 Task: Find connections with filter location Muzaffarpur with filter topic #customerrelationswith filter profile language Potuguese with filter current company Mulya Technologies with filter school Institute of Engineering & Technology DAVV, Indore with filter industry Beverage Manufacturing with filter service category Project Management with filter keywords title Chief Engineer
Action: Mouse moved to (465, 75)
Screenshot: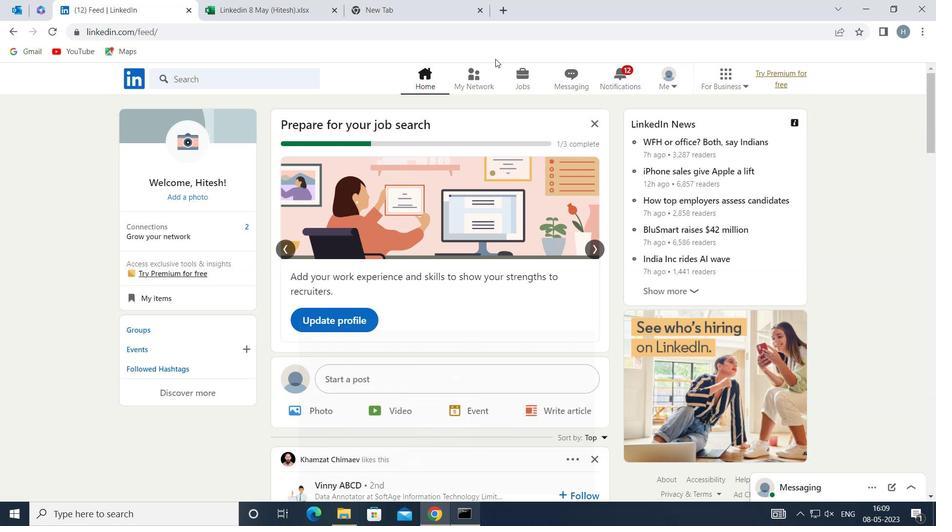 
Action: Mouse pressed left at (465, 75)
Screenshot: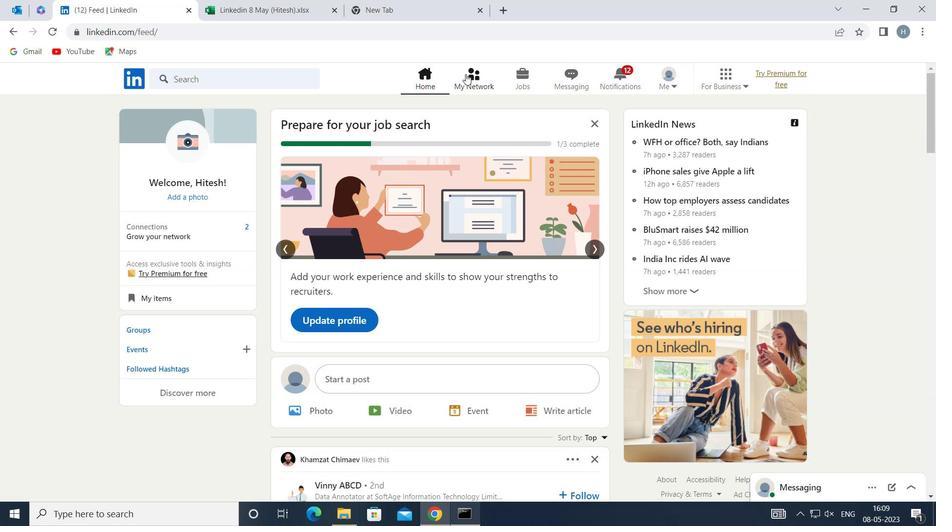 
Action: Mouse moved to (245, 151)
Screenshot: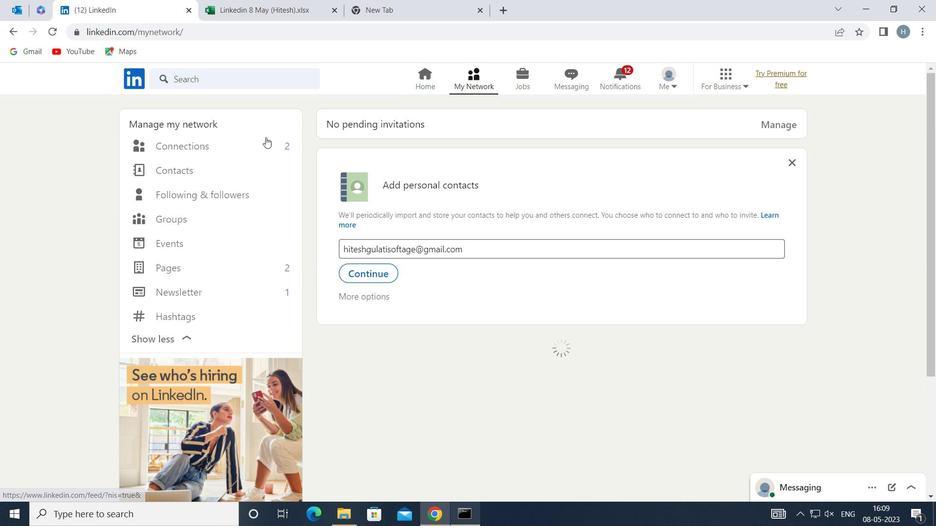 
Action: Mouse pressed left at (245, 151)
Screenshot: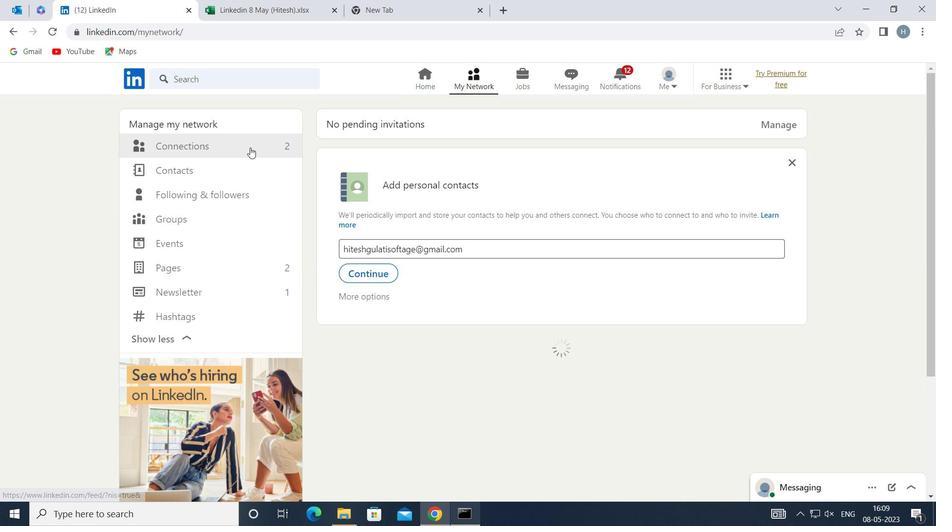 
Action: Mouse moved to (562, 144)
Screenshot: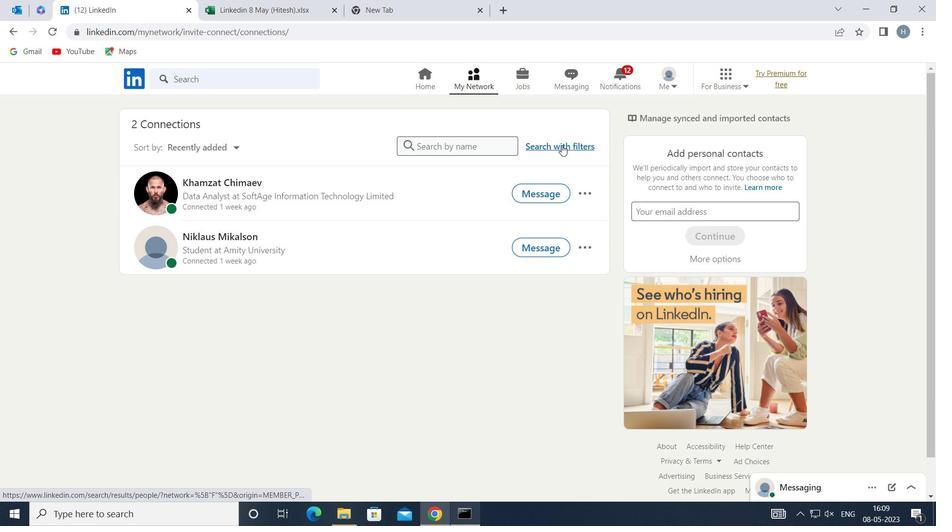 
Action: Mouse pressed left at (562, 144)
Screenshot: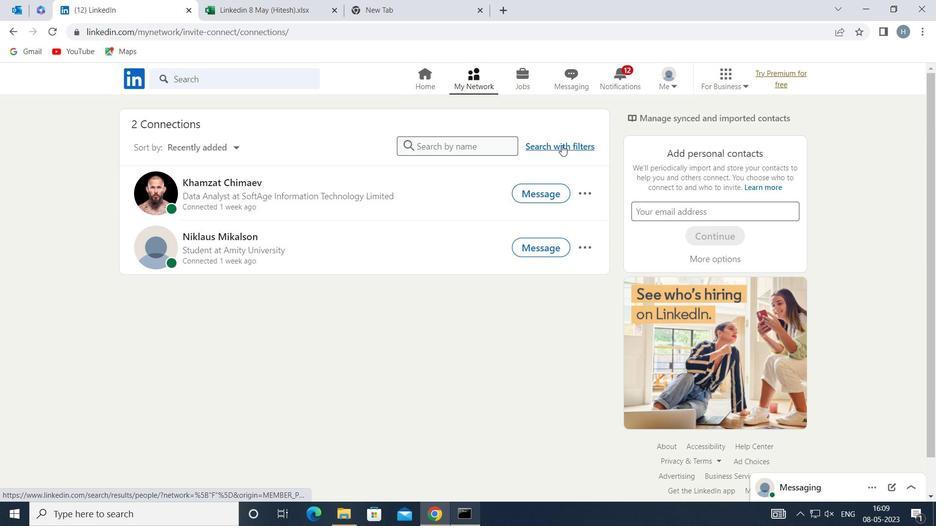 
Action: Mouse moved to (506, 108)
Screenshot: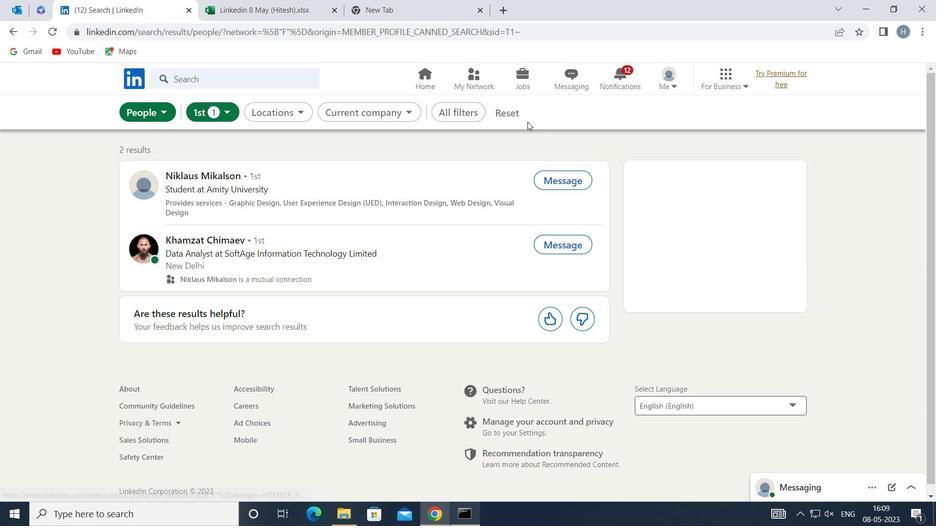 
Action: Mouse pressed left at (506, 108)
Screenshot: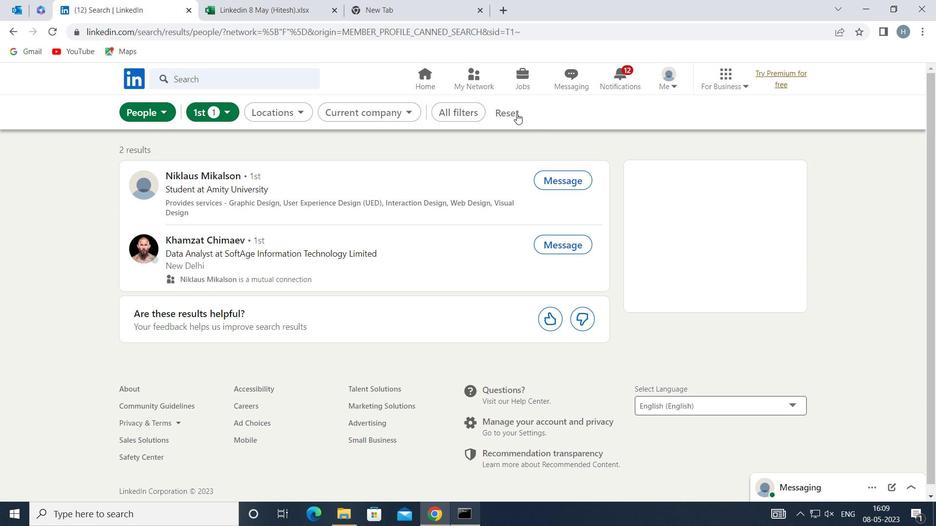 
Action: Mouse moved to (493, 110)
Screenshot: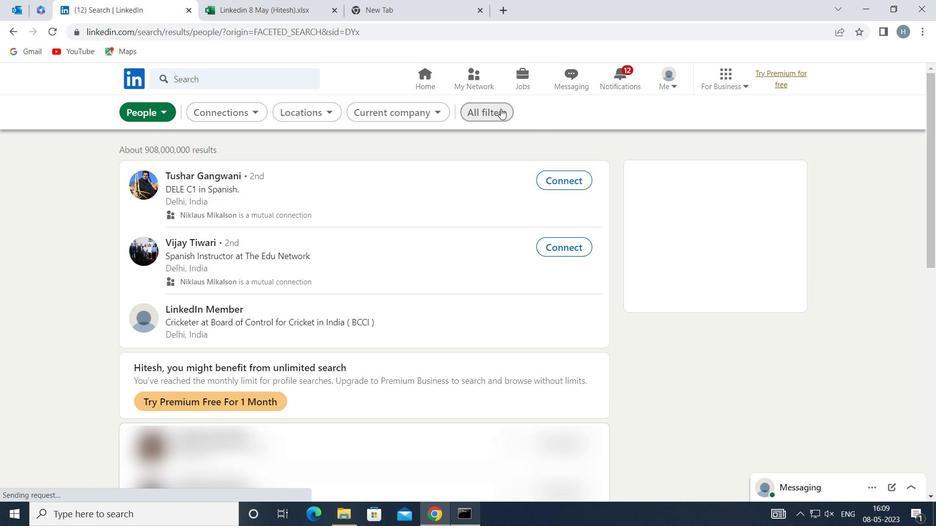 
Action: Mouse pressed left at (493, 110)
Screenshot: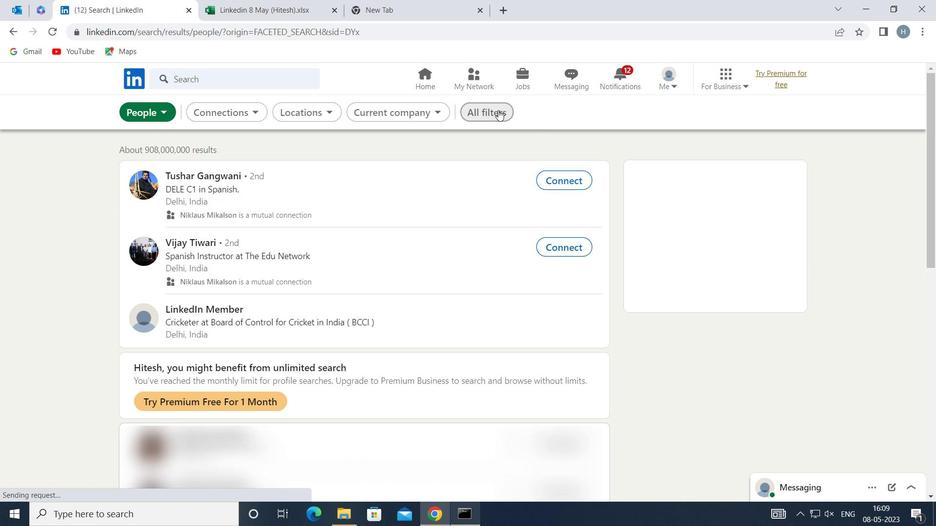 
Action: Mouse moved to (724, 257)
Screenshot: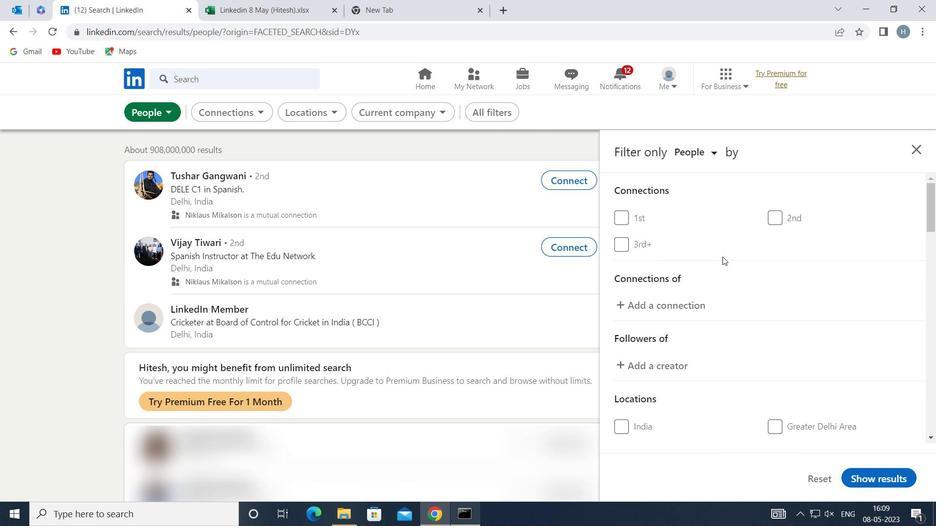
Action: Mouse scrolled (724, 257) with delta (0, 0)
Screenshot: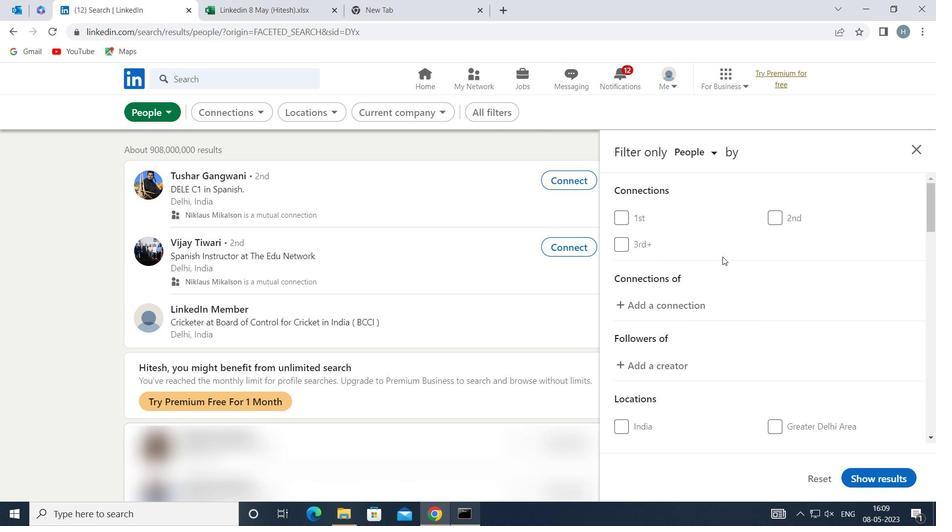
Action: Mouse moved to (728, 257)
Screenshot: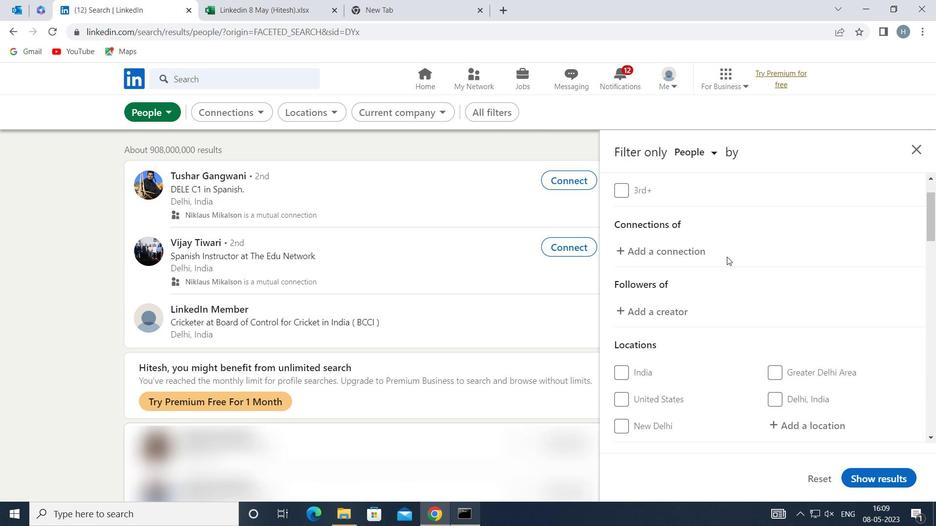 
Action: Mouse scrolled (728, 257) with delta (0, 0)
Screenshot: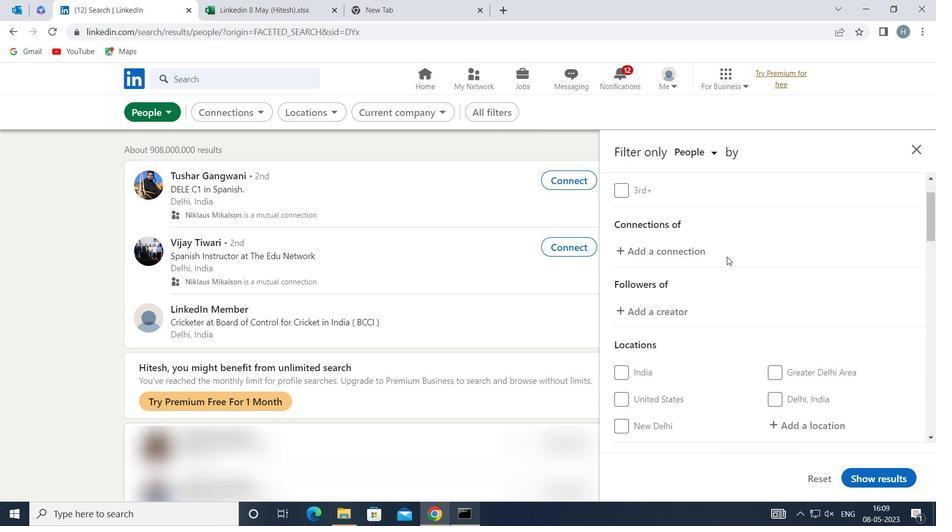 
Action: Mouse moved to (728, 257)
Screenshot: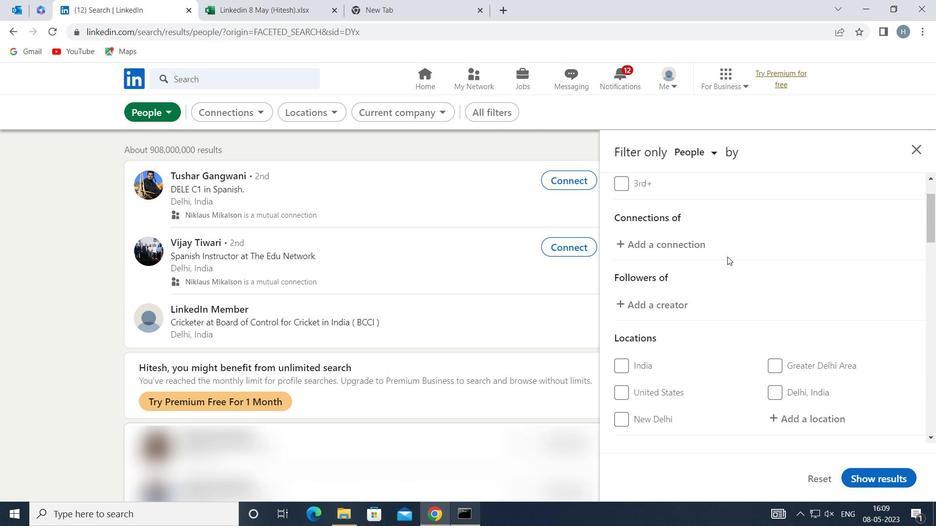 
Action: Mouse scrolled (728, 257) with delta (0, 0)
Screenshot: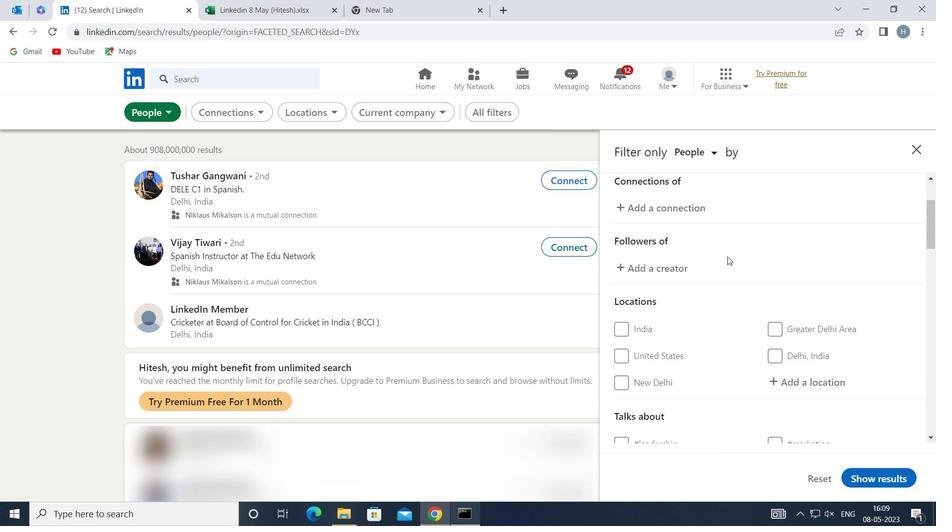 
Action: Mouse moved to (791, 290)
Screenshot: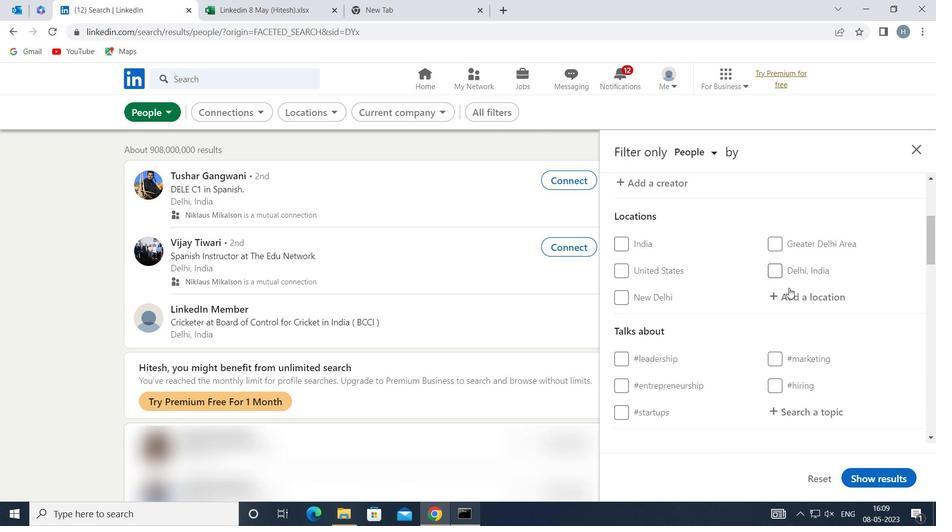 
Action: Mouse pressed left at (791, 290)
Screenshot: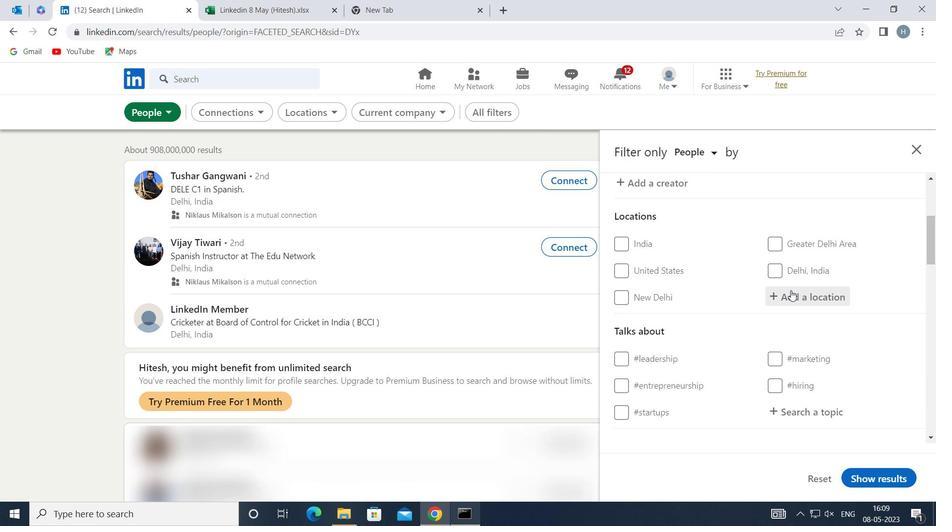 
Action: Mouse moved to (782, 289)
Screenshot: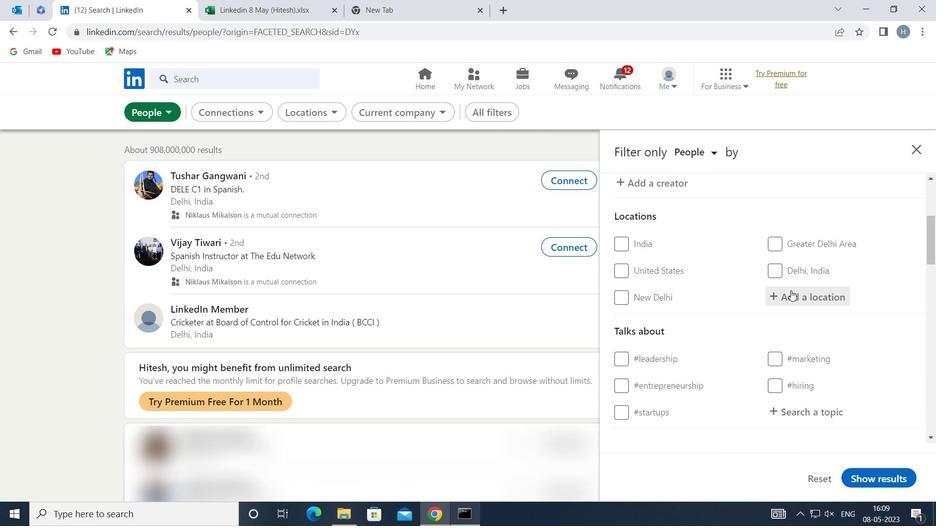 
Action: Key pressed <Key.shift>MUZZA<Key.backspace><Key.backspace>AFFARPUR
Screenshot: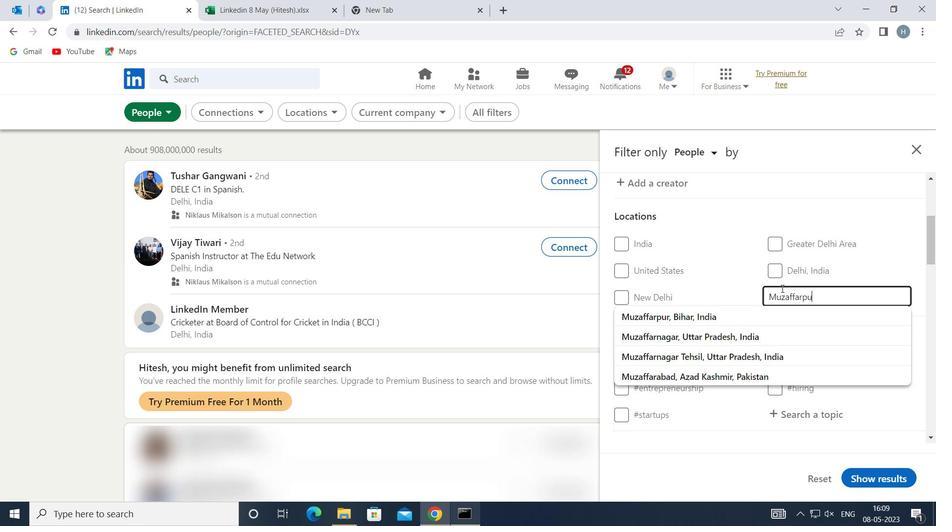 
Action: Mouse moved to (769, 313)
Screenshot: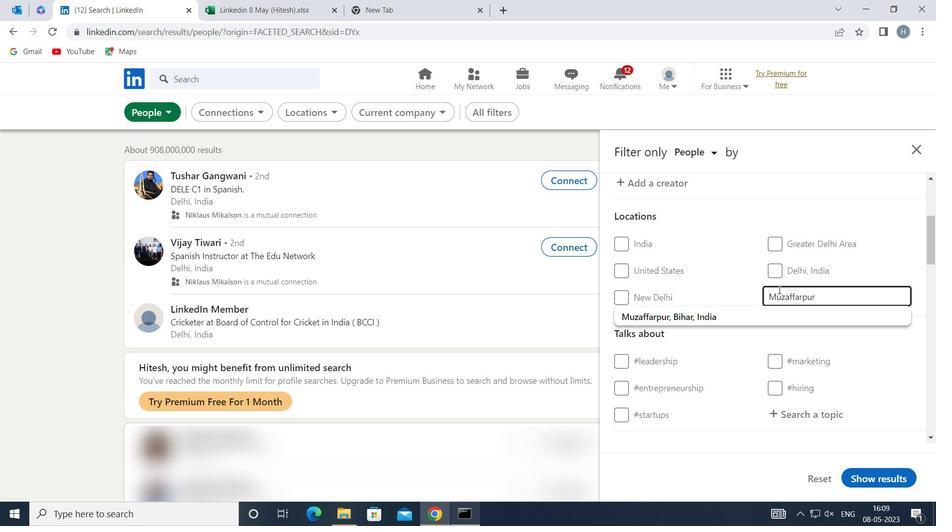 
Action: Mouse pressed left at (769, 313)
Screenshot: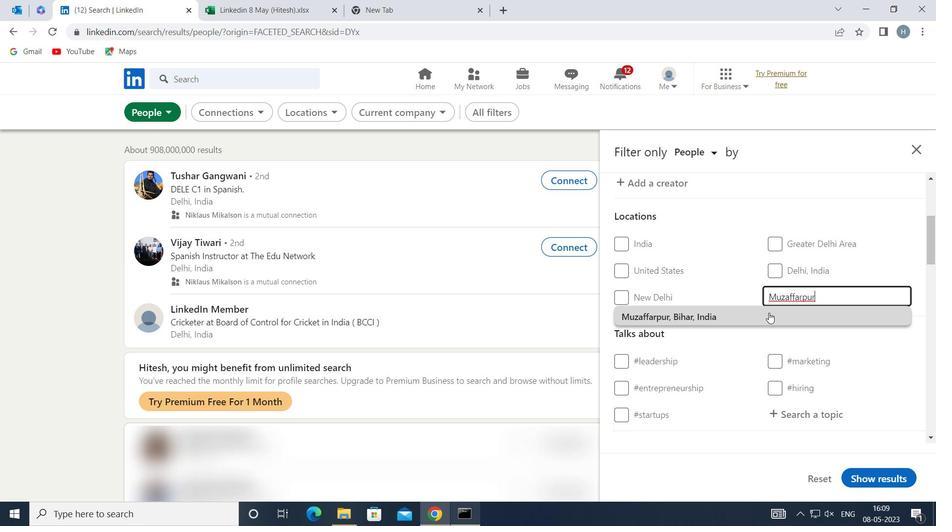 
Action: Mouse moved to (771, 314)
Screenshot: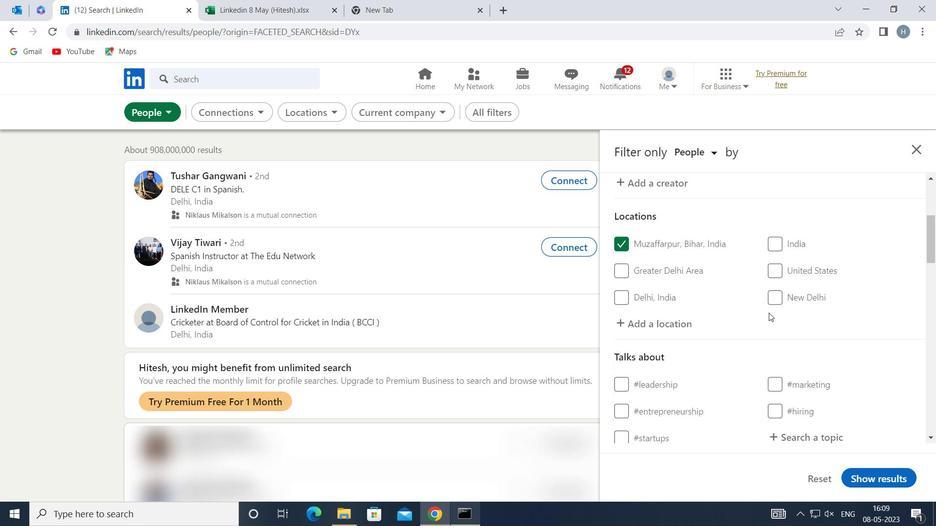 
Action: Mouse scrolled (771, 313) with delta (0, 0)
Screenshot: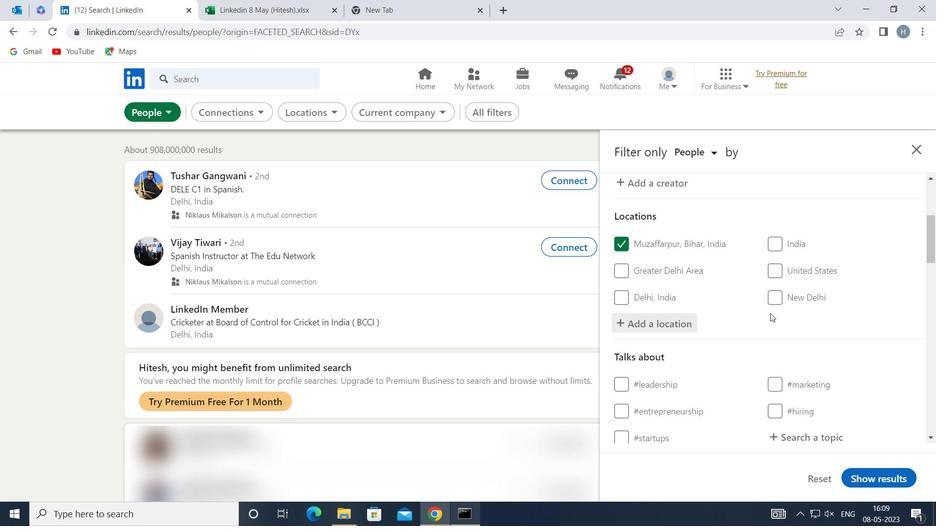 
Action: Mouse moved to (772, 314)
Screenshot: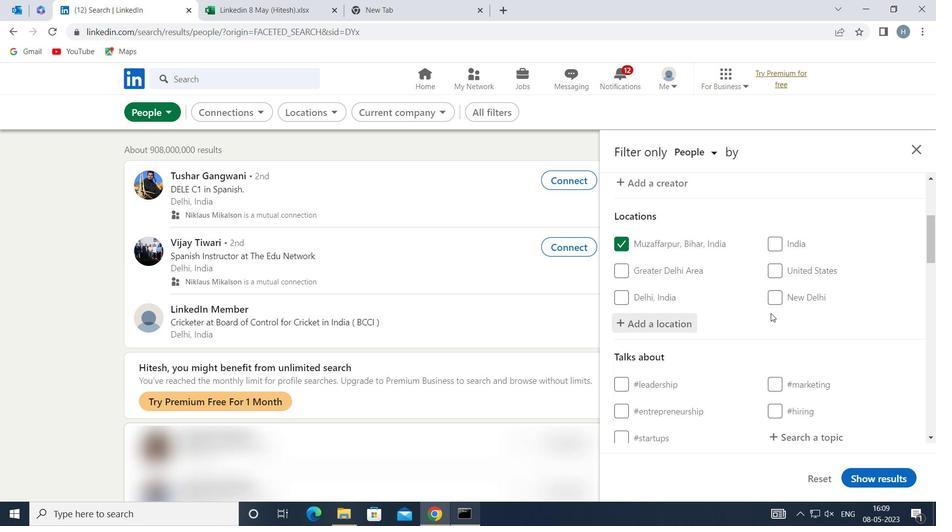 
Action: Mouse scrolled (772, 313) with delta (0, 0)
Screenshot: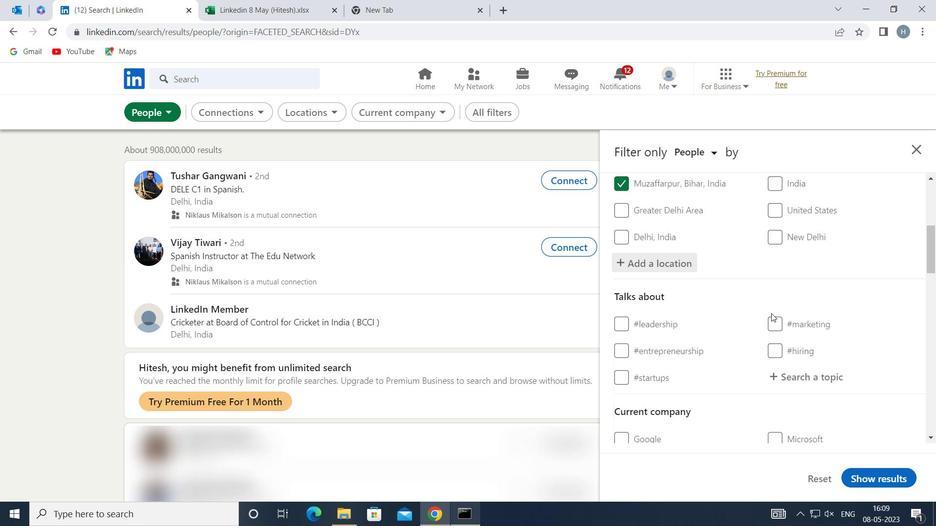 
Action: Mouse moved to (808, 311)
Screenshot: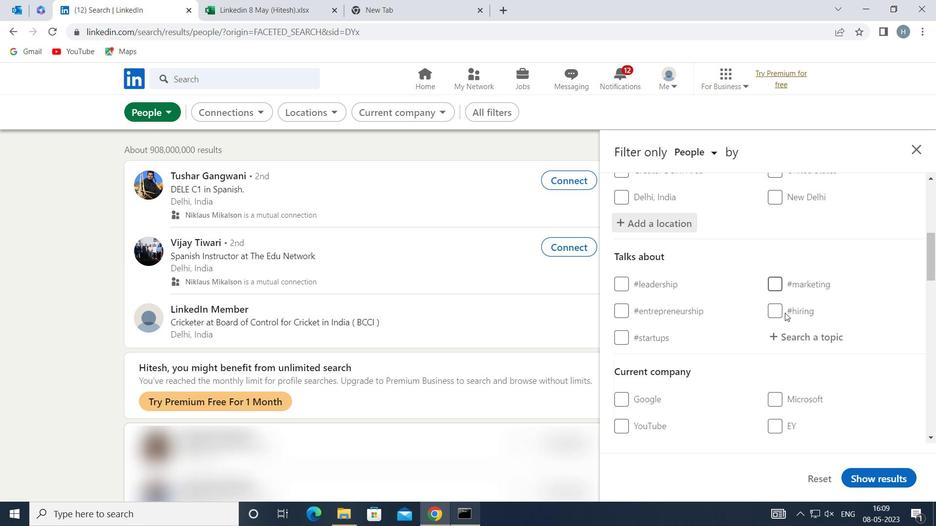 
Action: Mouse pressed left at (808, 311)
Screenshot: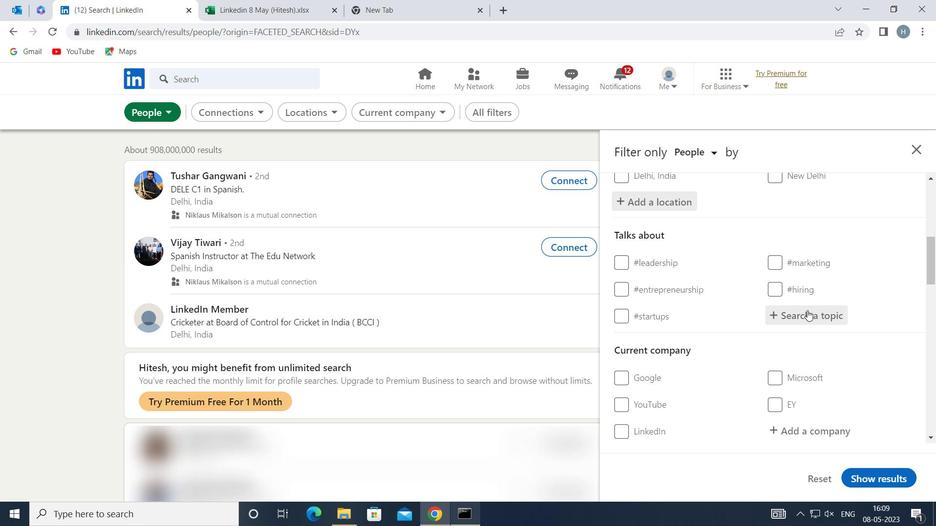 
Action: Key pressed CUSTOMERRELA
Screenshot: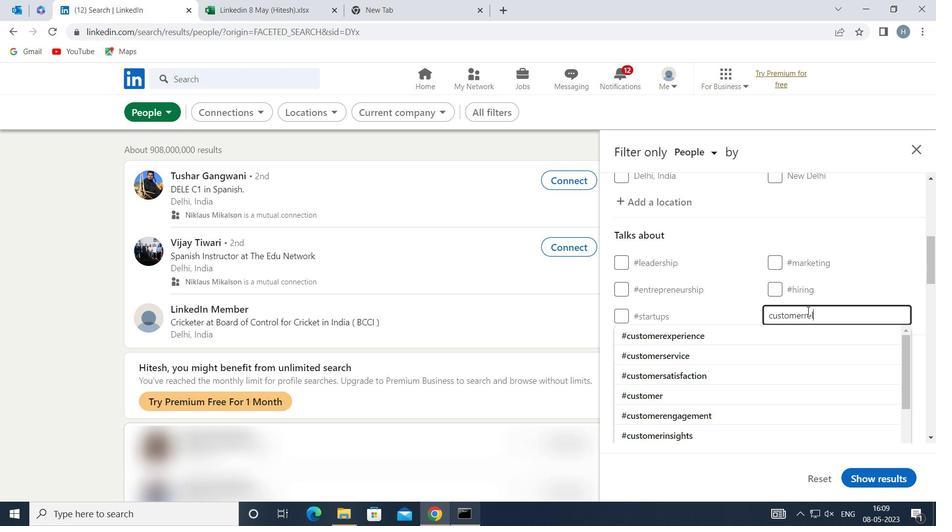 
Action: Mouse moved to (745, 337)
Screenshot: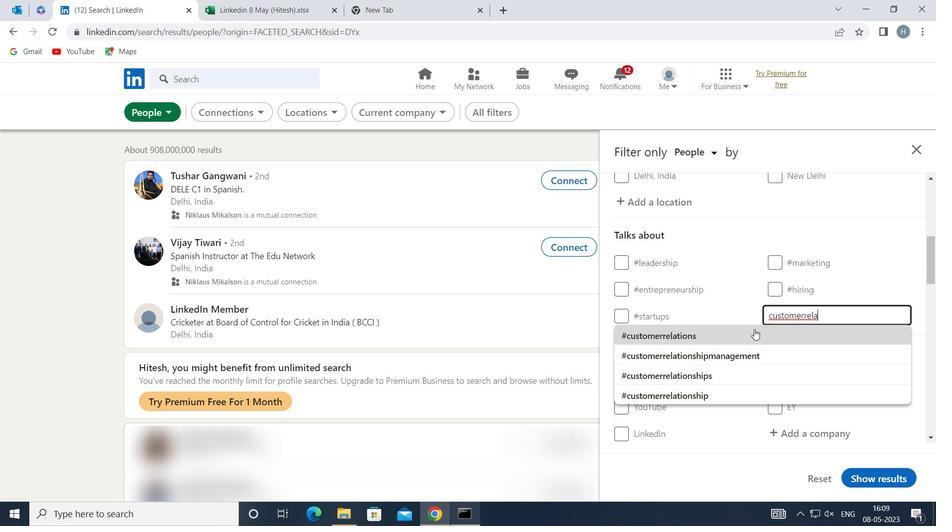 
Action: Mouse pressed left at (745, 337)
Screenshot: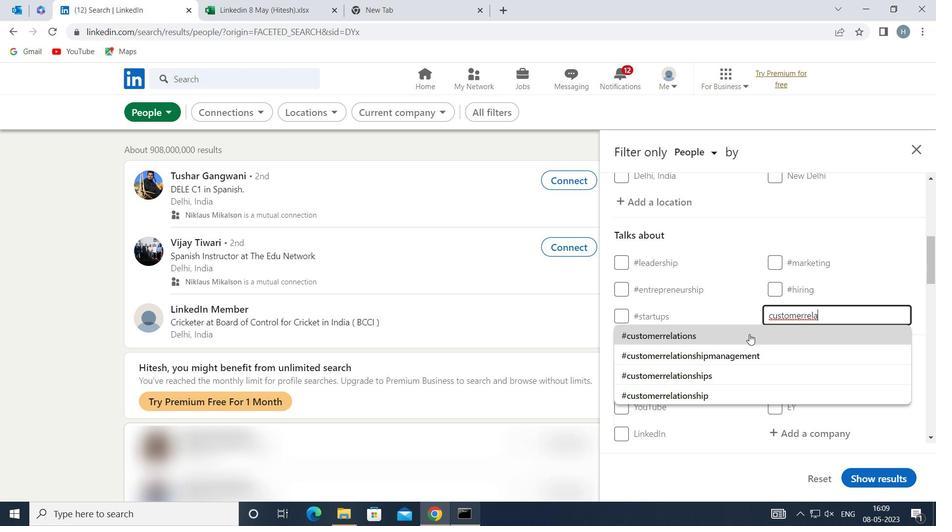 
Action: Mouse moved to (742, 316)
Screenshot: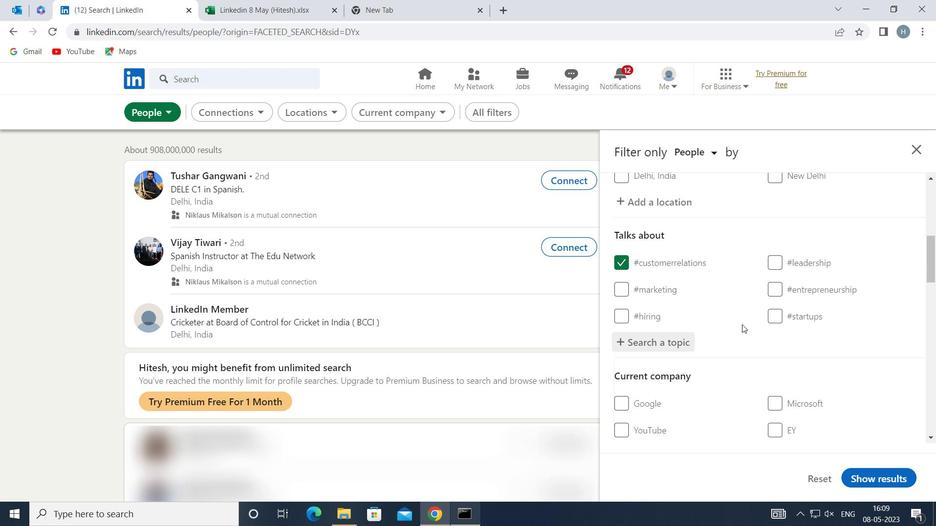 
Action: Mouse scrolled (742, 315) with delta (0, 0)
Screenshot: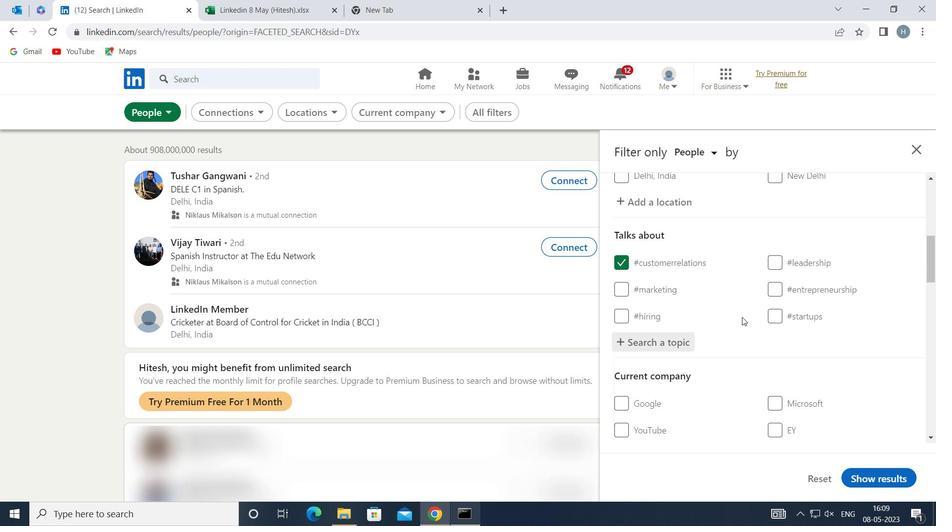 
Action: Mouse moved to (743, 314)
Screenshot: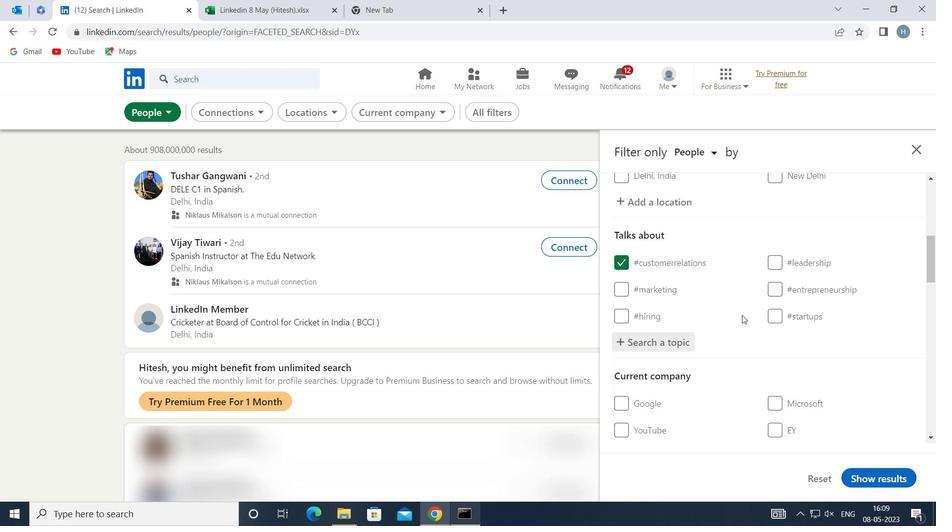 
Action: Mouse scrolled (743, 313) with delta (0, 0)
Screenshot: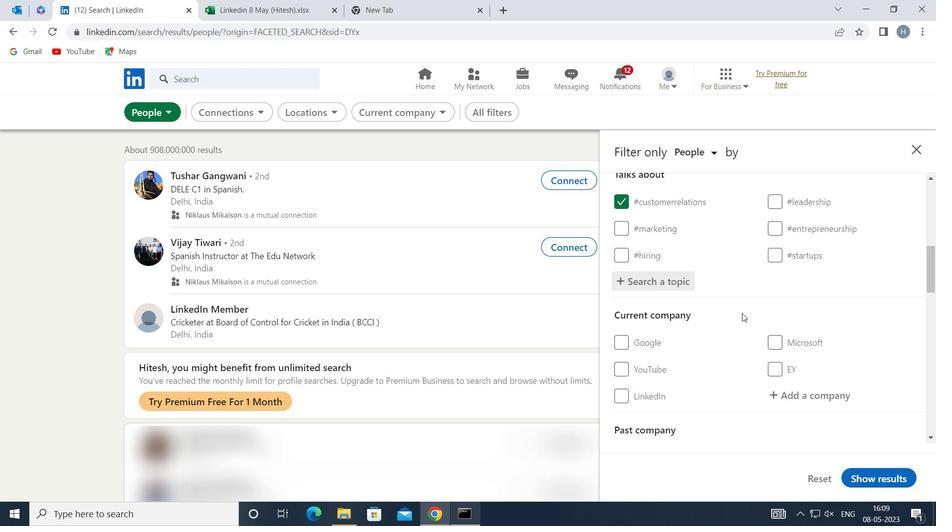 
Action: Mouse moved to (743, 314)
Screenshot: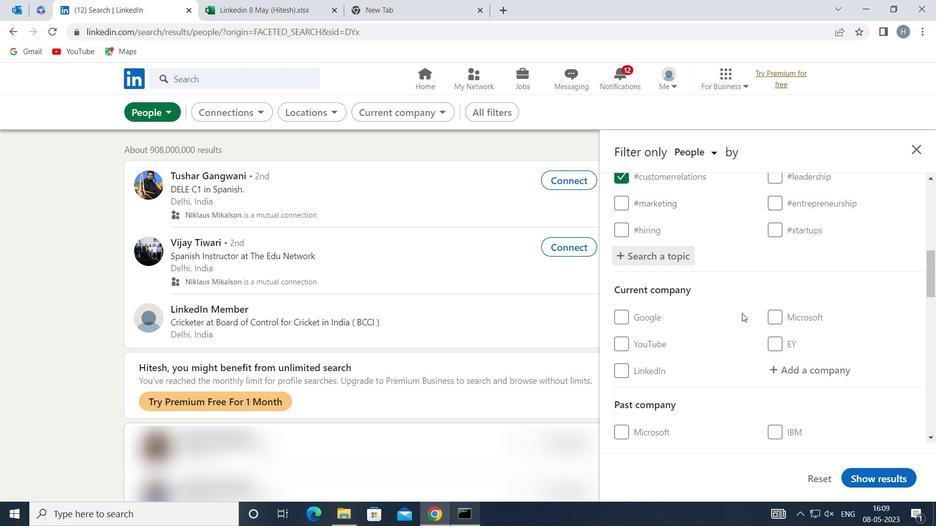 
Action: Mouse scrolled (743, 313) with delta (0, 0)
Screenshot: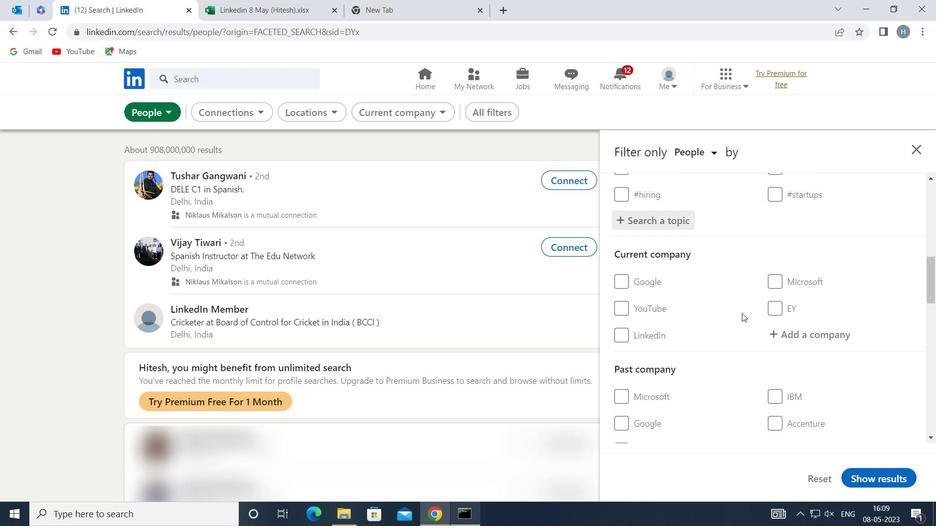 
Action: Mouse moved to (742, 309)
Screenshot: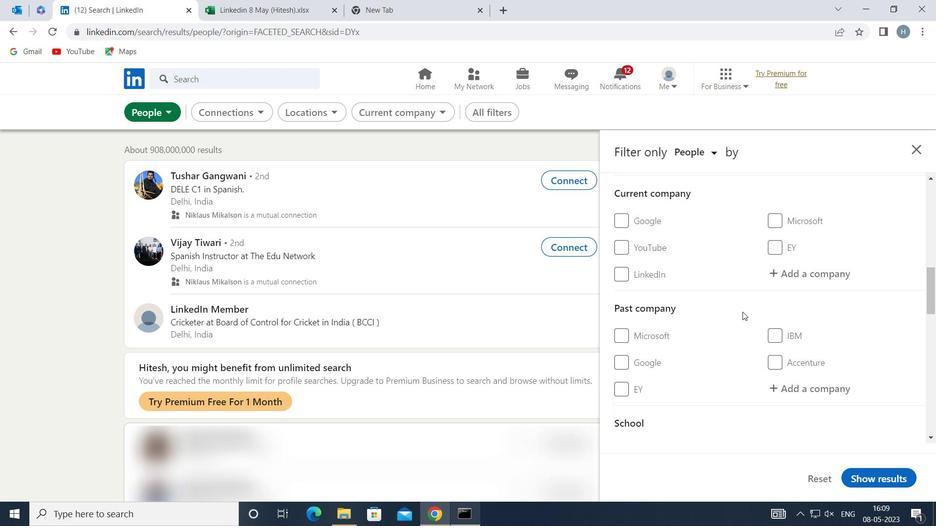 
Action: Mouse scrolled (742, 309) with delta (0, 0)
Screenshot: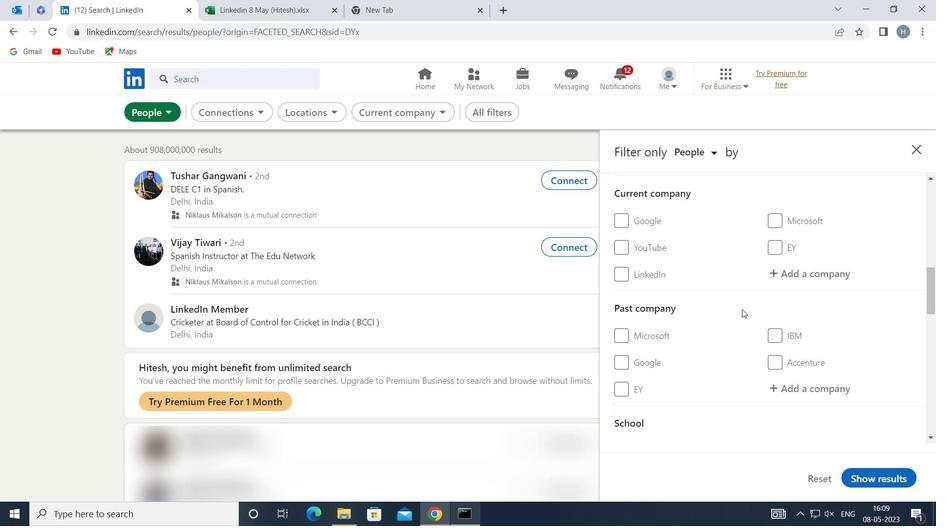 
Action: Mouse moved to (734, 303)
Screenshot: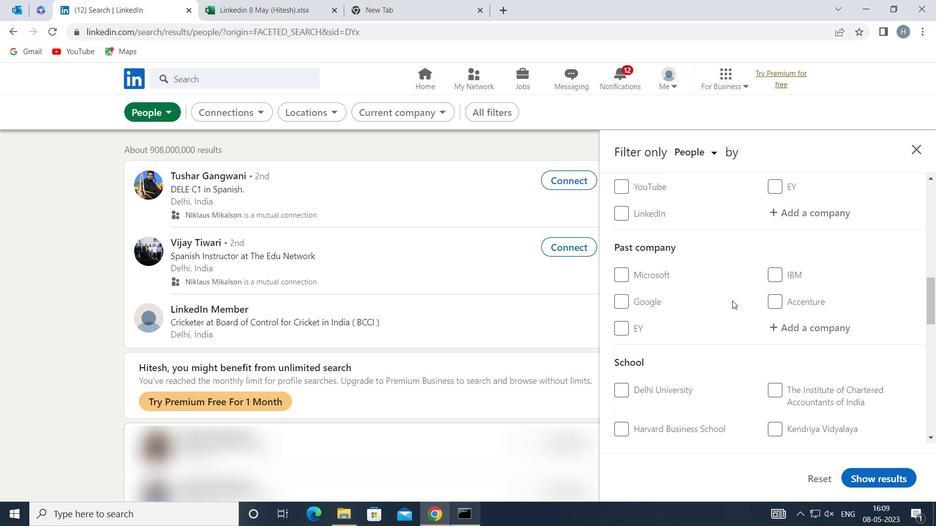
Action: Mouse scrolled (734, 302) with delta (0, 0)
Screenshot: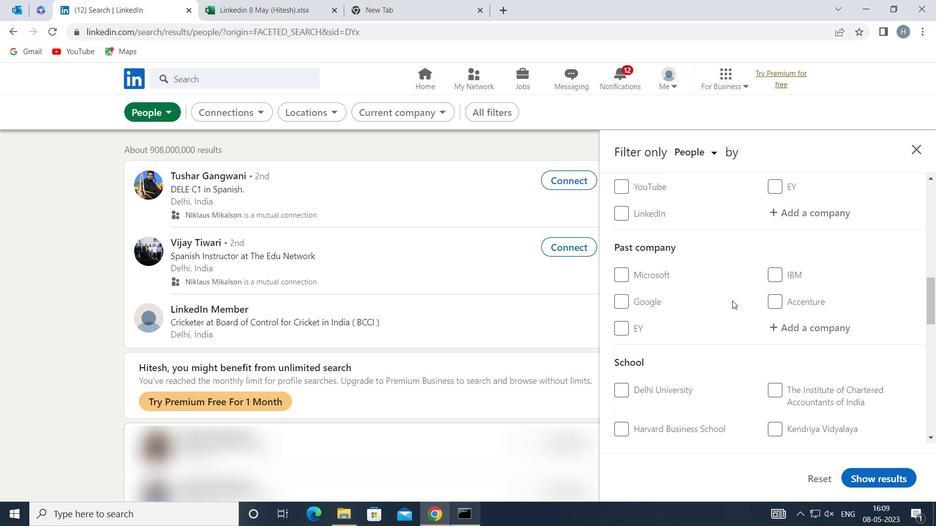 
Action: Mouse moved to (739, 303)
Screenshot: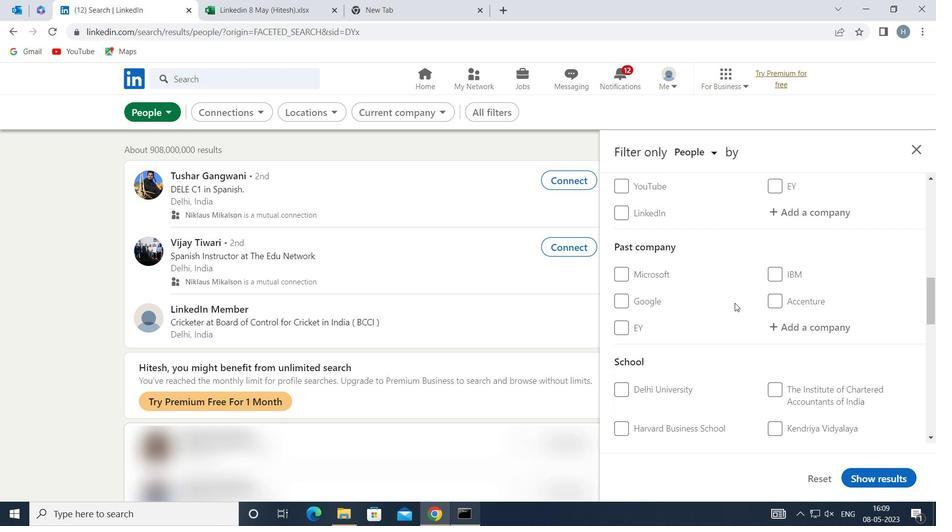 
Action: Mouse scrolled (739, 303) with delta (0, 0)
Screenshot: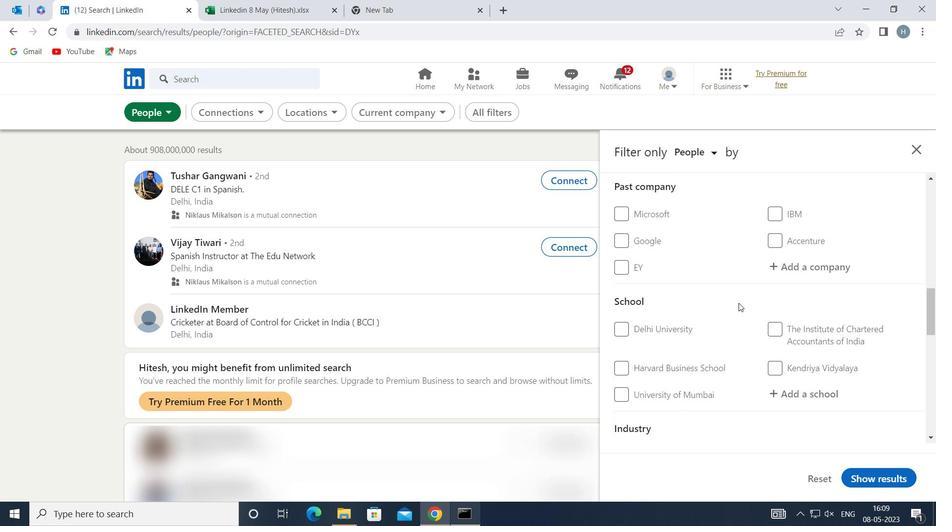 
Action: Mouse moved to (739, 304)
Screenshot: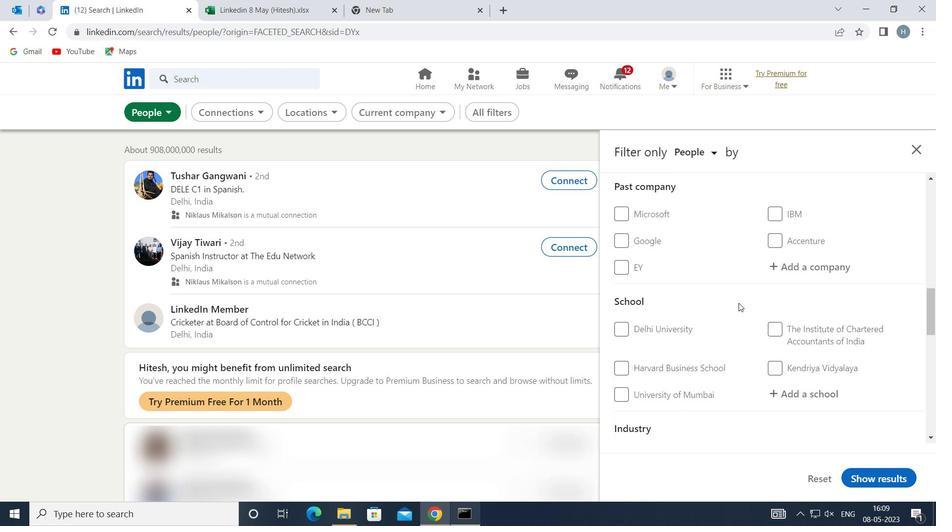 
Action: Mouse scrolled (739, 303) with delta (0, 0)
Screenshot: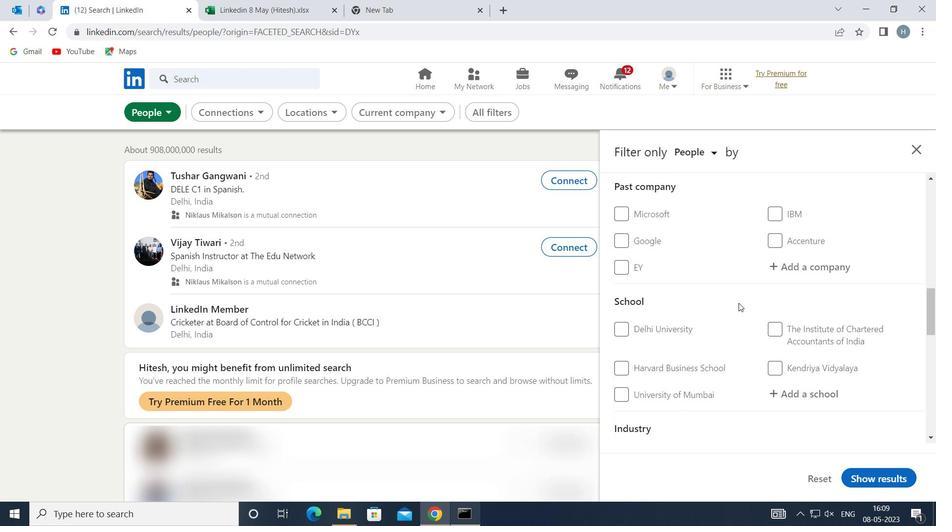 
Action: Mouse scrolled (739, 303) with delta (0, 0)
Screenshot: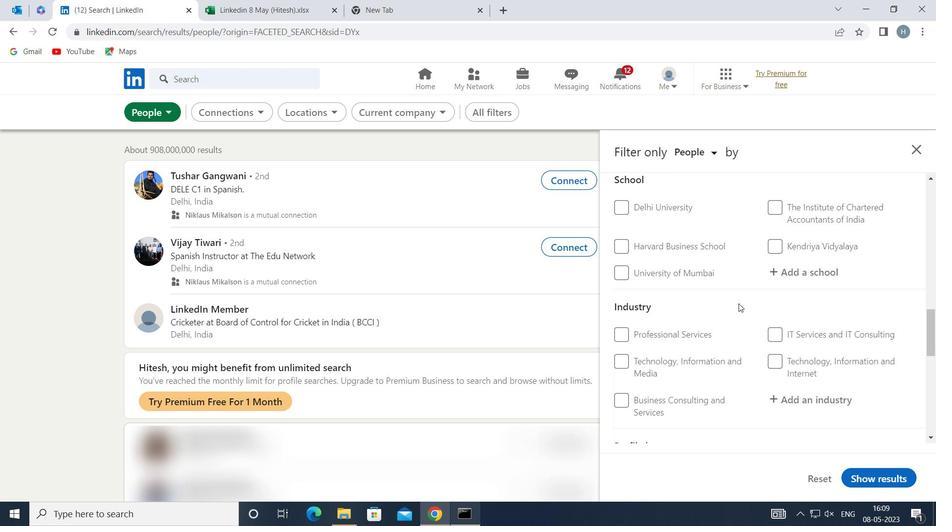 
Action: Mouse scrolled (739, 303) with delta (0, 0)
Screenshot: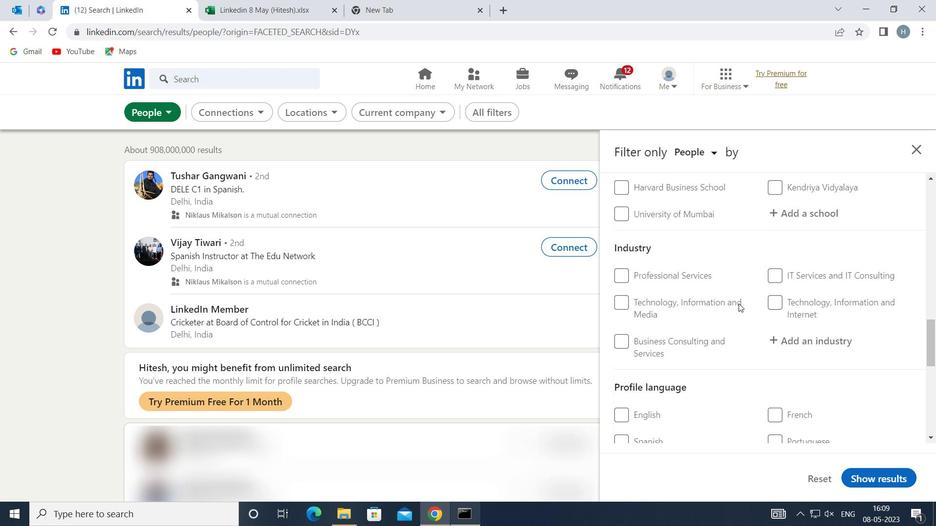 
Action: Mouse moved to (739, 305)
Screenshot: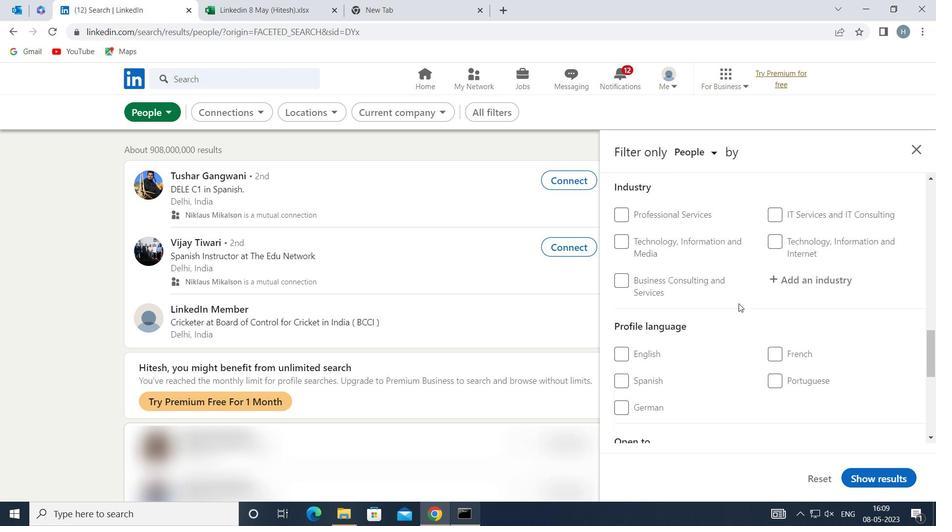 
Action: Mouse scrolled (739, 304) with delta (0, 0)
Screenshot: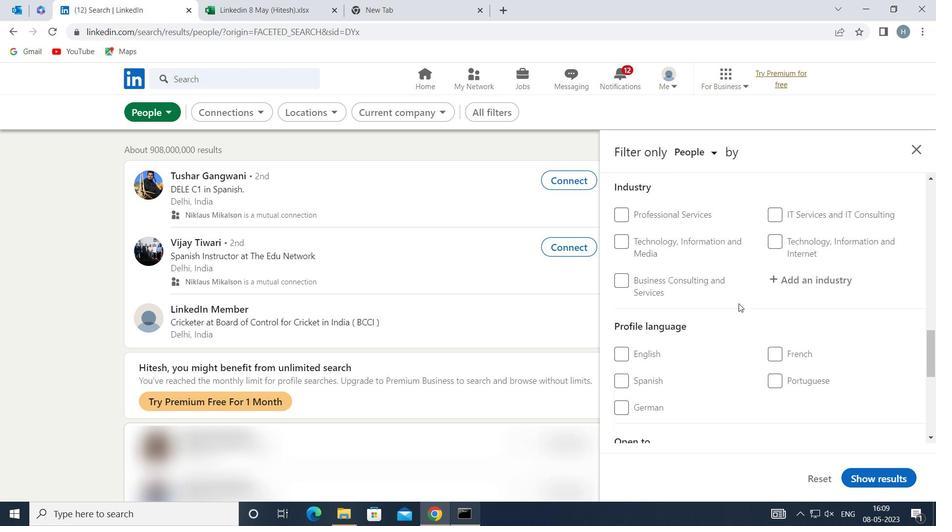 
Action: Mouse moved to (770, 320)
Screenshot: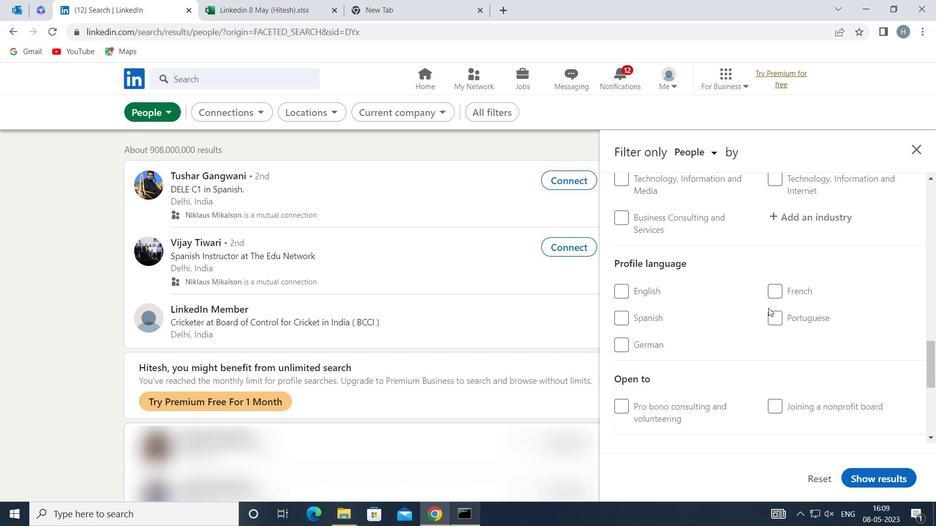 
Action: Mouse pressed left at (770, 320)
Screenshot: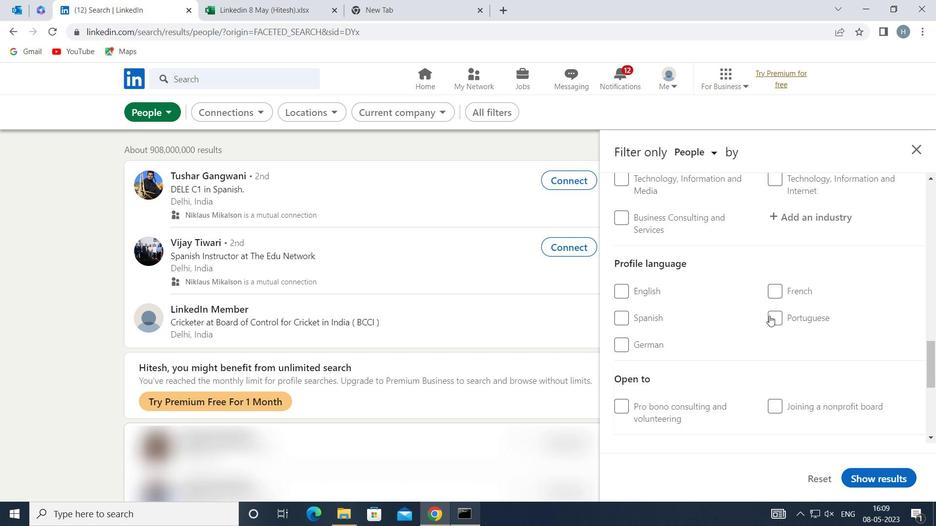 
Action: Mouse moved to (745, 325)
Screenshot: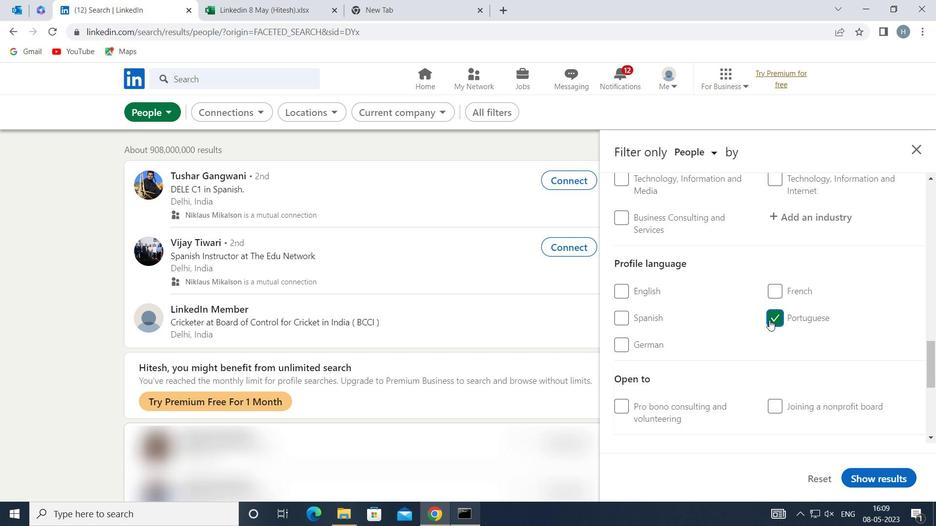 
Action: Mouse scrolled (745, 326) with delta (0, 0)
Screenshot: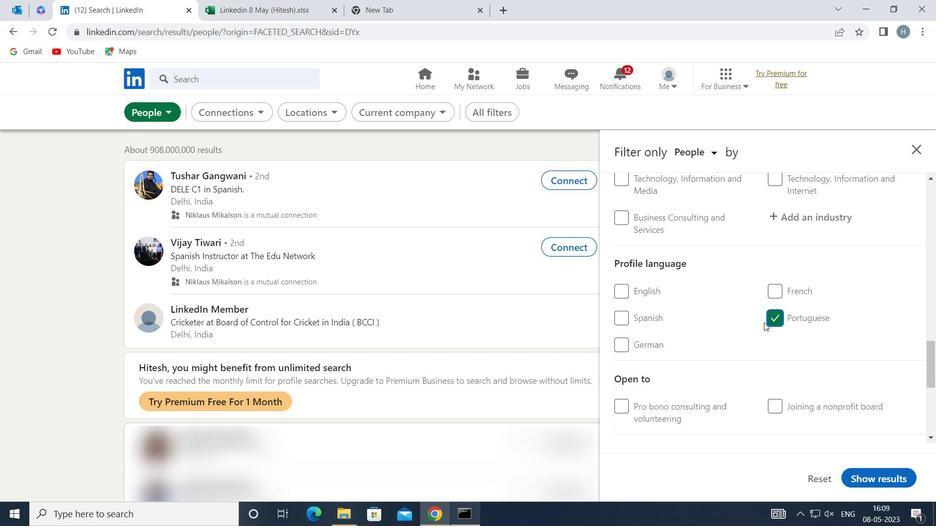 
Action: Mouse moved to (741, 321)
Screenshot: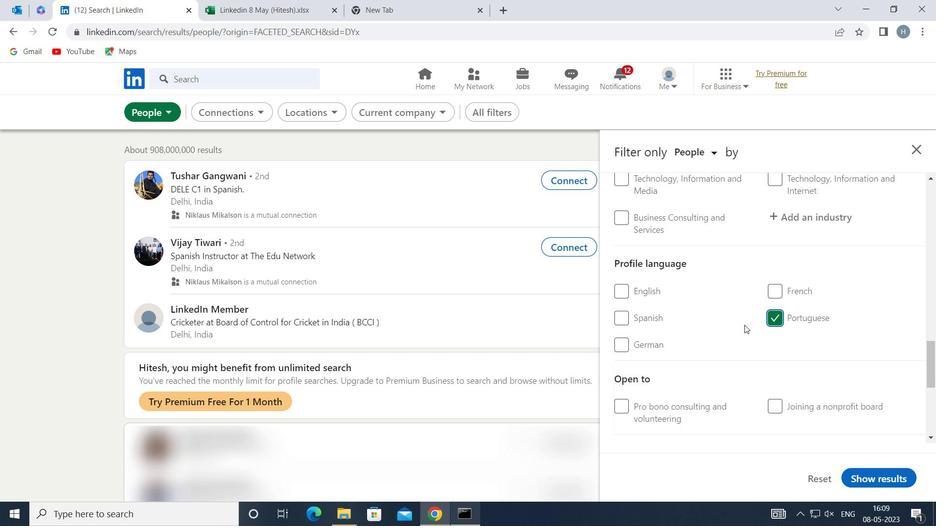 
Action: Mouse scrolled (741, 321) with delta (0, 0)
Screenshot: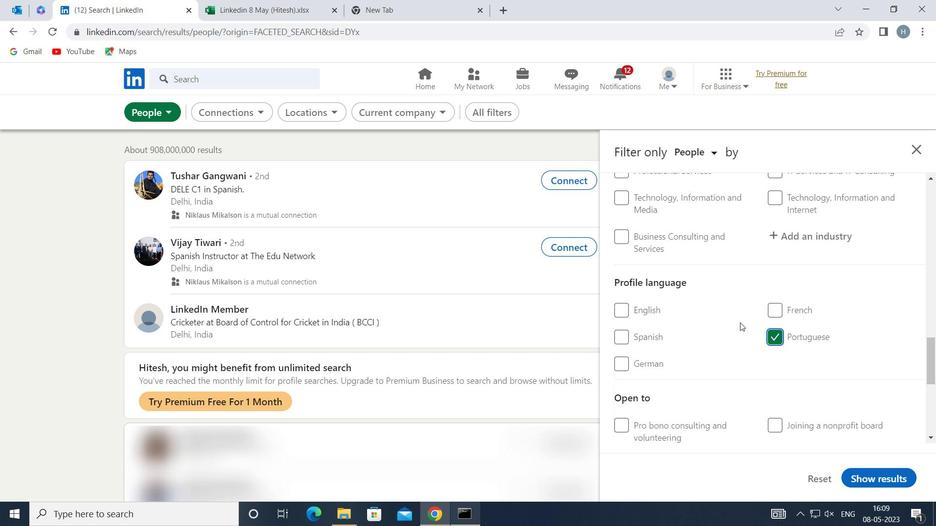 
Action: Mouse moved to (740, 320)
Screenshot: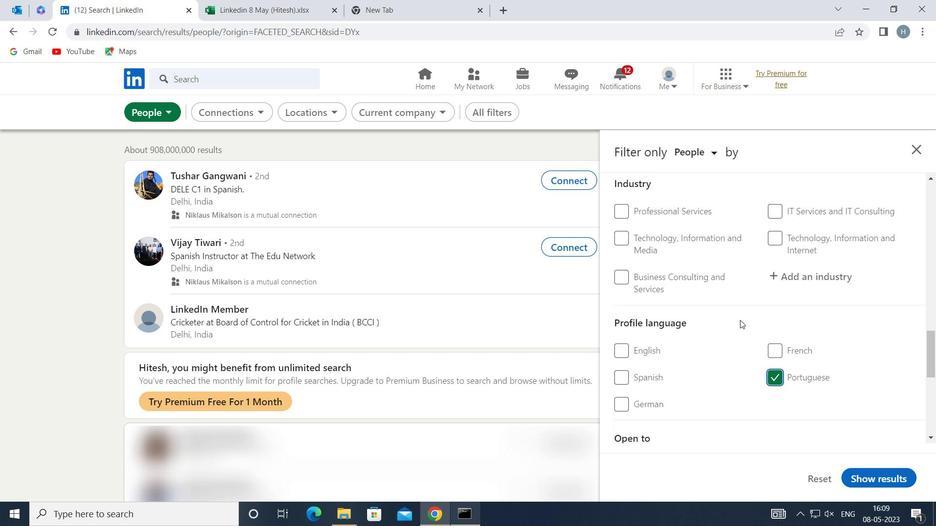 
Action: Mouse scrolled (740, 321) with delta (0, 0)
Screenshot: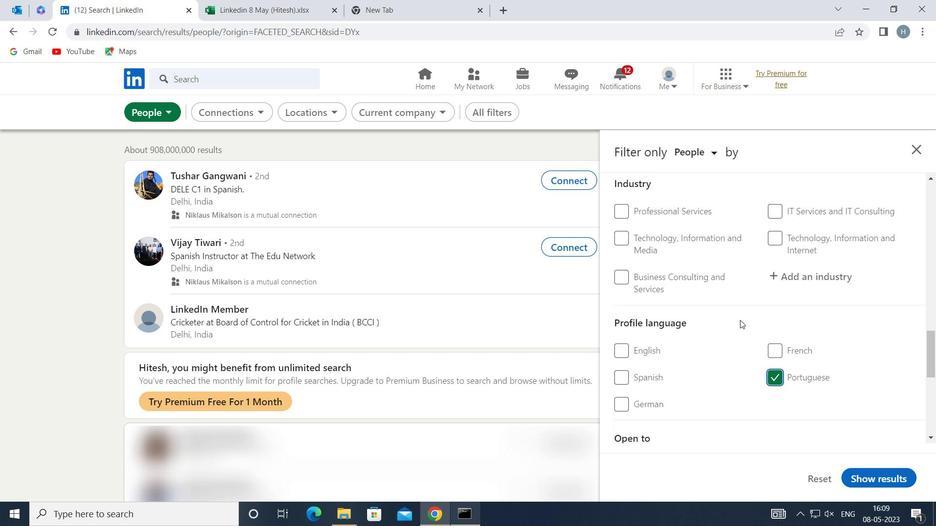 
Action: Mouse scrolled (740, 321) with delta (0, 0)
Screenshot: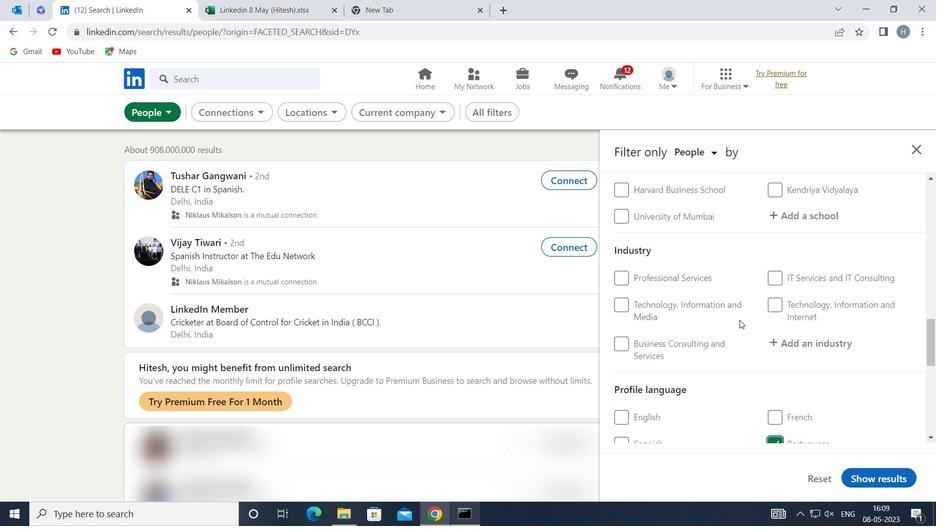 
Action: Mouse scrolled (740, 321) with delta (0, 0)
Screenshot: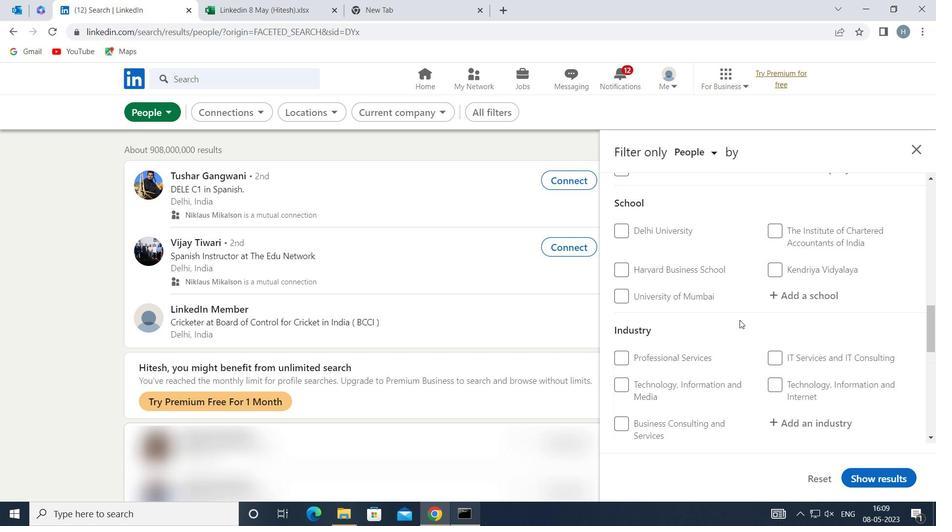 
Action: Mouse scrolled (740, 321) with delta (0, 0)
Screenshot: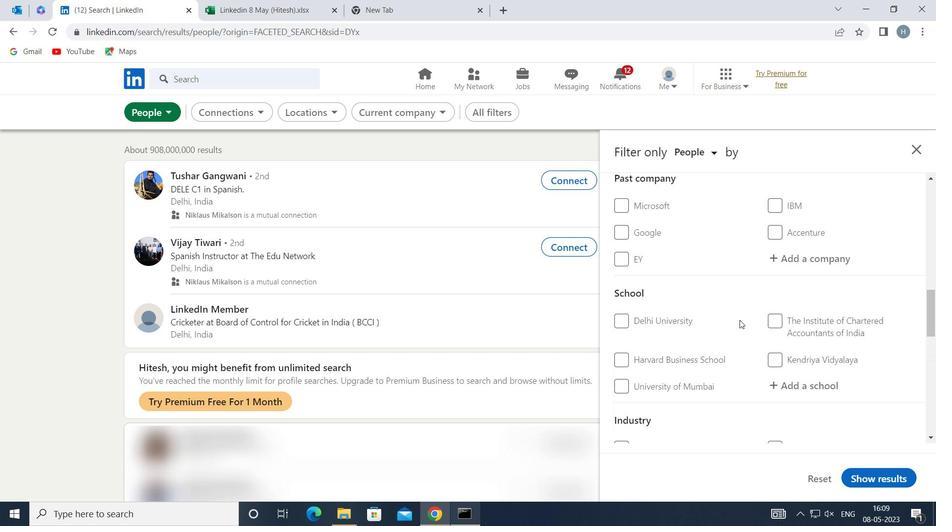 
Action: Mouse scrolled (740, 321) with delta (0, 0)
Screenshot: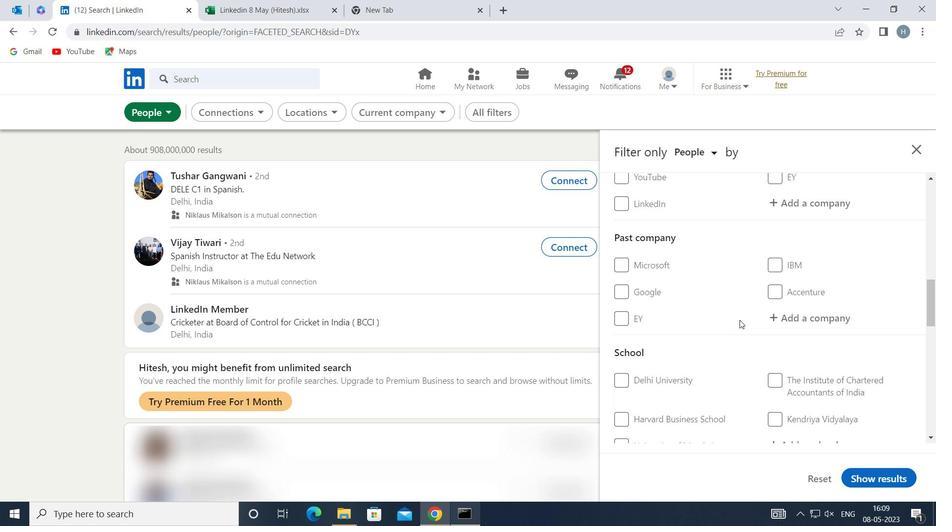 
Action: Mouse moved to (806, 272)
Screenshot: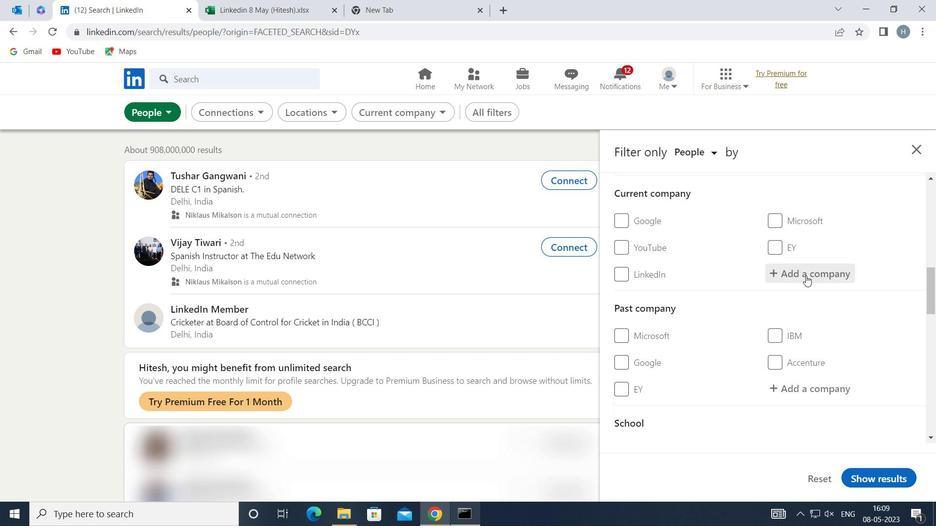
Action: Mouse pressed left at (806, 272)
Screenshot: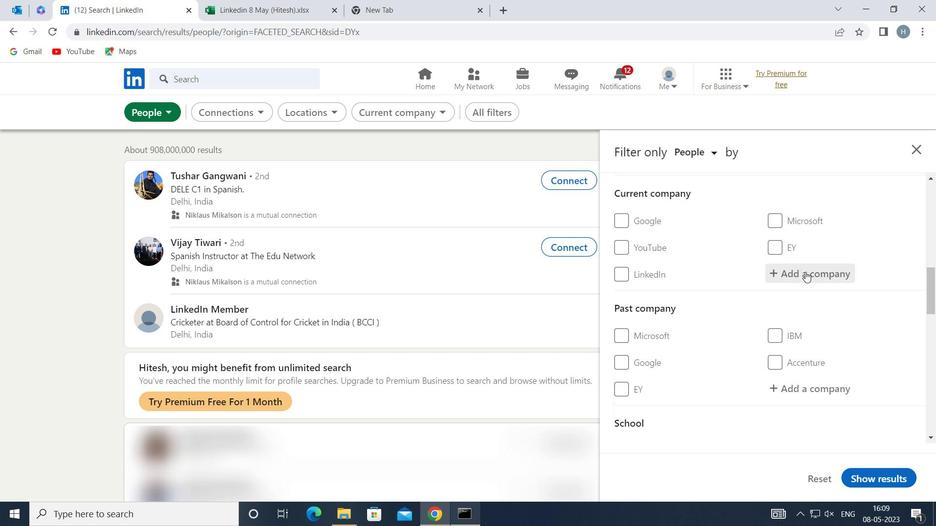 
Action: Key pressed <Key.shift>MULYA<Key.space><Key.shift>TECHNOLOGI
Screenshot: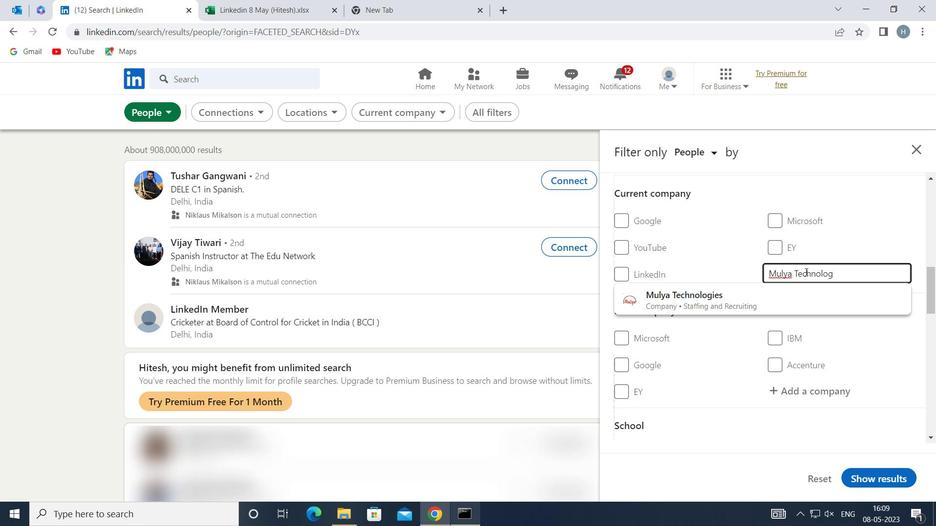 
Action: Mouse moved to (754, 292)
Screenshot: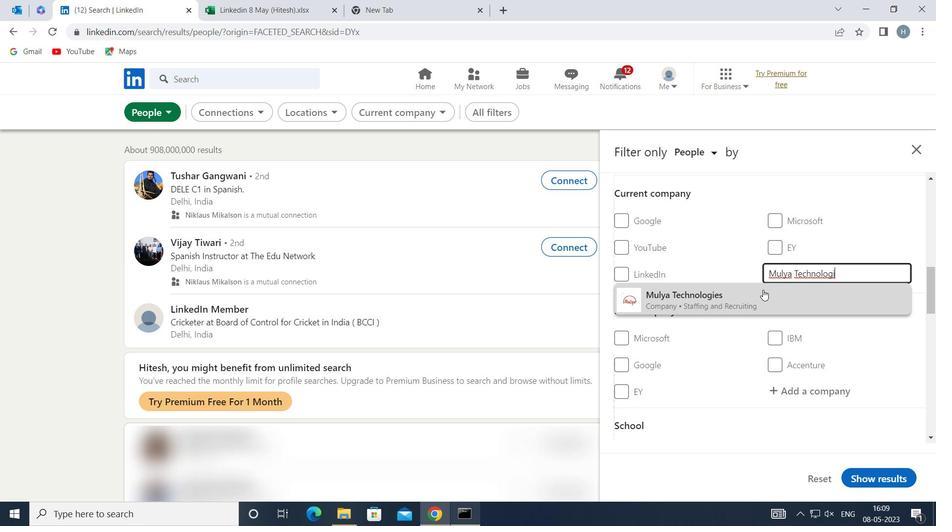 
Action: Mouse pressed left at (754, 292)
Screenshot: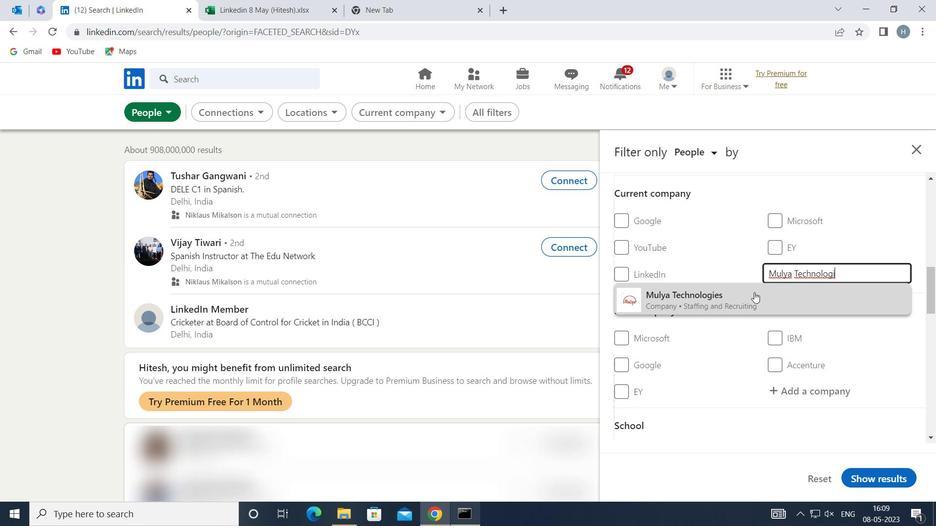
Action: Mouse moved to (737, 296)
Screenshot: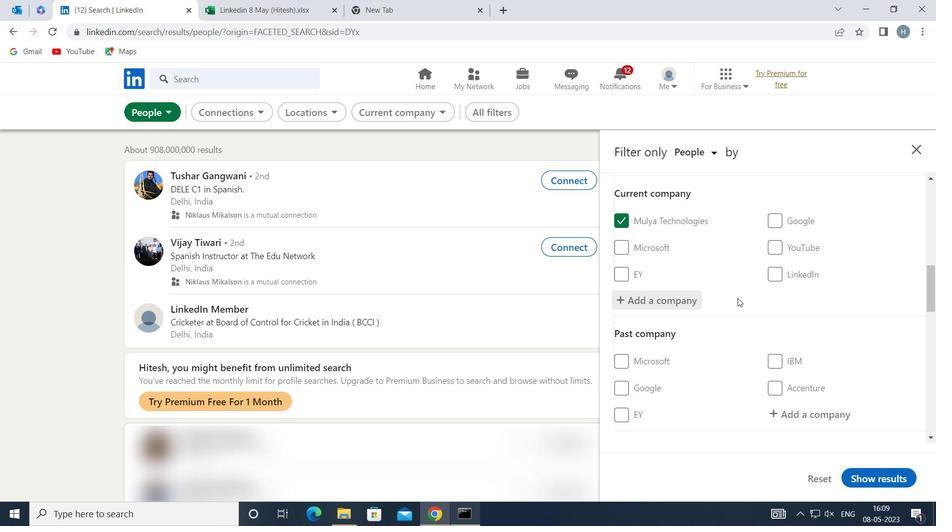 
Action: Mouse scrolled (737, 296) with delta (0, 0)
Screenshot: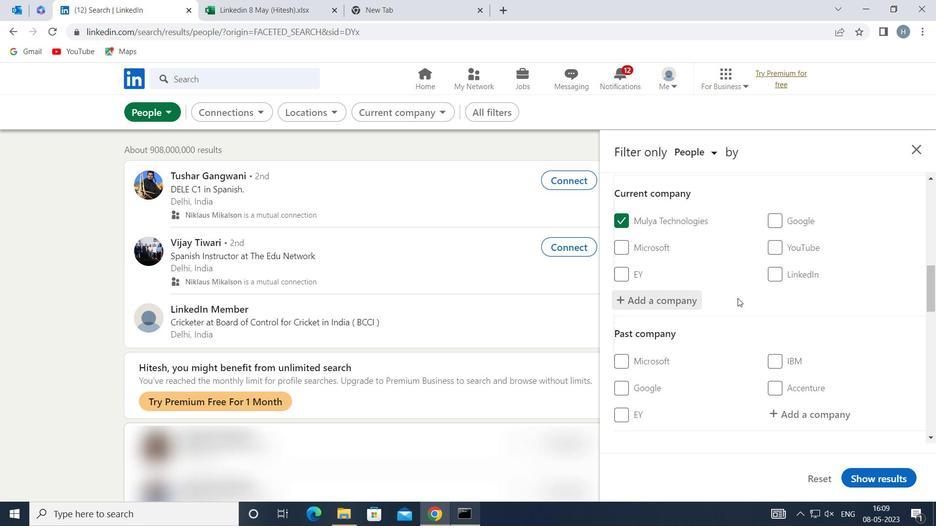 
Action: Mouse moved to (737, 293)
Screenshot: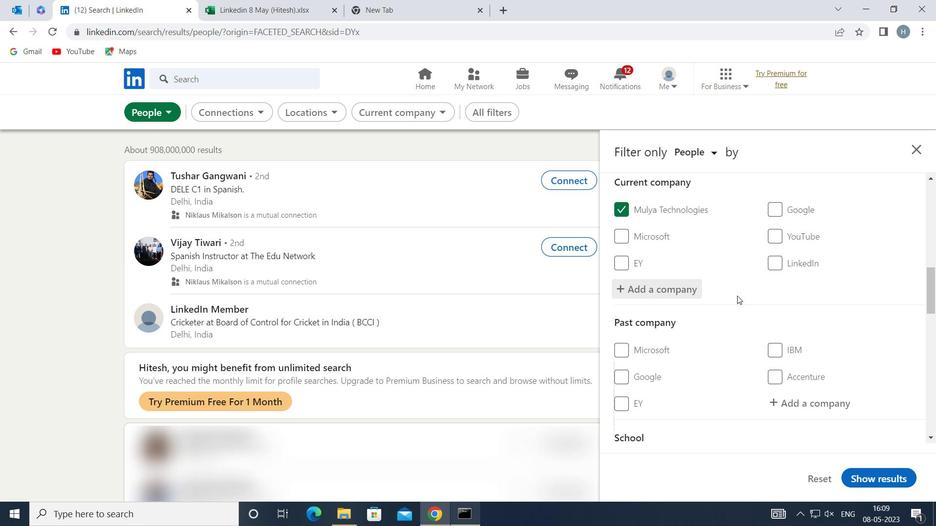 
Action: Mouse scrolled (737, 292) with delta (0, 0)
Screenshot: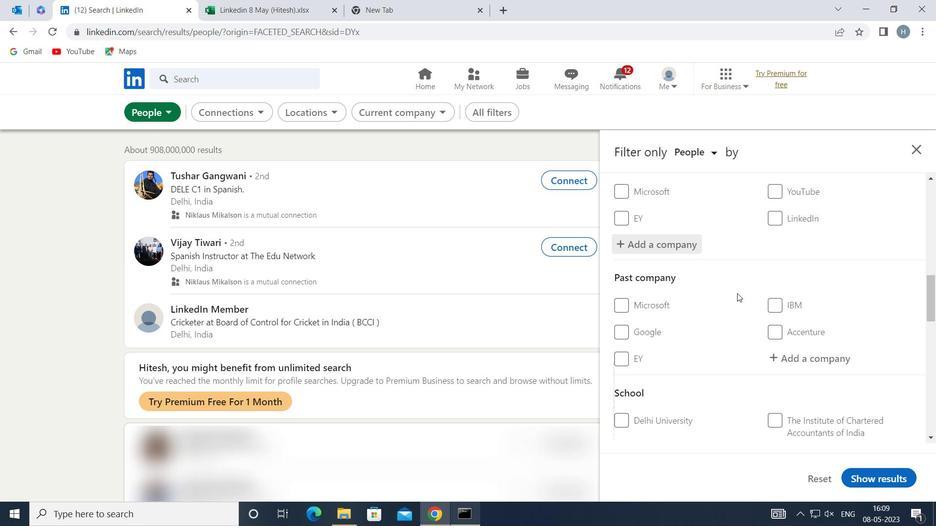 
Action: Mouse scrolled (737, 292) with delta (0, 0)
Screenshot: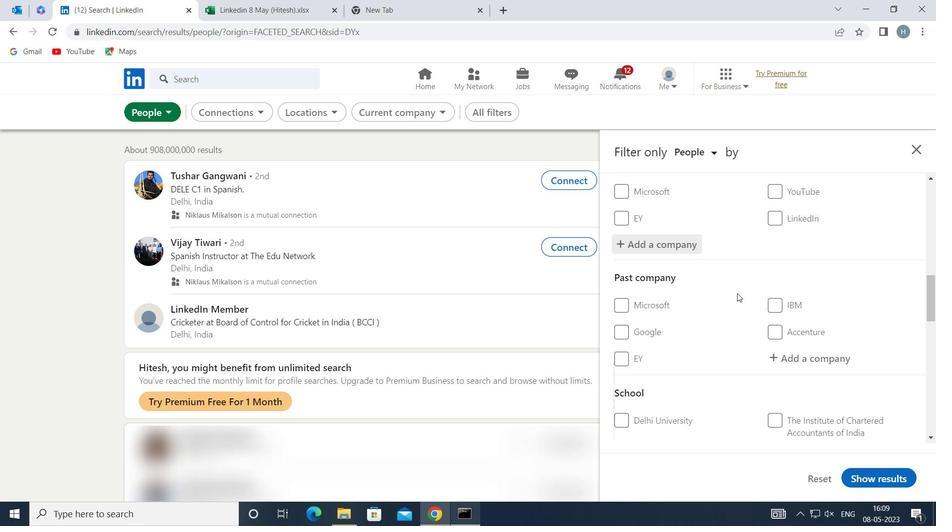 
Action: Mouse moved to (738, 292)
Screenshot: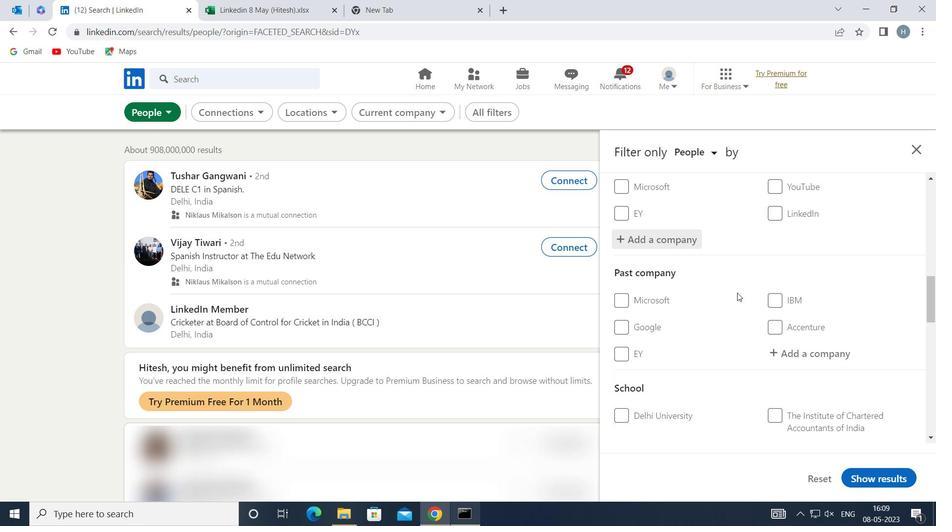 
Action: Mouse scrolled (738, 293) with delta (0, 0)
Screenshot: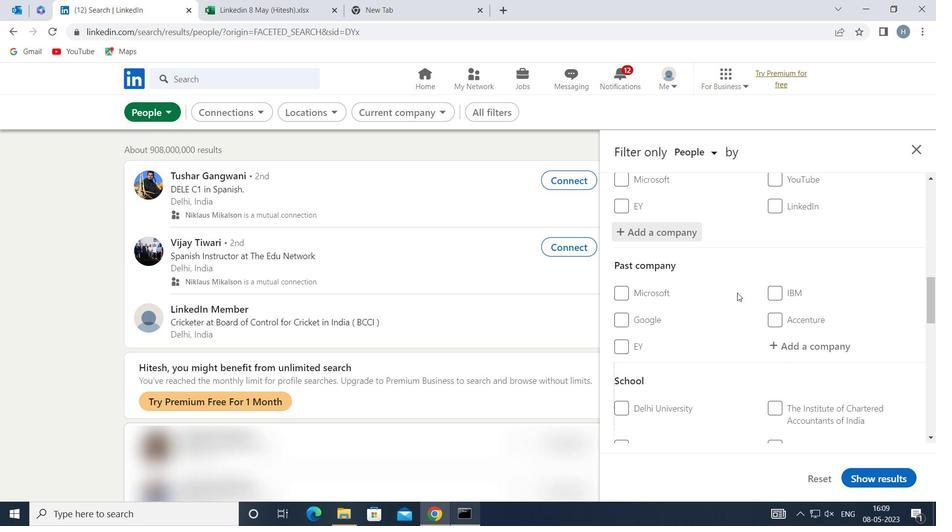 
Action: Mouse scrolled (738, 292) with delta (0, 0)
Screenshot: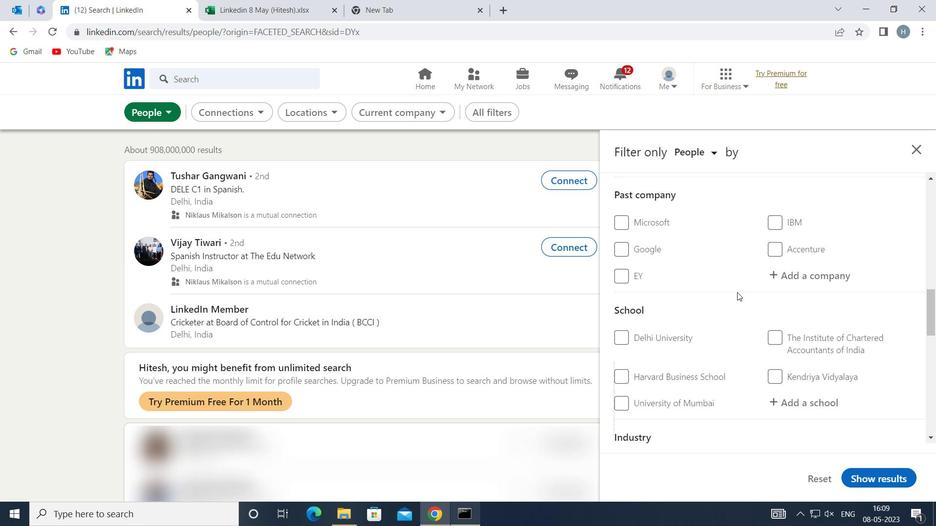 
Action: Mouse moved to (798, 357)
Screenshot: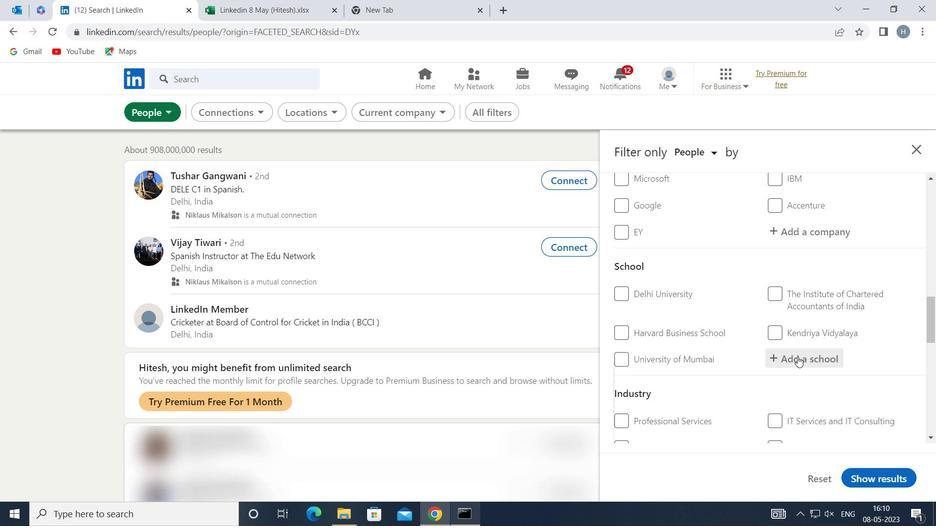 
Action: Mouse pressed left at (798, 357)
Screenshot: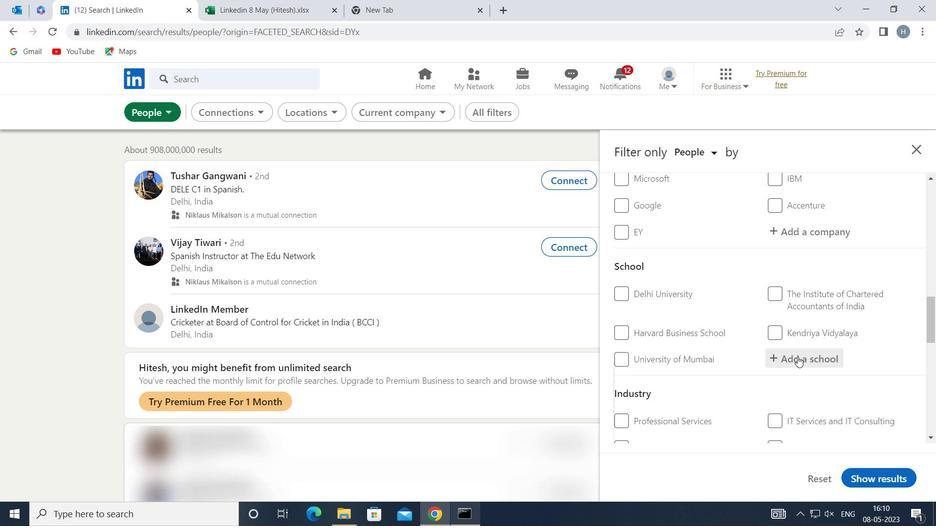 
Action: Mouse moved to (788, 352)
Screenshot: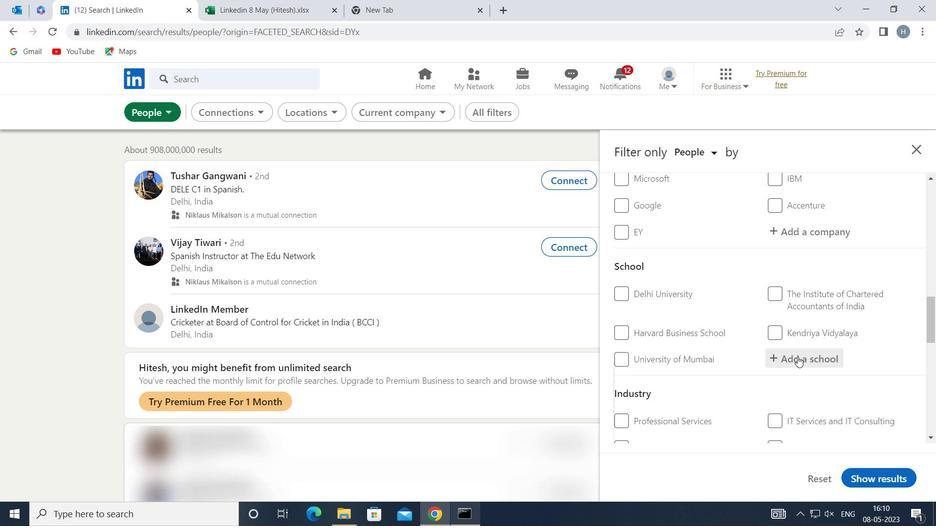 
Action: Key pressed <Key.shift>INSTITUTE<Key.space>OF<Key.space><Key.shift>ENGI
Screenshot: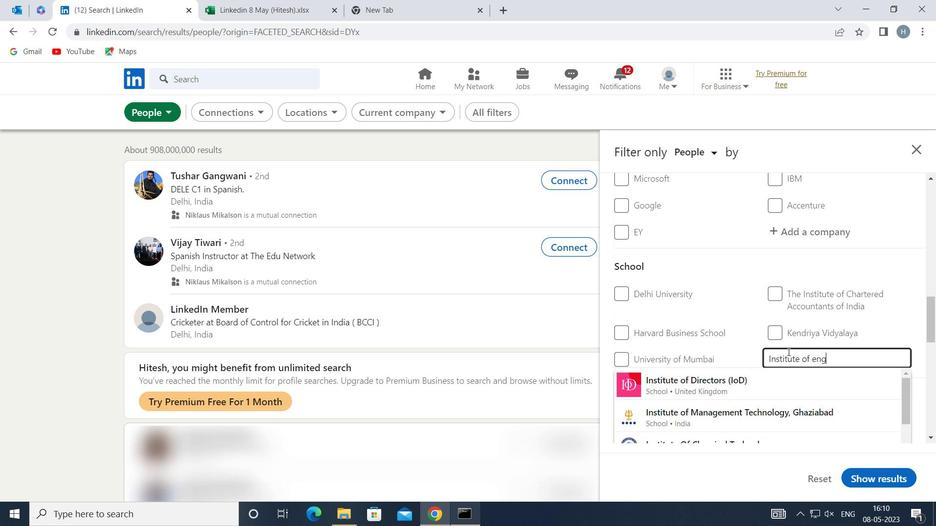 
Action: Mouse moved to (782, 362)
Screenshot: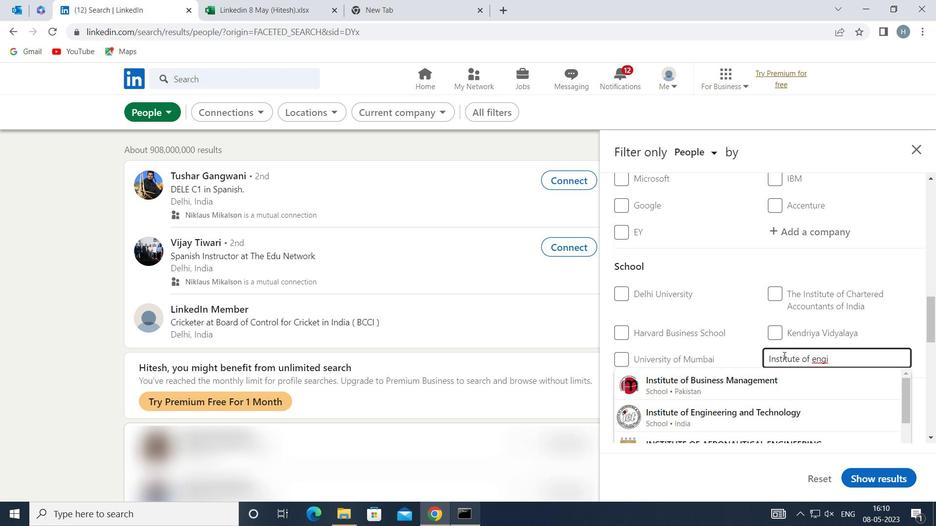 
Action: Mouse scrolled (782, 361) with delta (0, 0)
Screenshot: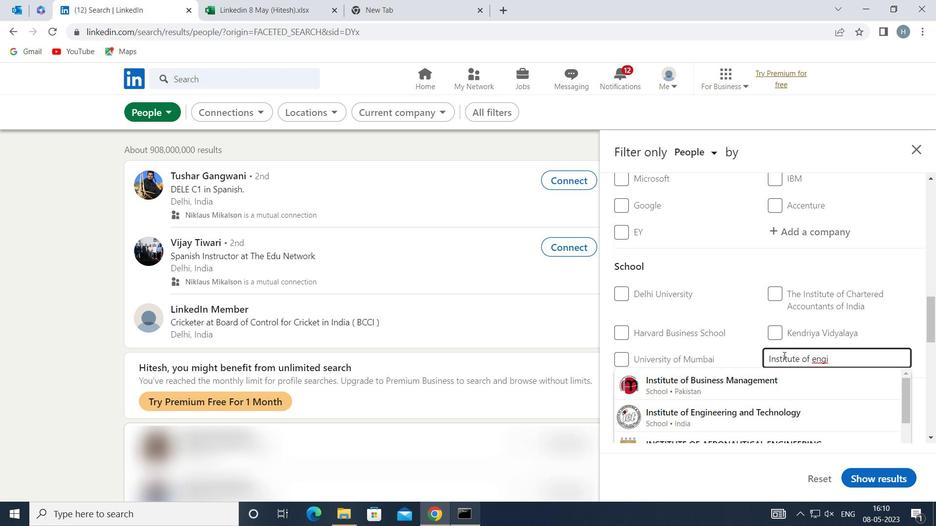 
Action: Mouse moved to (781, 366)
Screenshot: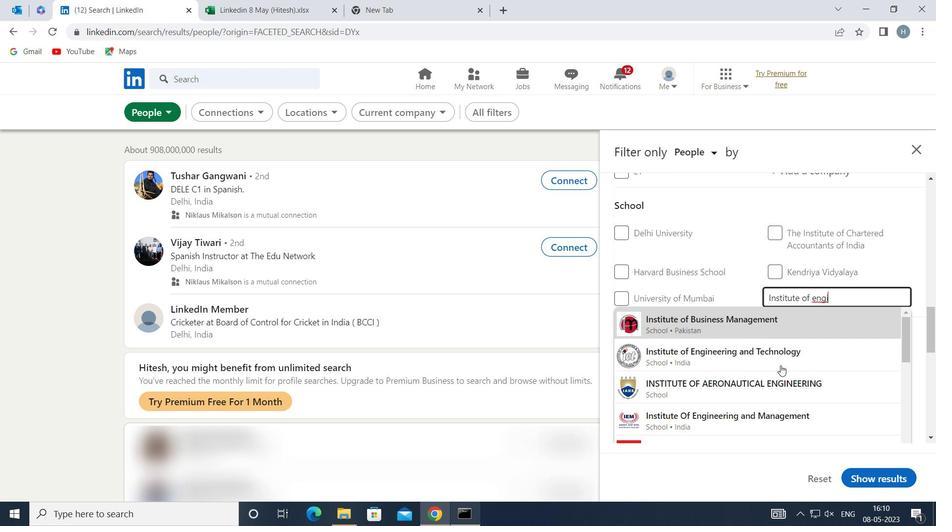 
Action: Mouse scrolled (781, 365) with delta (0, 0)
Screenshot: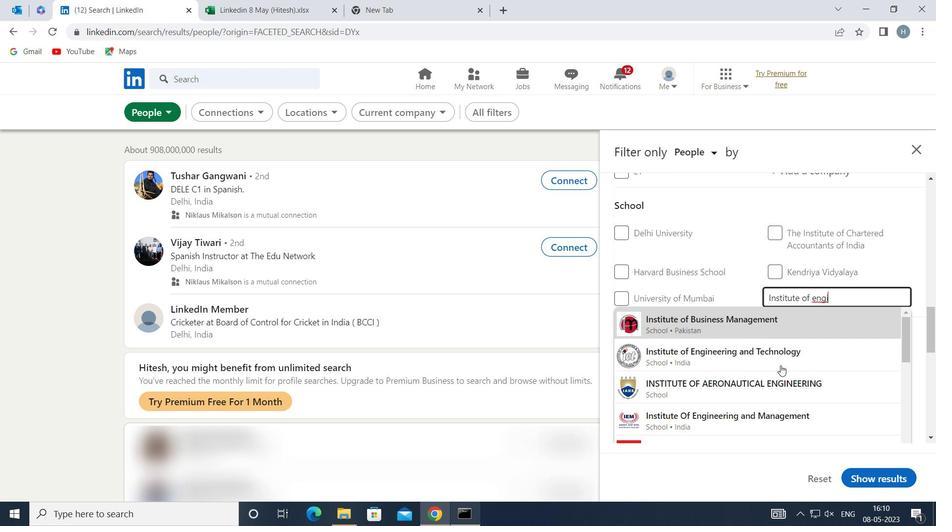 
Action: Mouse moved to (782, 367)
Screenshot: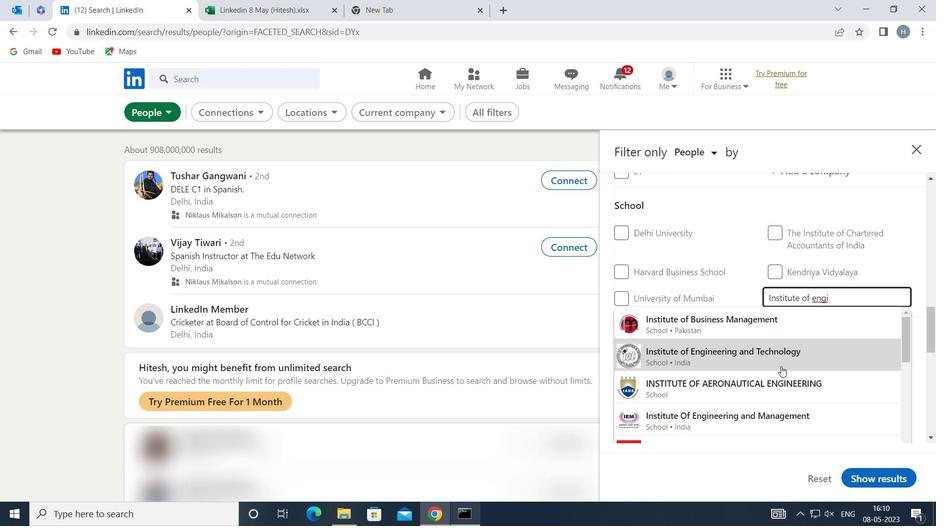 
Action: Mouse scrolled (782, 366) with delta (0, 0)
Screenshot: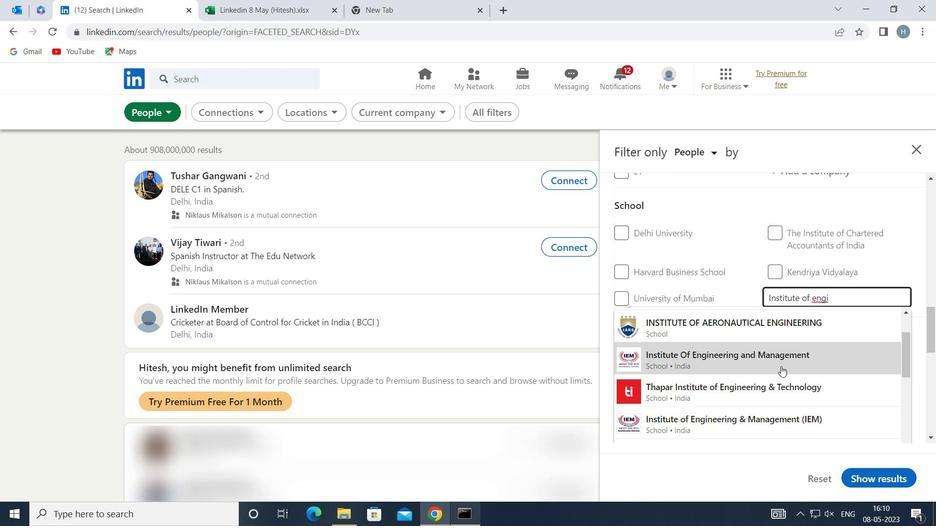 
Action: Mouse moved to (783, 366)
Screenshot: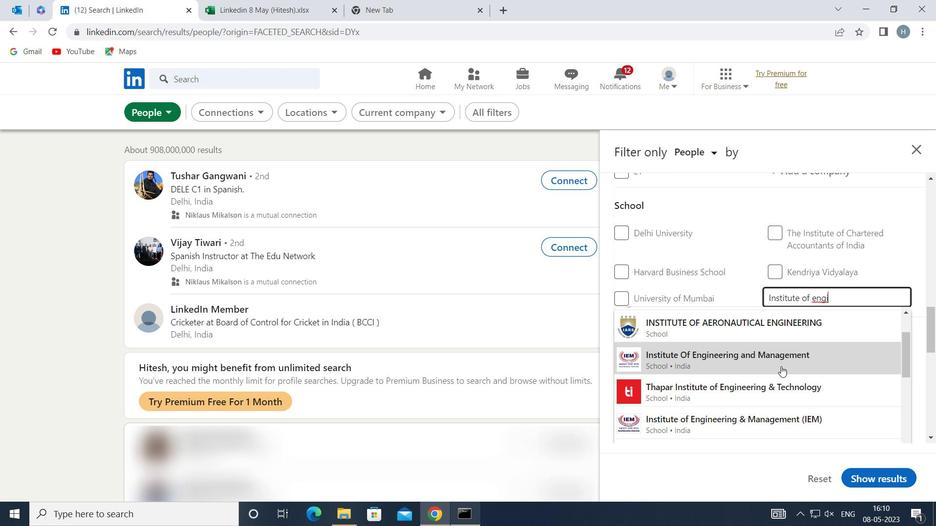 
Action: Mouse scrolled (783, 366) with delta (0, 0)
Screenshot: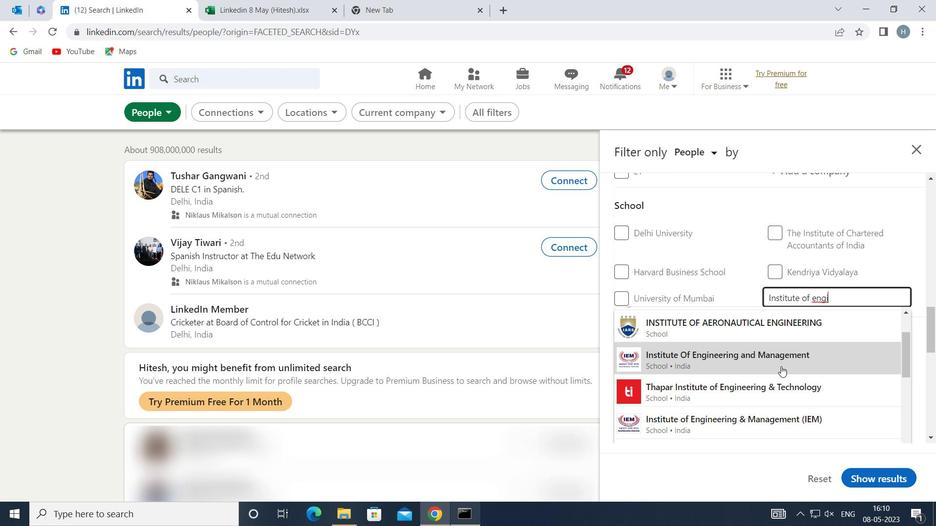 
Action: Mouse moved to (790, 361)
Screenshot: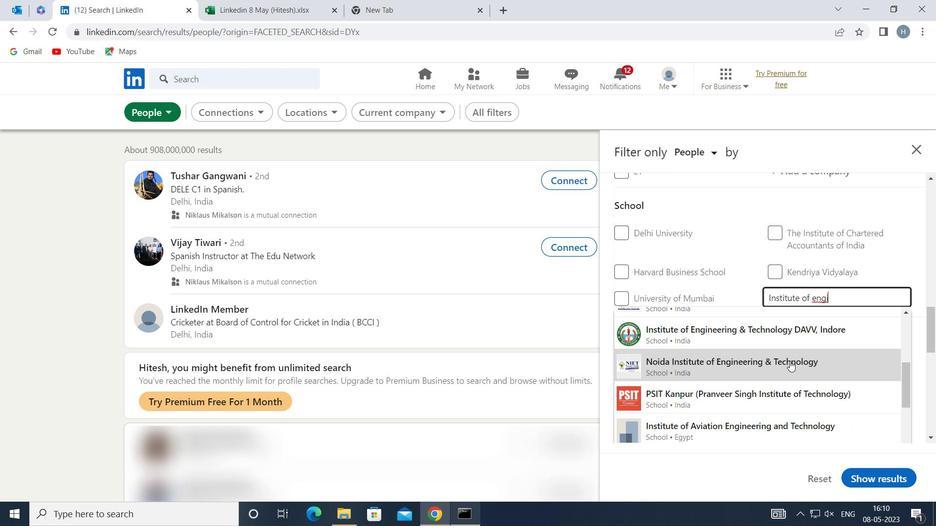 
Action: Mouse scrolled (790, 362) with delta (0, 0)
Screenshot: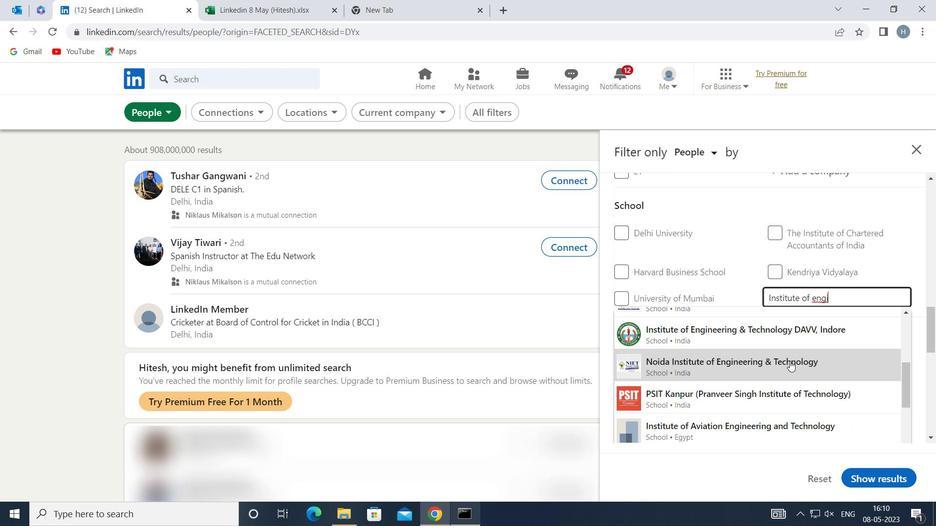 
Action: Mouse moved to (791, 362)
Screenshot: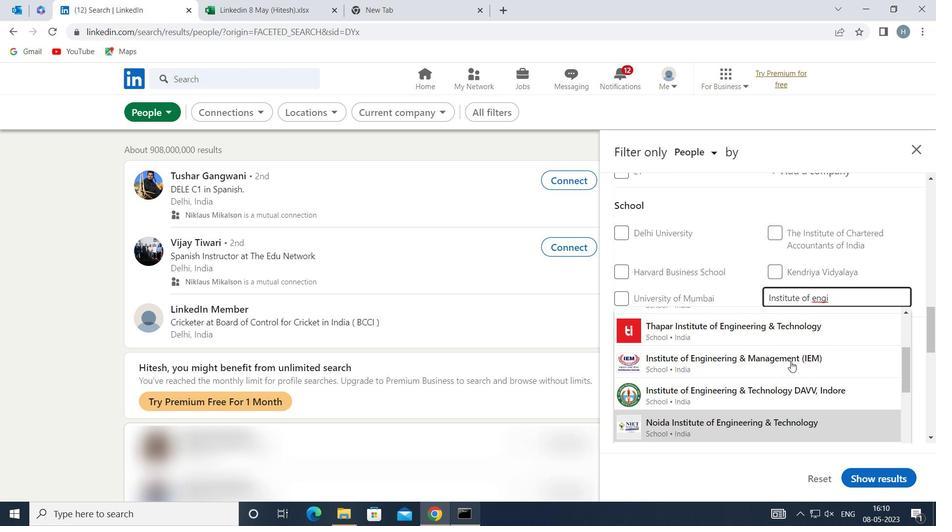 
Action: Mouse scrolled (791, 361) with delta (0, 0)
Screenshot: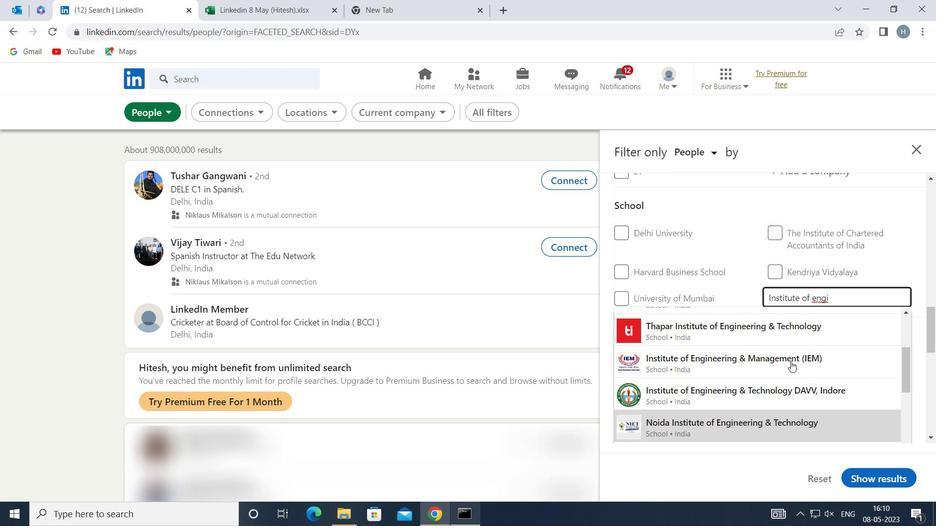 
Action: Mouse scrolled (791, 361) with delta (0, 0)
Screenshot: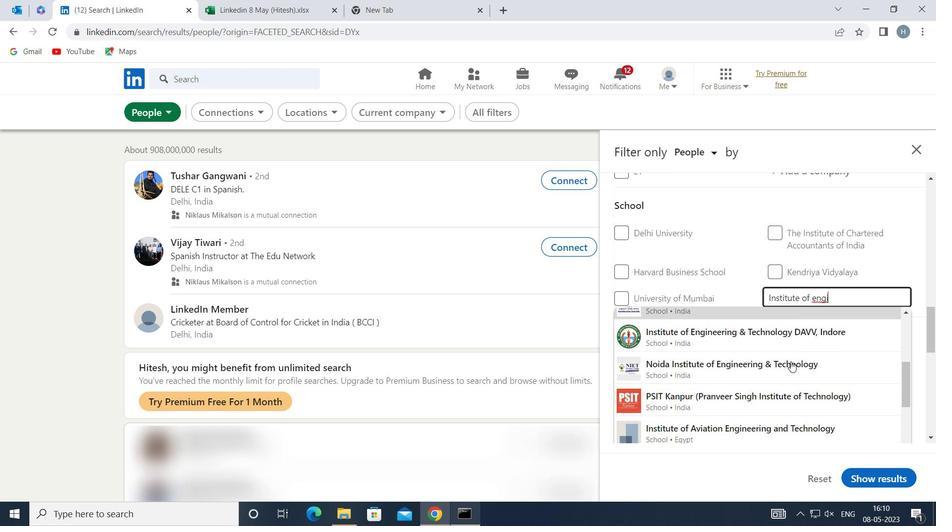 
Action: Mouse moved to (791, 362)
Screenshot: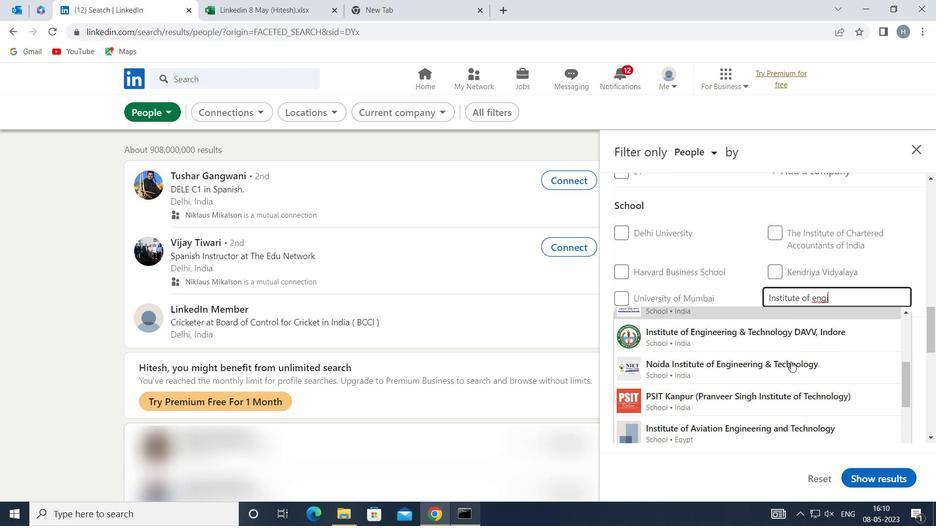 
Action: Mouse scrolled (791, 362) with delta (0, 0)
Screenshot: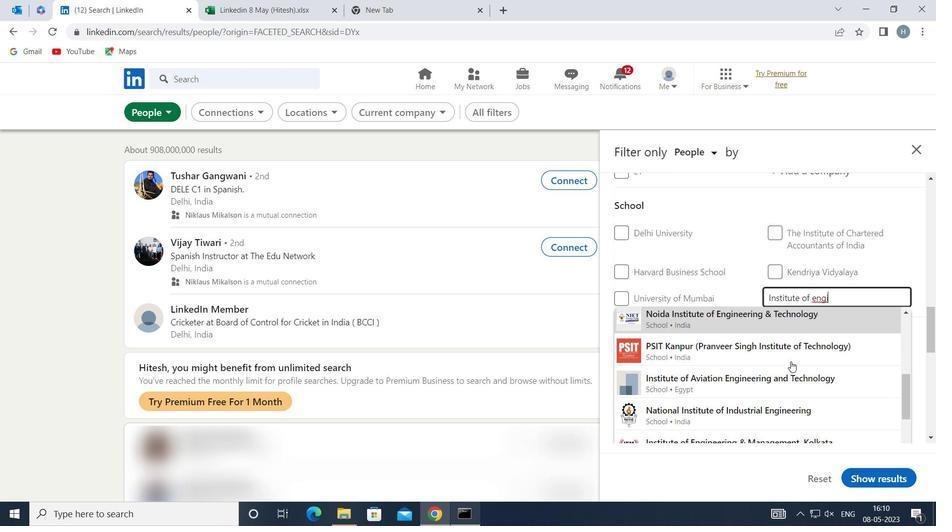 
Action: Mouse scrolled (791, 362) with delta (0, 0)
Screenshot: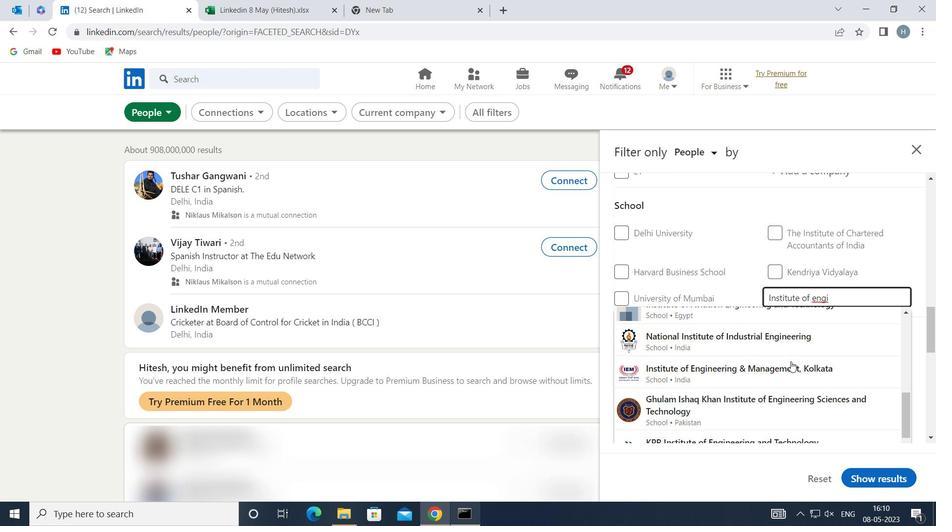 
Action: Mouse moved to (792, 363)
Screenshot: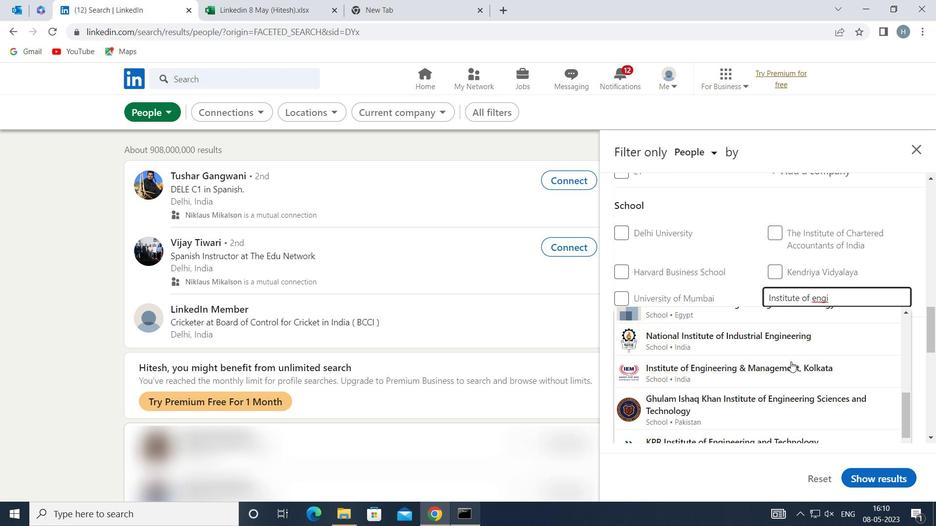 
Action: Mouse scrolled (792, 362) with delta (0, 0)
Screenshot: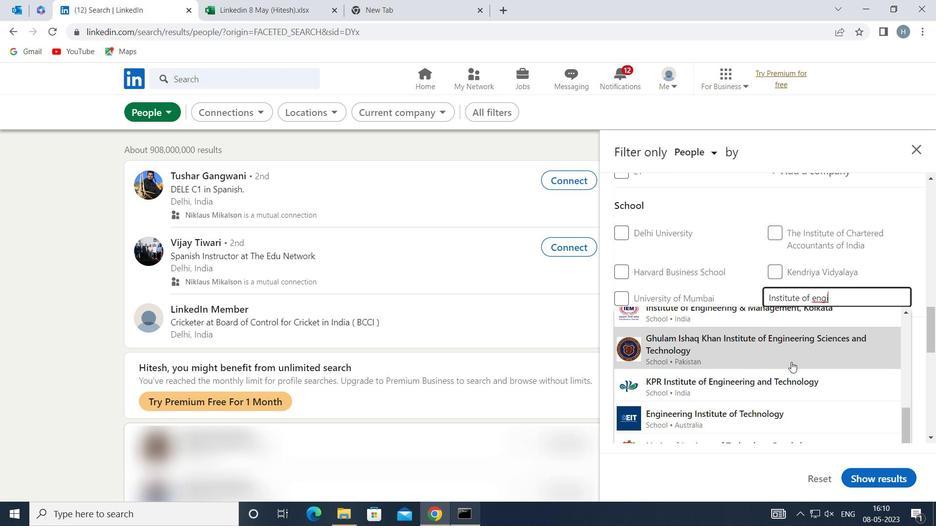 
Action: Mouse scrolled (792, 362) with delta (0, 0)
Screenshot: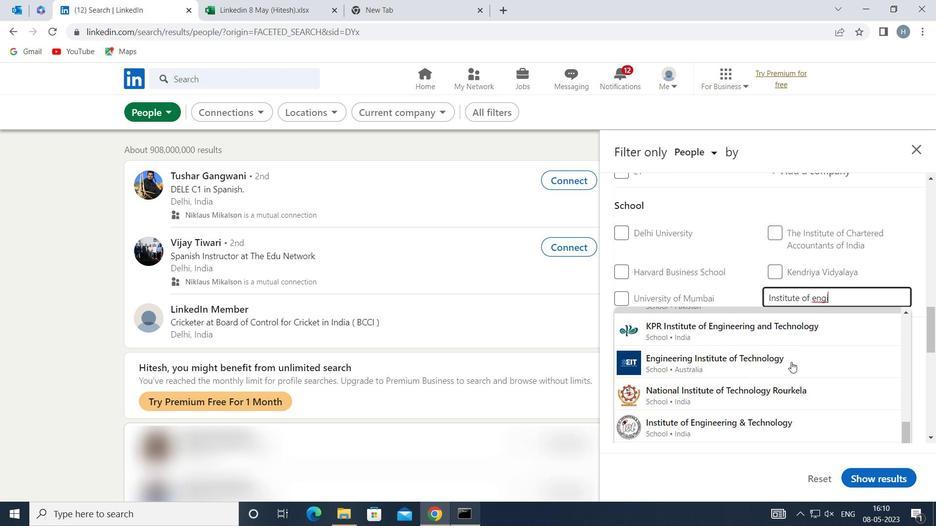 
Action: Mouse scrolled (792, 362) with delta (0, 0)
Screenshot: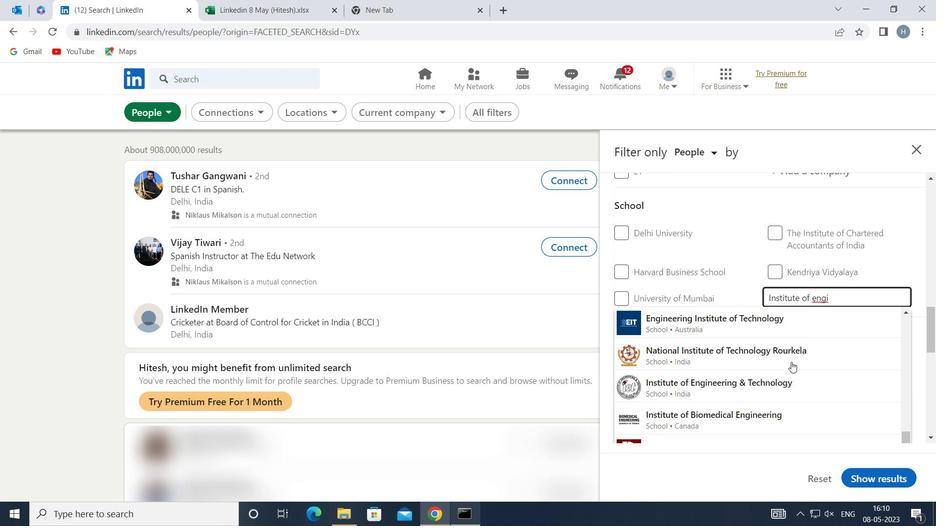 
Action: Mouse scrolled (792, 362) with delta (0, 0)
Screenshot: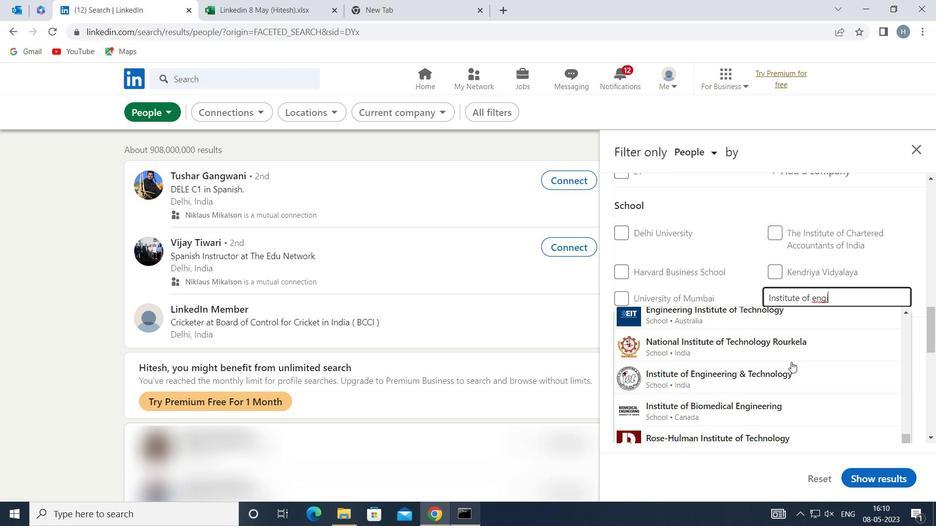 
Action: Mouse moved to (842, 300)
Screenshot: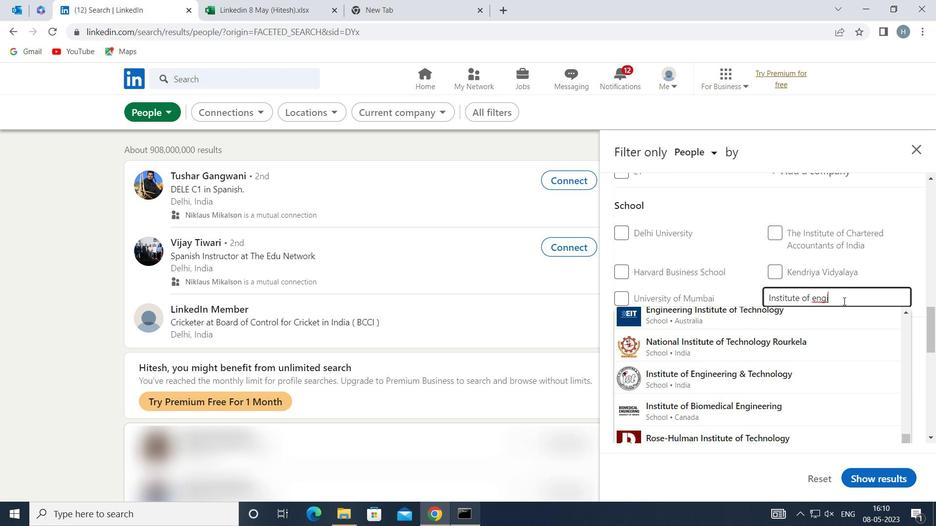 
Action: Key pressed NEERING<Key.space><Key.shift>&<Key.space><Key.shift>TECHNOLOGY
Screenshot: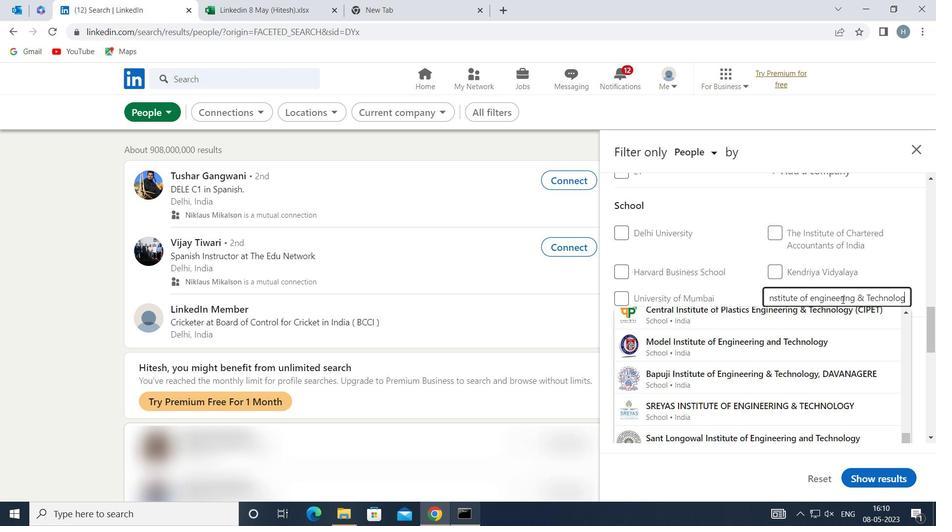 
Action: Mouse moved to (800, 319)
Screenshot: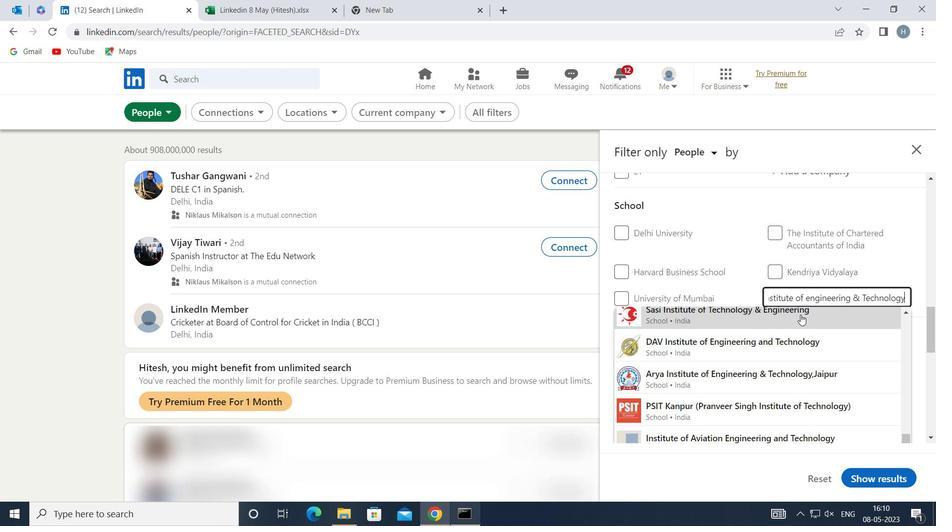 
Action: Mouse scrolled (800, 319) with delta (0, 0)
Screenshot: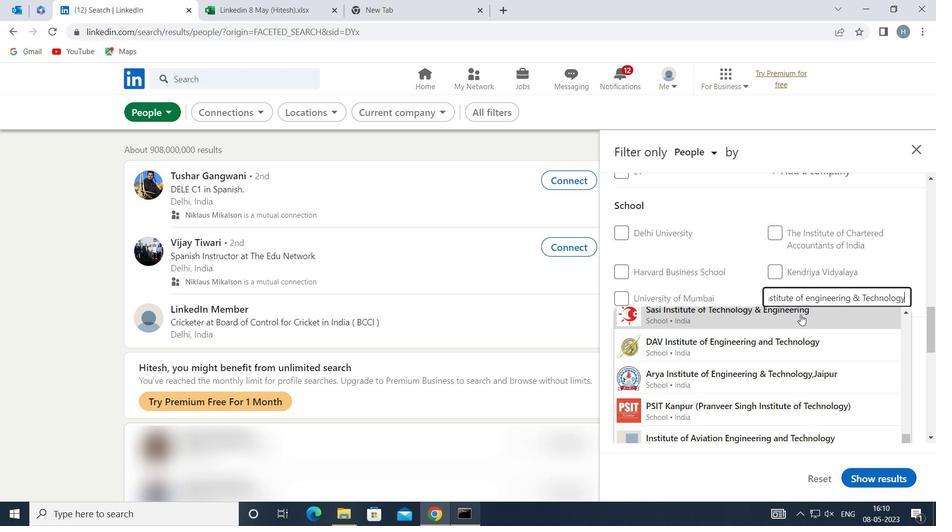 
Action: Mouse scrolled (800, 319) with delta (0, 0)
Screenshot: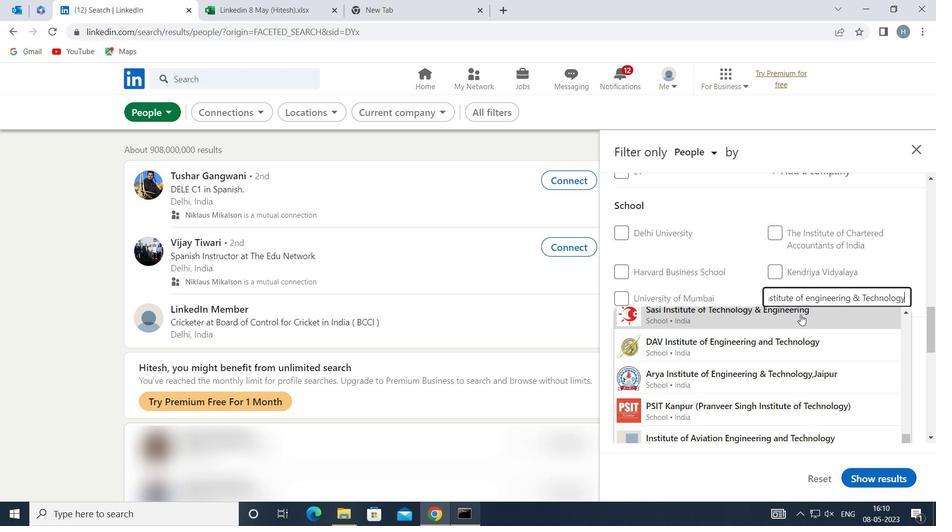 
Action: Mouse scrolled (800, 319) with delta (0, 0)
Screenshot: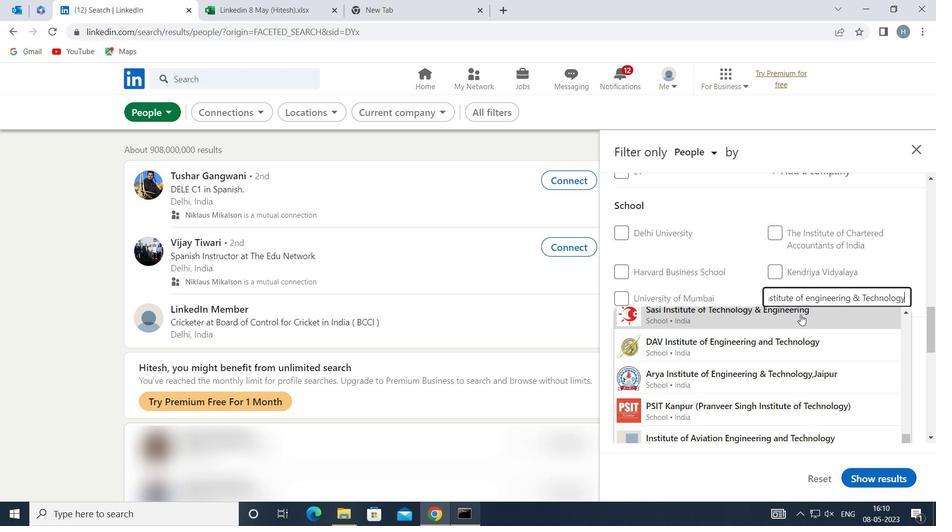
Action: Mouse scrolled (800, 319) with delta (0, 0)
Screenshot: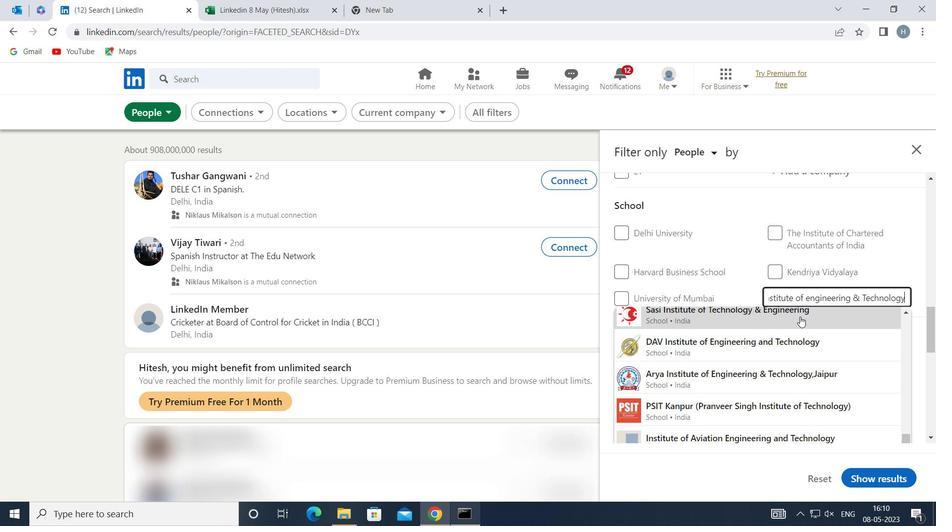 
Action: Mouse moved to (800, 319)
Screenshot: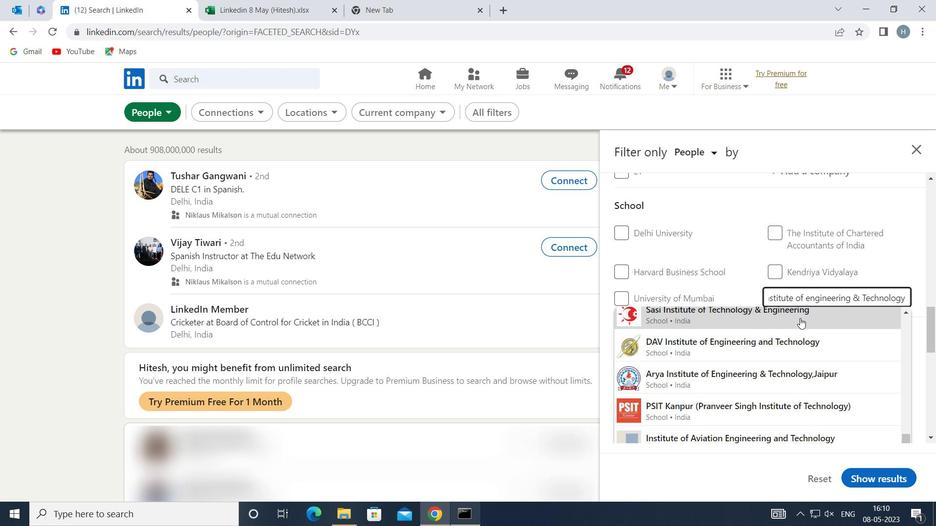 
Action: Mouse scrolled (800, 320) with delta (0, 0)
Screenshot: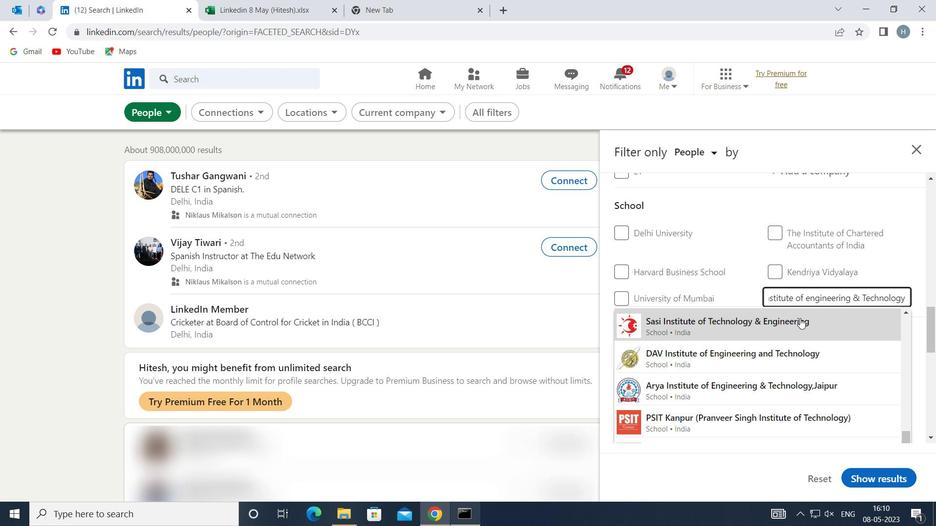 
Action: Mouse scrolled (800, 320) with delta (0, 0)
Screenshot: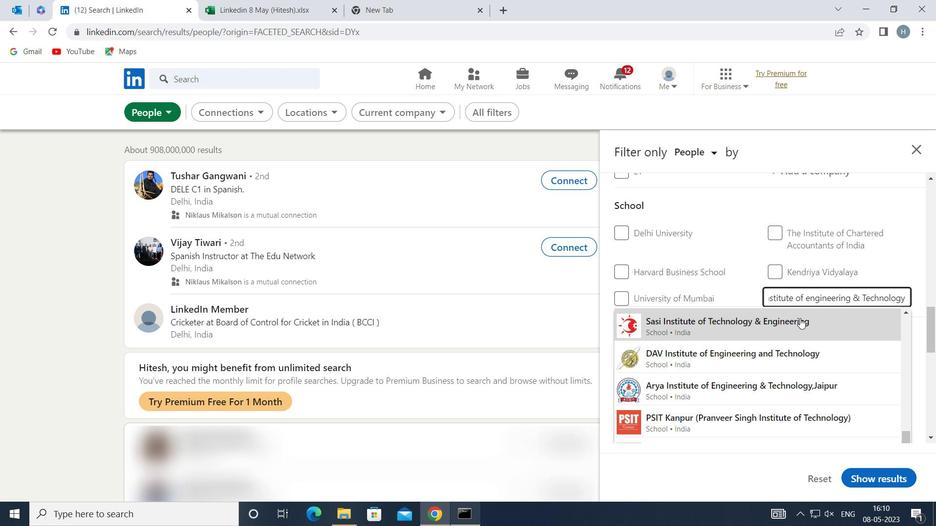 
Action: Mouse scrolled (800, 320) with delta (0, 0)
Screenshot: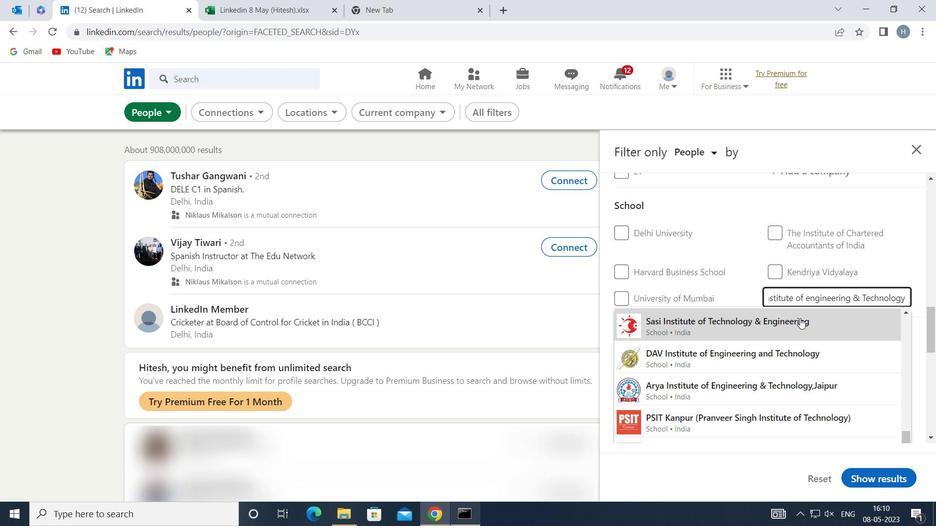 
Action: Mouse scrolled (800, 320) with delta (0, 0)
Screenshot: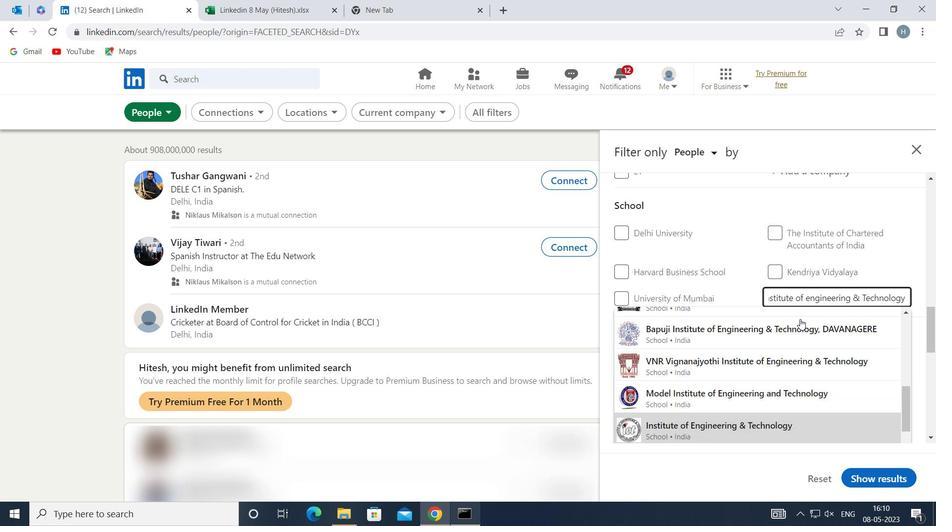 
Action: Mouse scrolled (800, 320) with delta (0, 0)
Screenshot: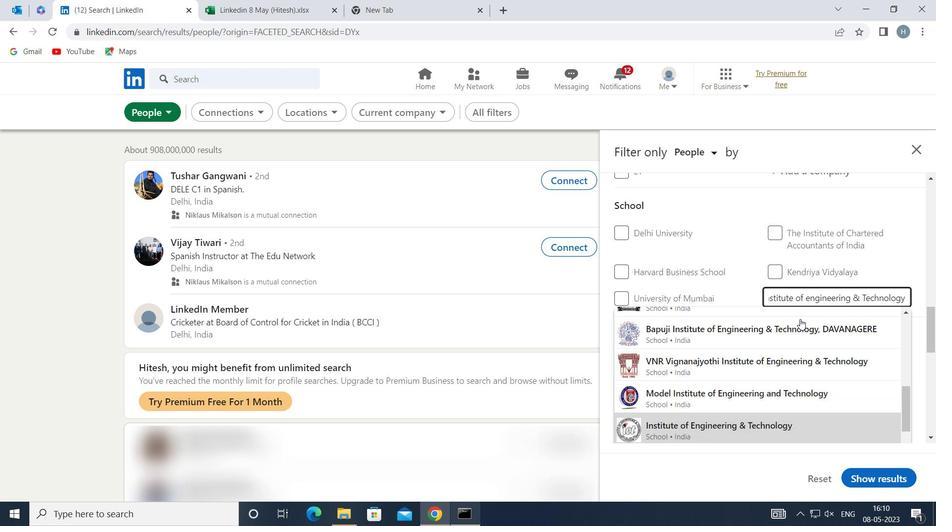 
Action: Mouse moved to (800, 319)
Screenshot: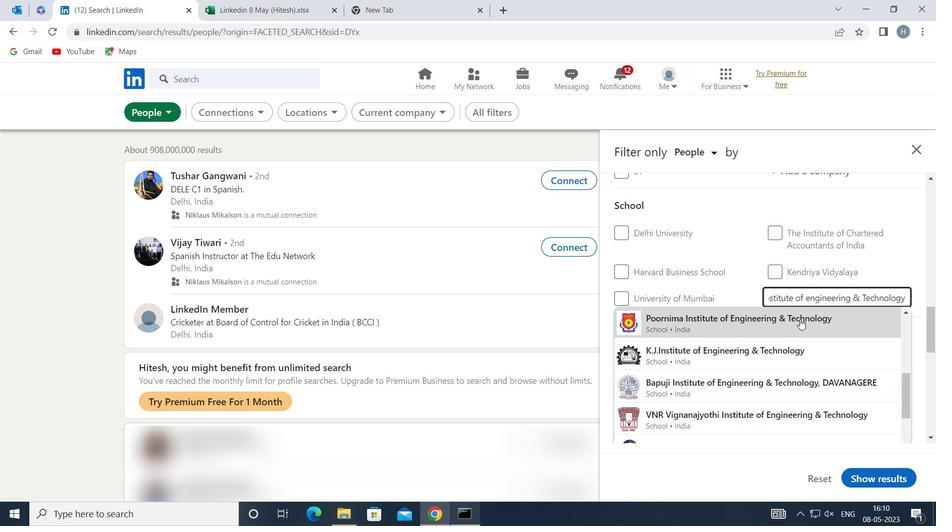 
Action: Mouse scrolled (800, 320) with delta (0, 0)
Screenshot: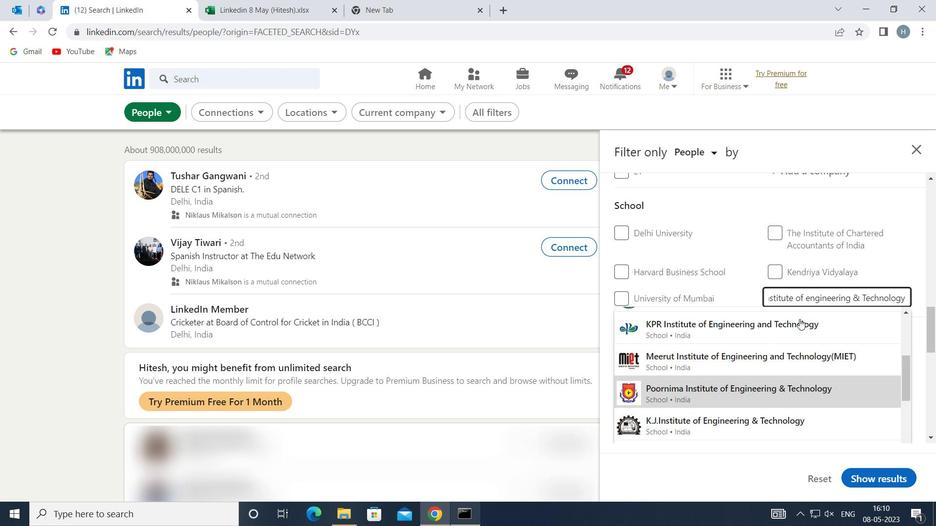 
Action: Mouse scrolled (800, 320) with delta (0, 0)
Screenshot: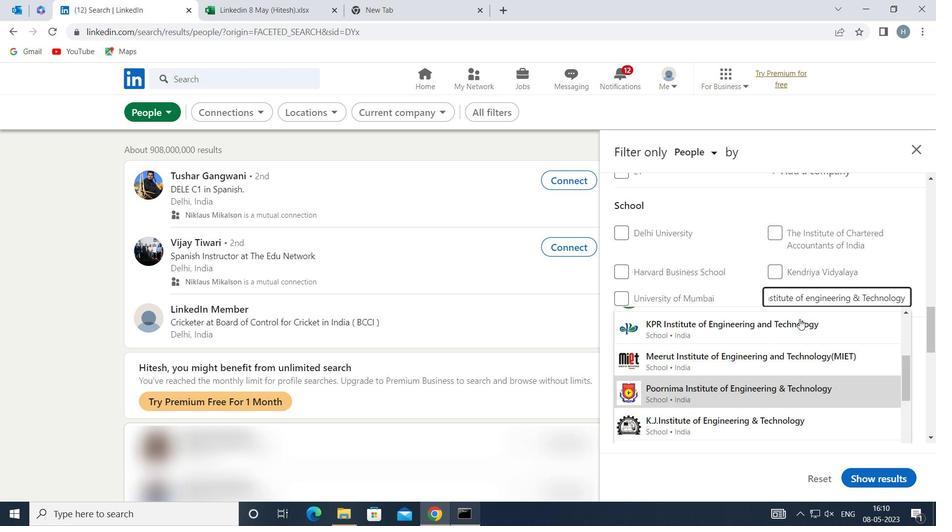 
Action: Mouse scrolled (800, 320) with delta (0, 0)
Screenshot: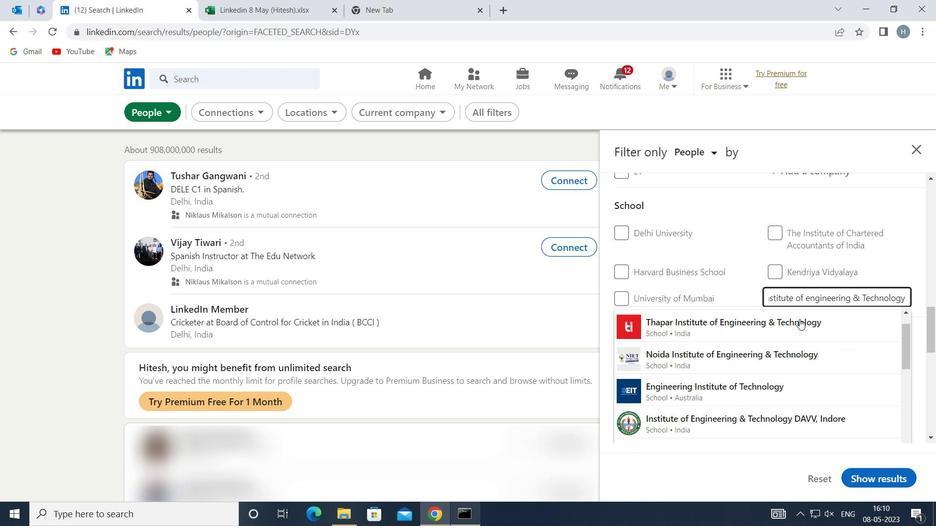 
Action: Mouse moved to (797, 321)
Screenshot: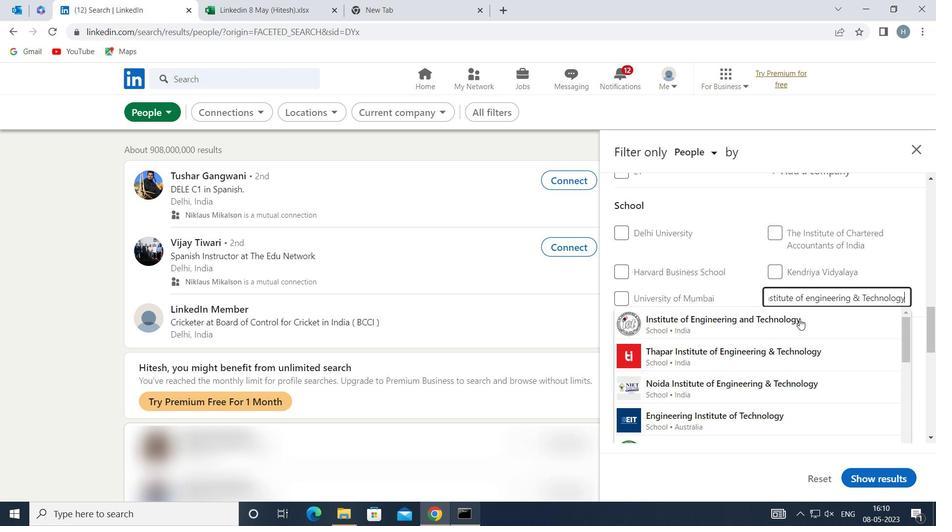 
Action: Mouse scrolled (797, 321) with delta (0, 0)
Screenshot: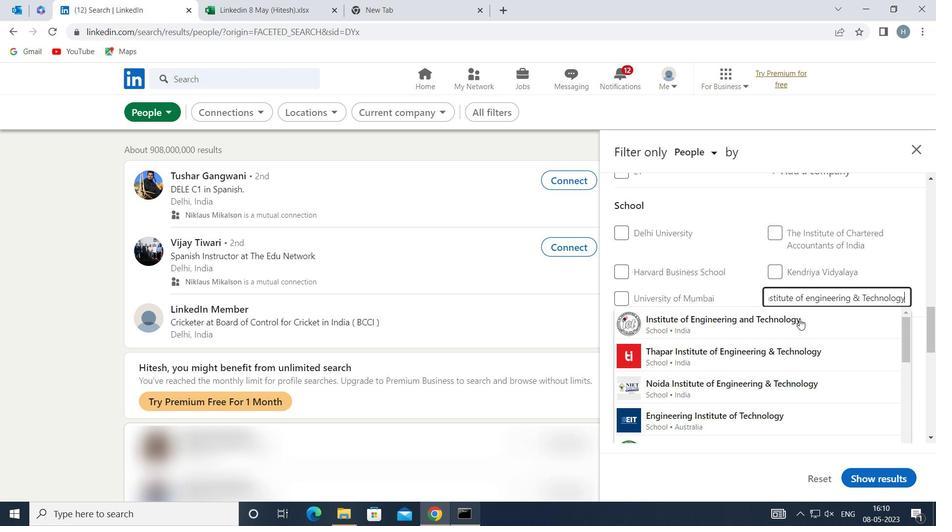 
Action: Mouse moved to (797, 321)
Screenshot: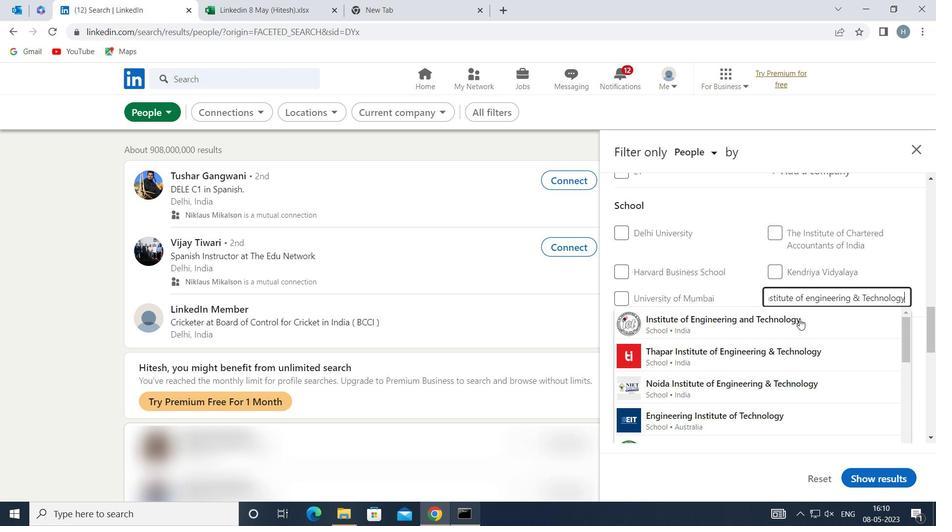
Action: Mouse scrolled (797, 321) with delta (0, 0)
Screenshot: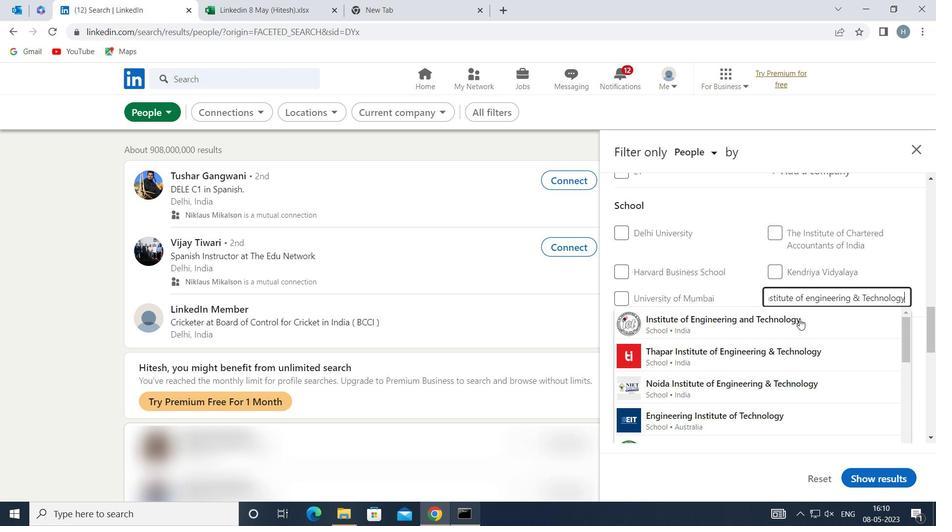 
Action: Mouse scrolled (797, 321) with delta (0, 0)
Screenshot: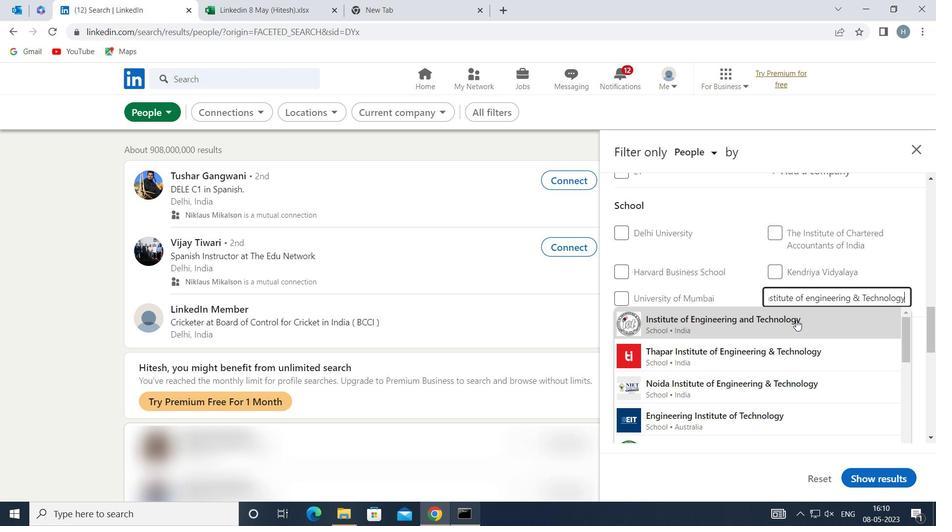 
Action: Mouse moved to (797, 321)
Screenshot: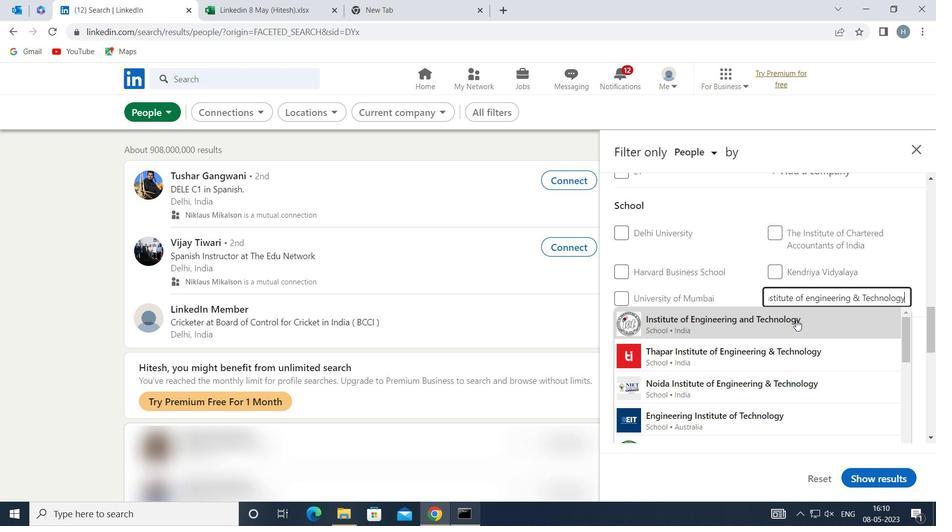 
Action: Mouse scrolled (797, 322) with delta (0, 0)
Screenshot: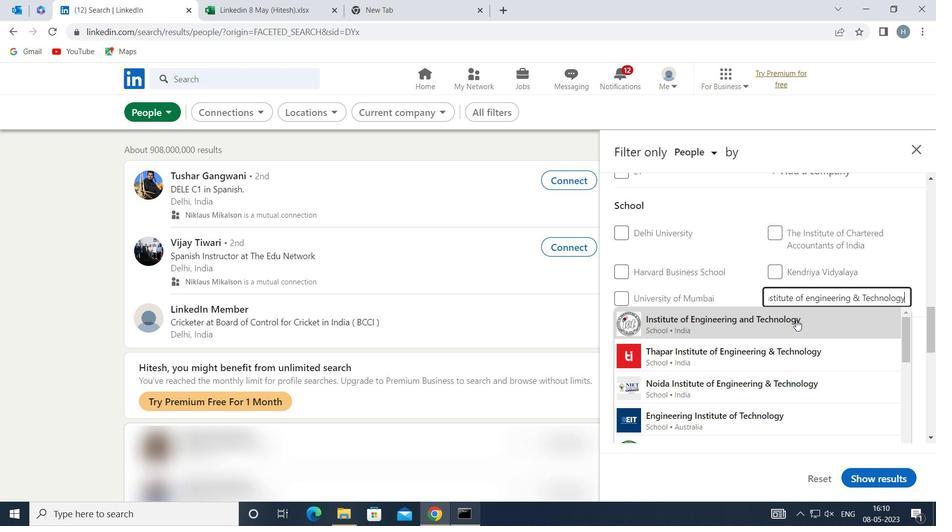 
Action: Mouse moved to (795, 323)
Screenshot: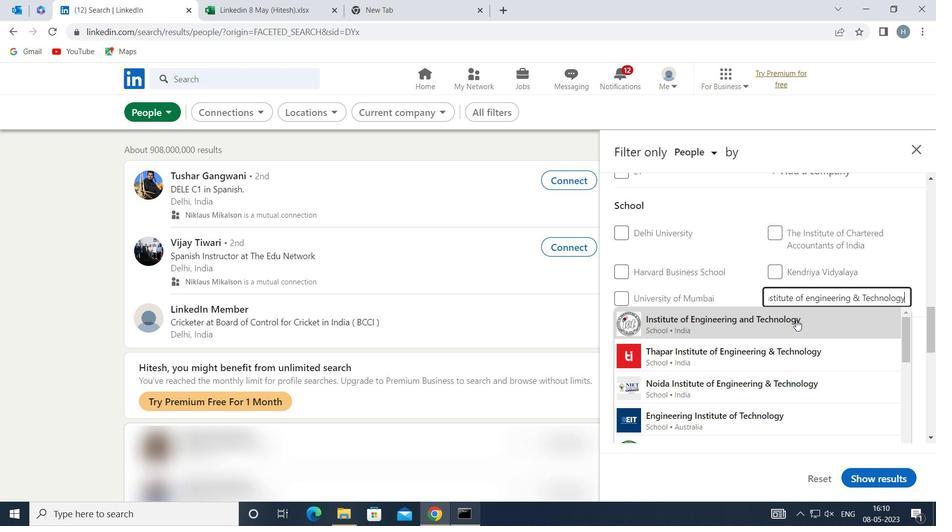 
Action: Mouse scrolled (795, 323) with delta (0, 0)
Screenshot: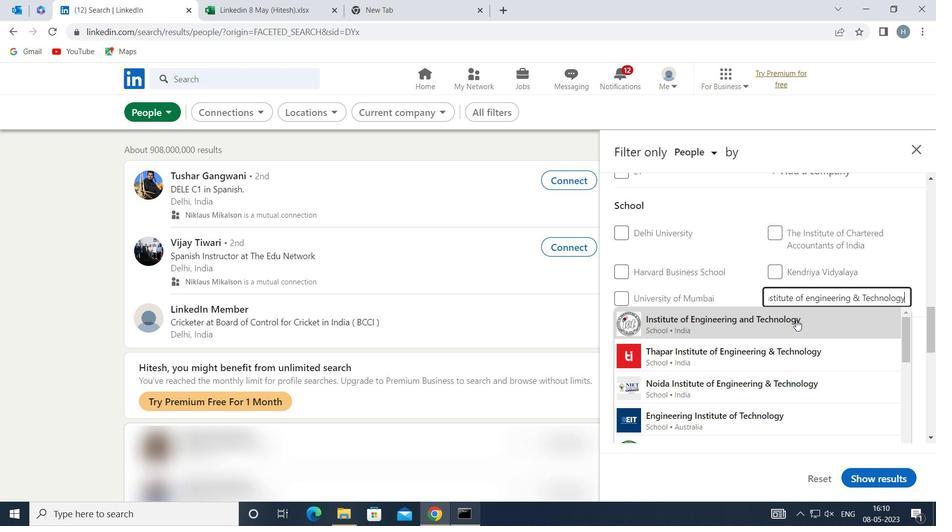 
Action: Mouse moved to (787, 304)
Screenshot: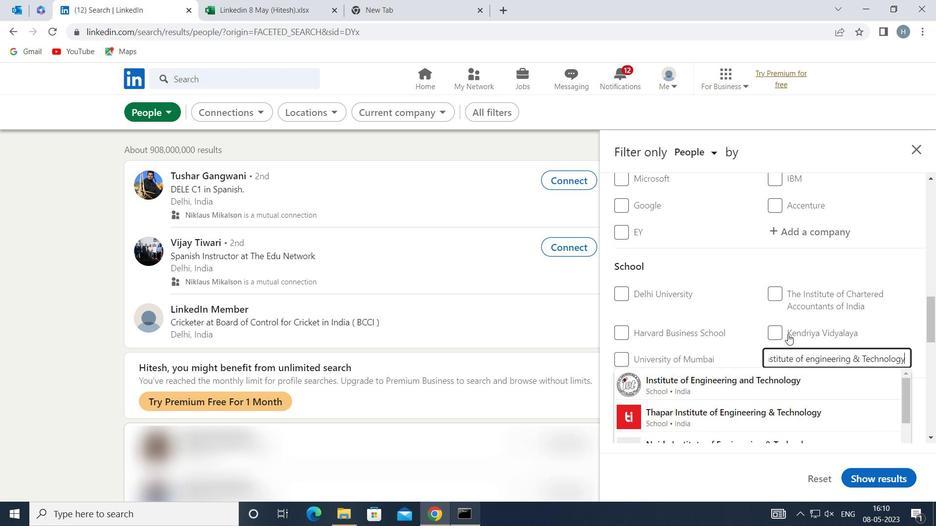 
Action: Mouse scrolled (787, 303) with delta (0, 0)
Screenshot: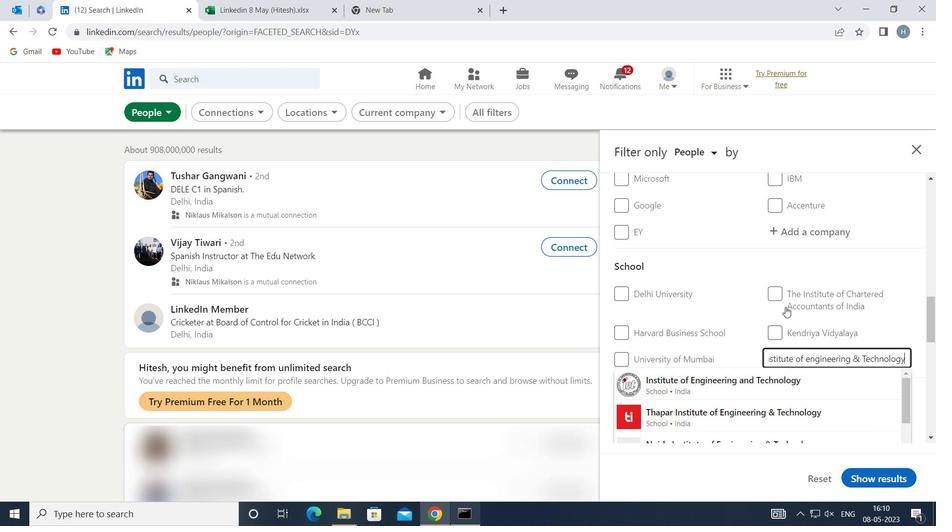 
Action: Mouse moved to (787, 323)
Screenshot: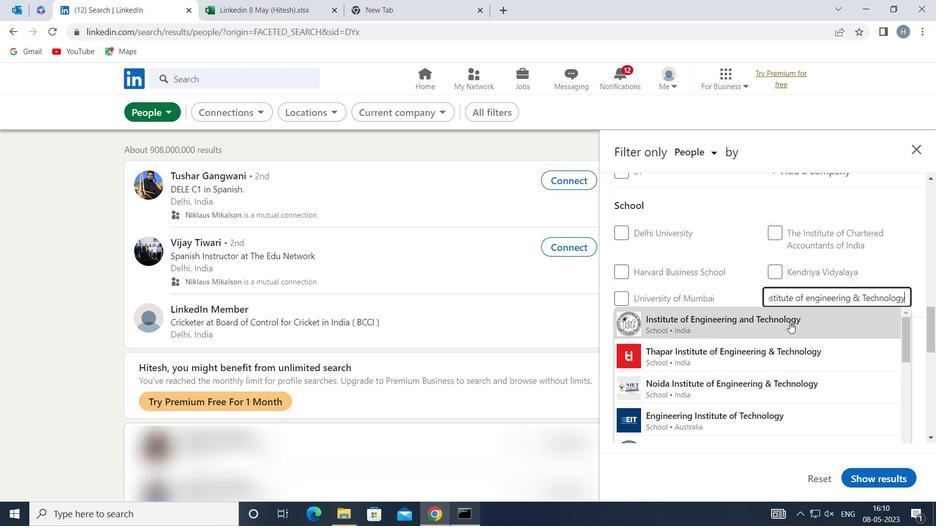 
Action: Key pressed <Key.space><Key.shift>D
Screenshot: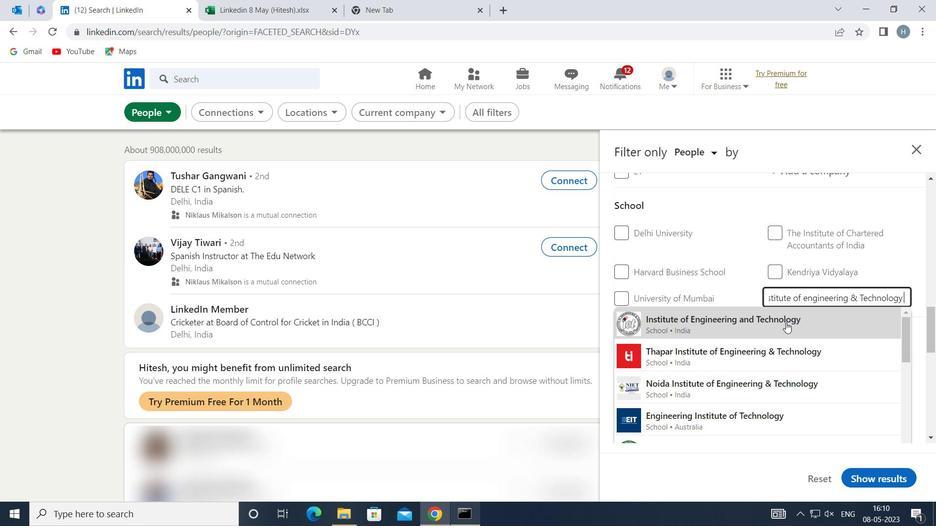 
Action: Mouse moved to (798, 325)
Screenshot: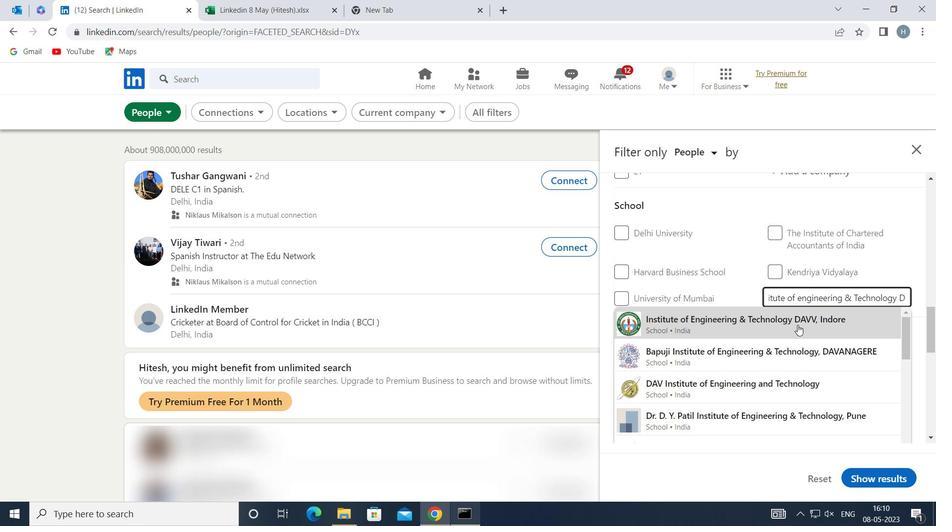 
Action: Mouse pressed left at (798, 325)
Screenshot: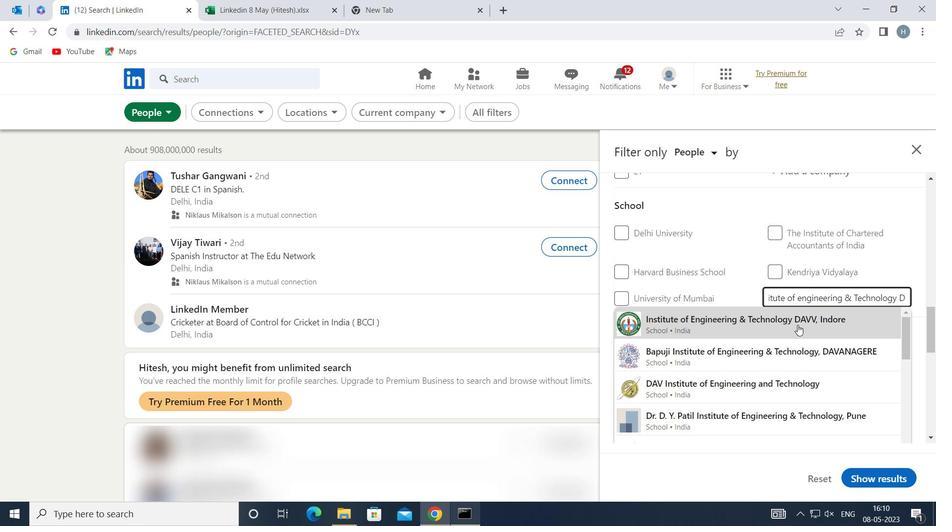 
Action: Mouse moved to (770, 318)
Screenshot: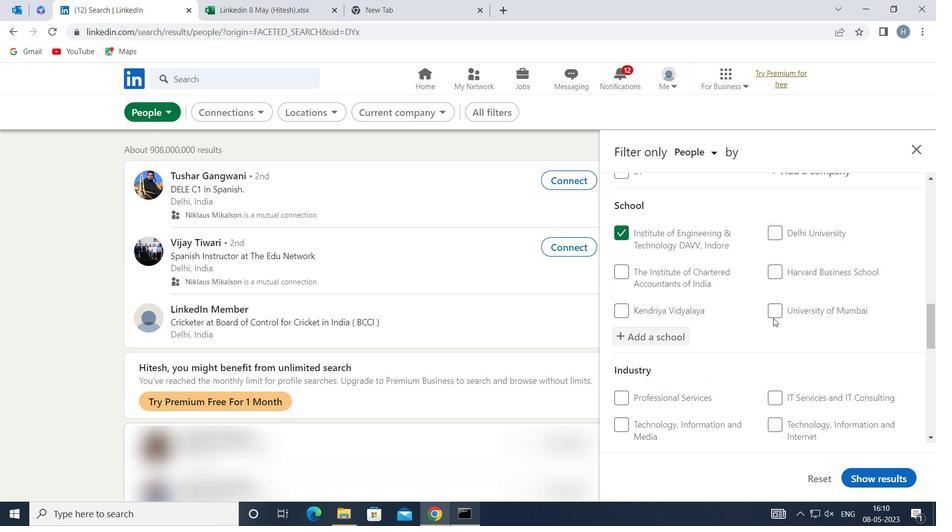 
Action: Mouse scrolled (770, 317) with delta (0, 0)
Screenshot: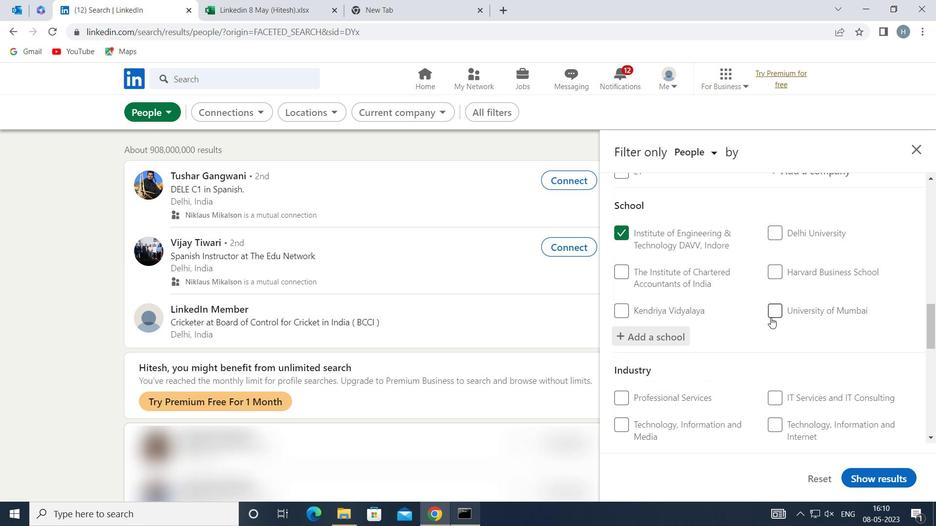 
Action: Mouse scrolled (770, 317) with delta (0, 0)
Screenshot: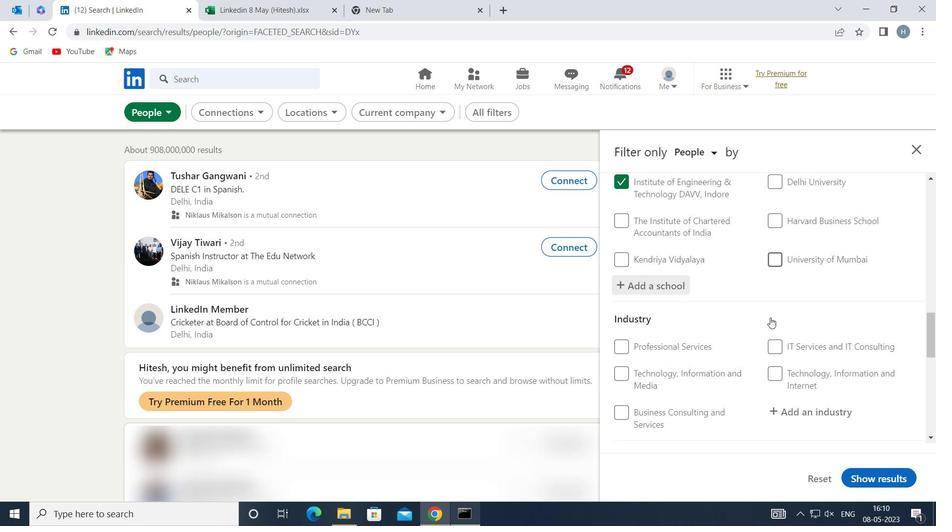 
Action: Mouse scrolled (770, 317) with delta (0, 0)
Screenshot: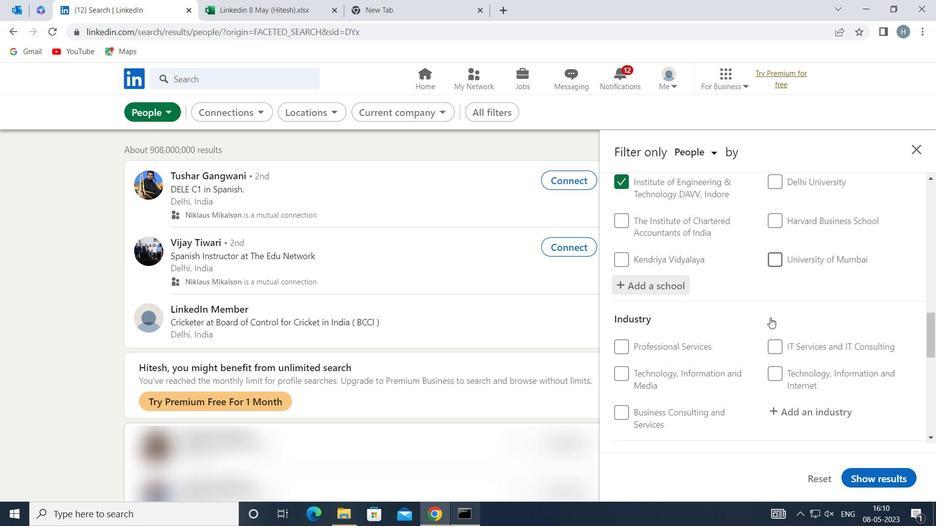 
Action: Mouse moved to (817, 279)
Screenshot: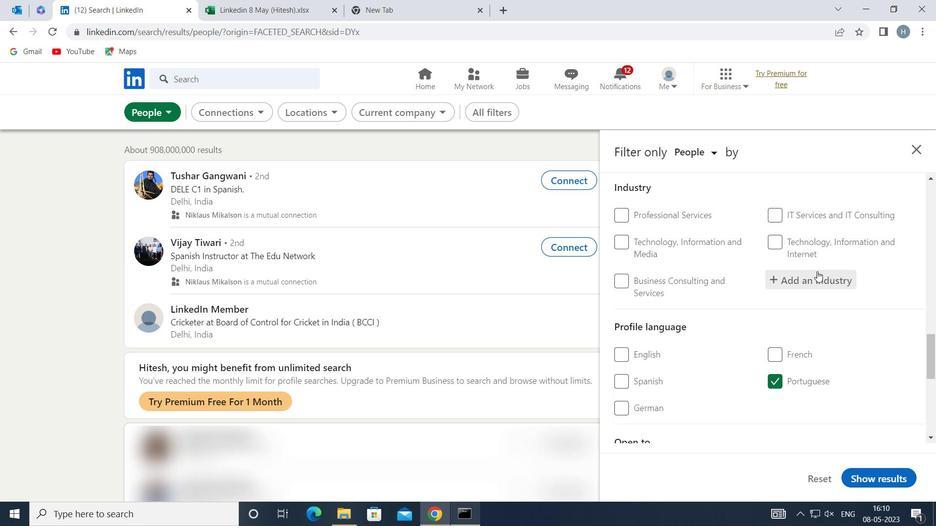 
Action: Mouse pressed left at (817, 279)
Screenshot: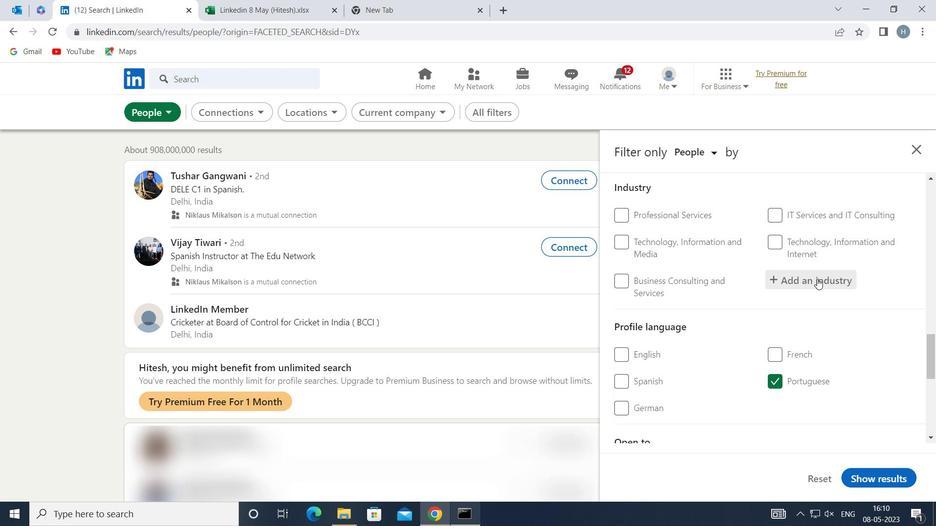 
Action: Key pressed <Key.shift>BEVE
Screenshot: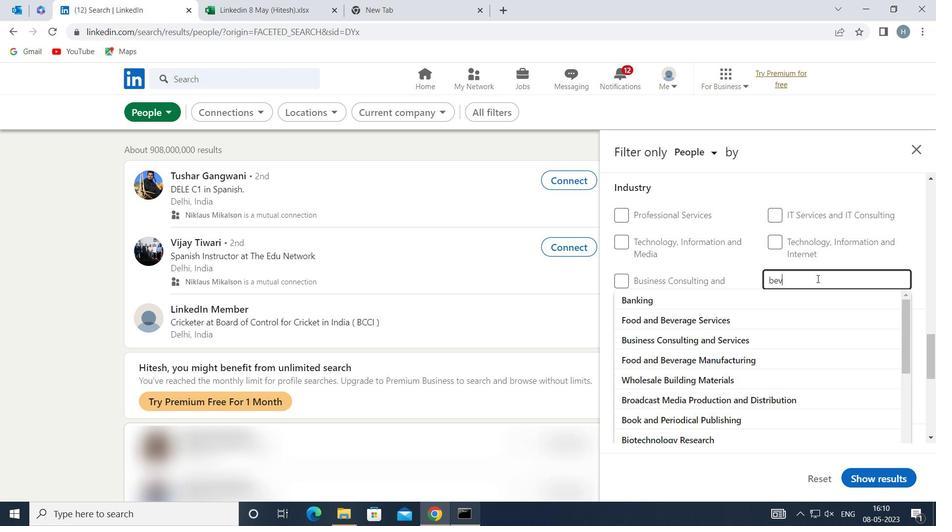 
Action: Mouse moved to (749, 332)
Screenshot: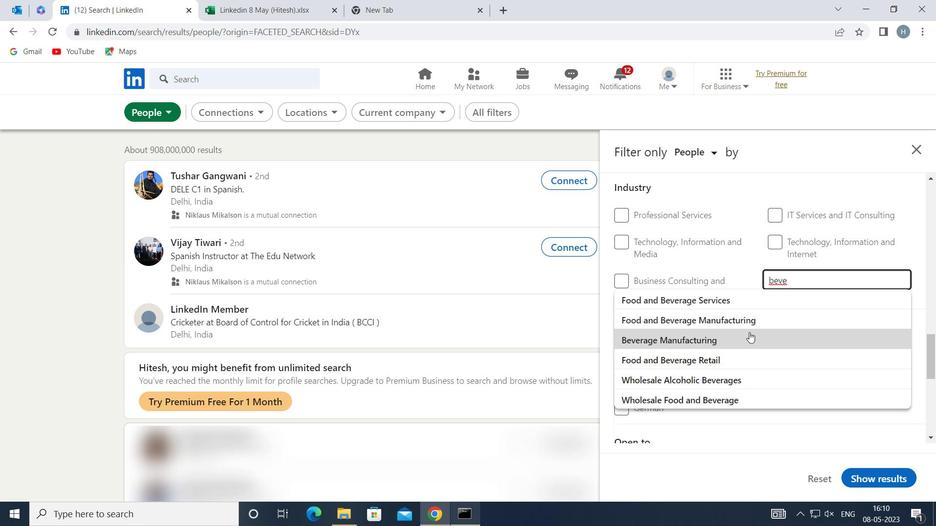 
Action: Mouse pressed left at (749, 332)
Screenshot: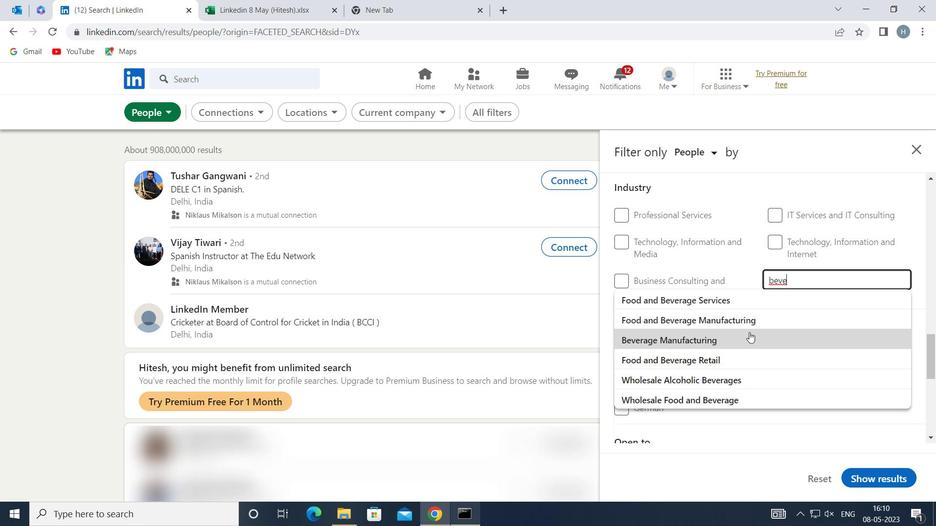 
Action: Mouse moved to (746, 319)
Screenshot: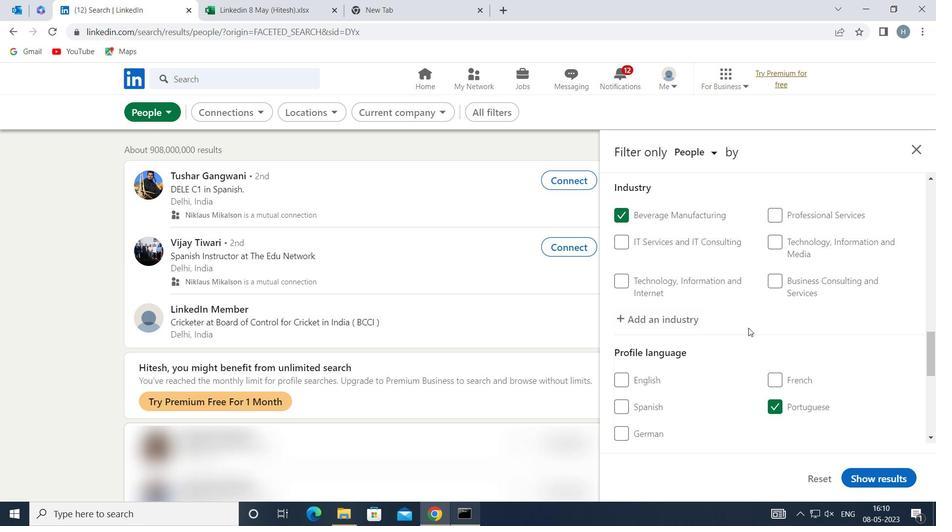 
Action: Mouse scrolled (746, 319) with delta (0, 0)
Screenshot: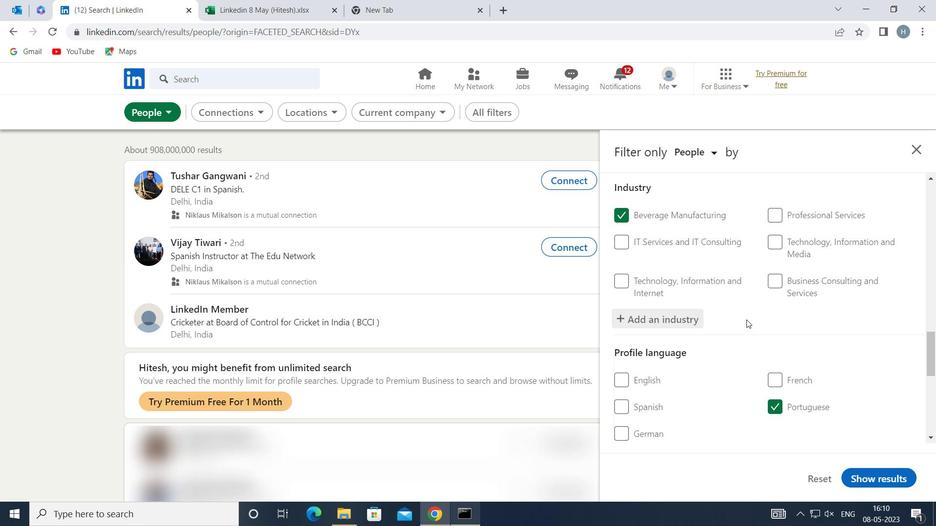 
Action: Mouse scrolled (746, 319) with delta (0, 0)
Screenshot: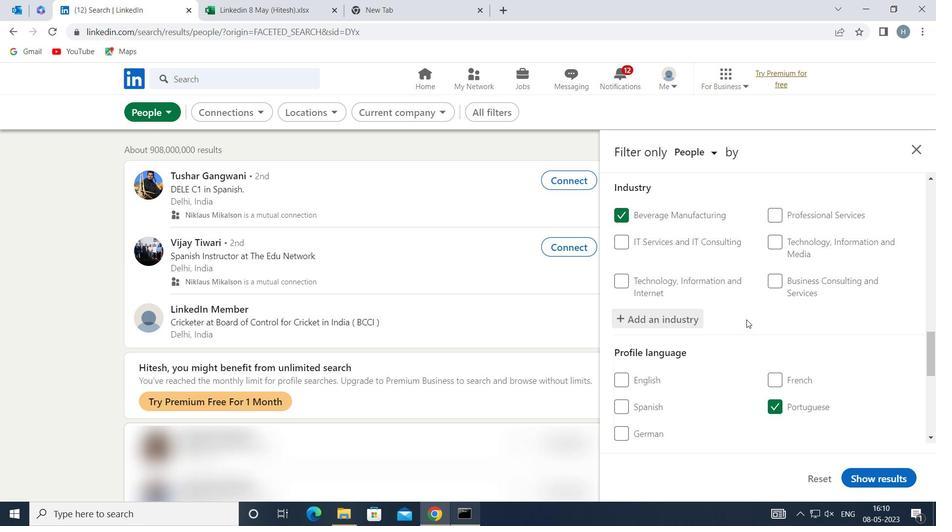 
Action: Mouse moved to (745, 319)
Screenshot: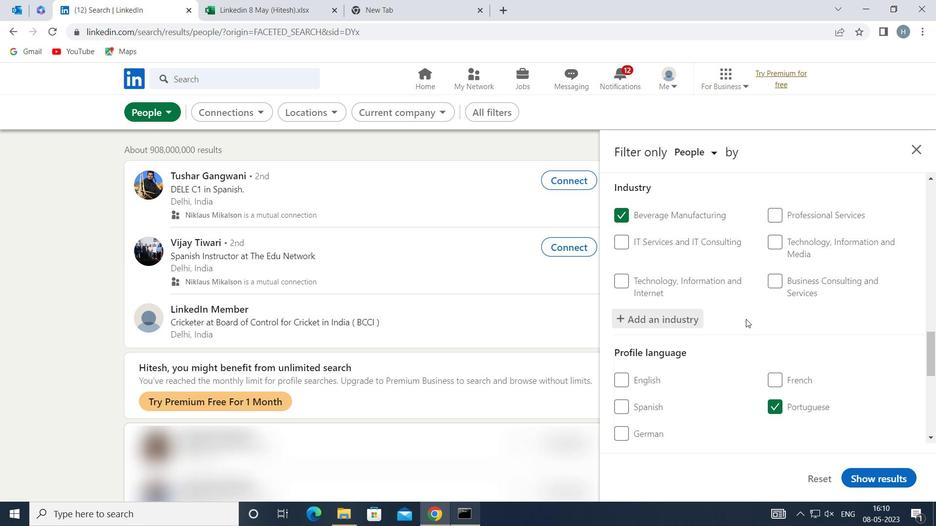 
Action: Mouse scrolled (745, 319) with delta (0, 0)
Screenshot: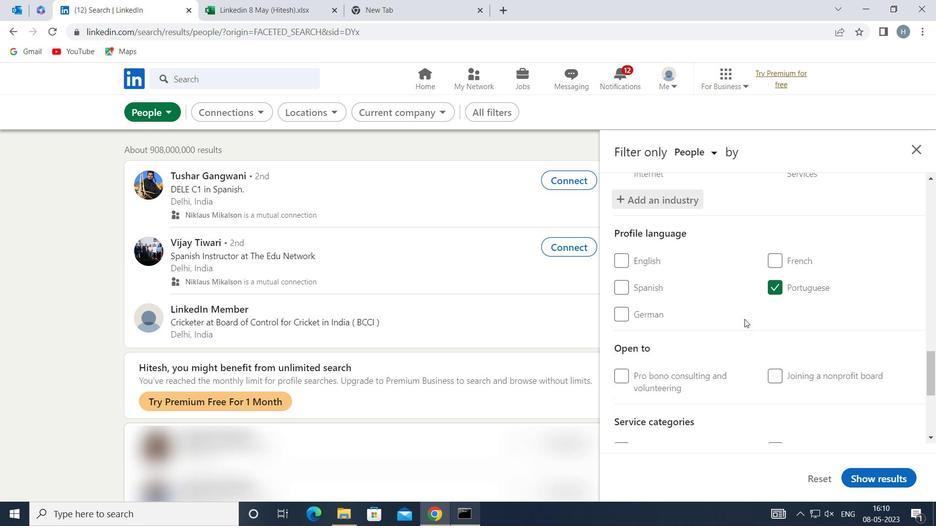 
Action: Mouse scrolled (745, 319) with delta (0, 0)
Screenshot: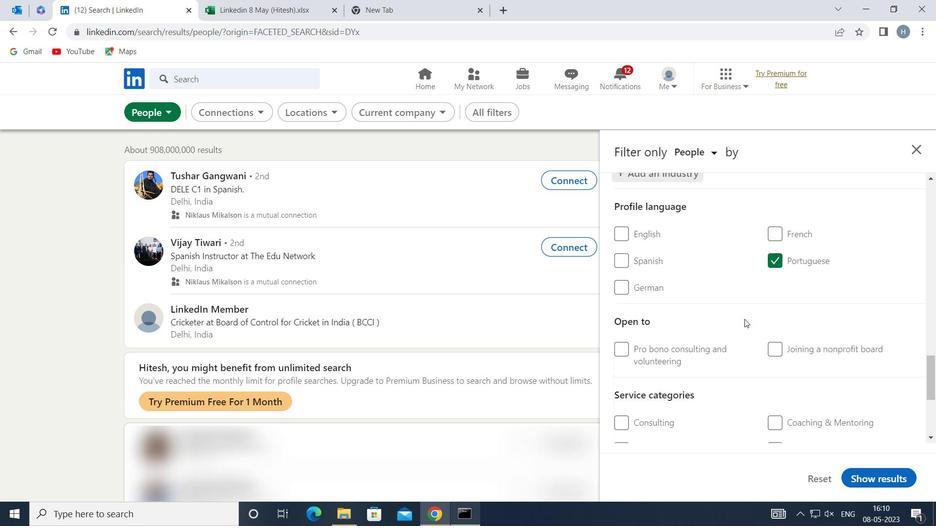
Action: Mouse moved to (748, 320)
Screenshot: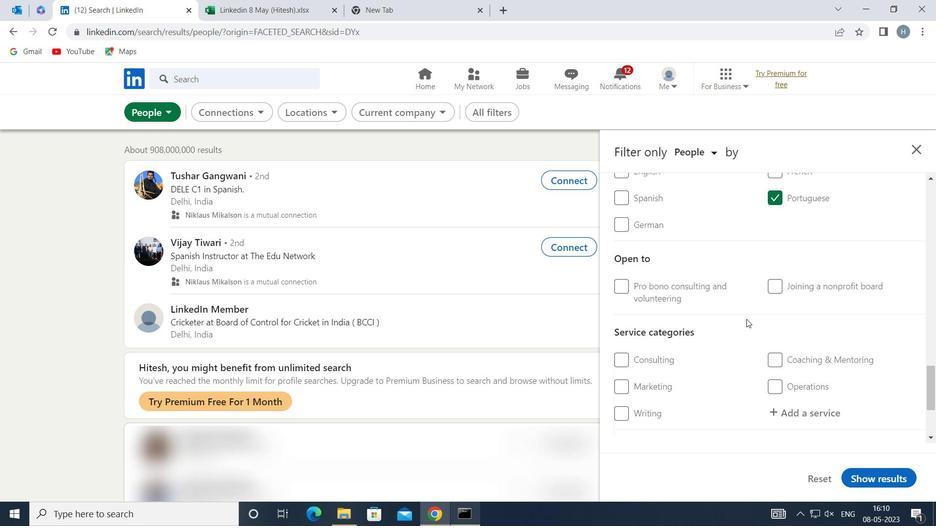 
Action: Mouse scrolled (748, 319) with delta (0, 0)
Screenshot: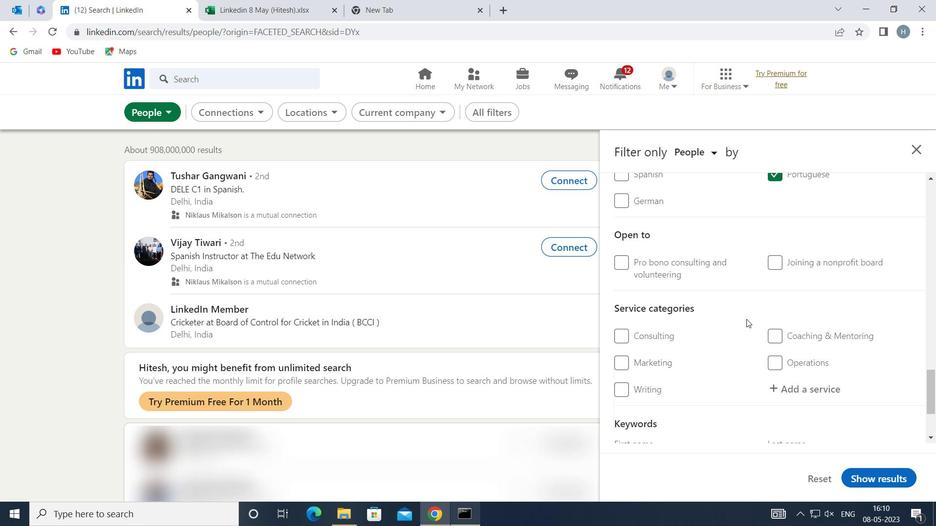 
Action: Mouse moved to (807, 318)
Screenshot: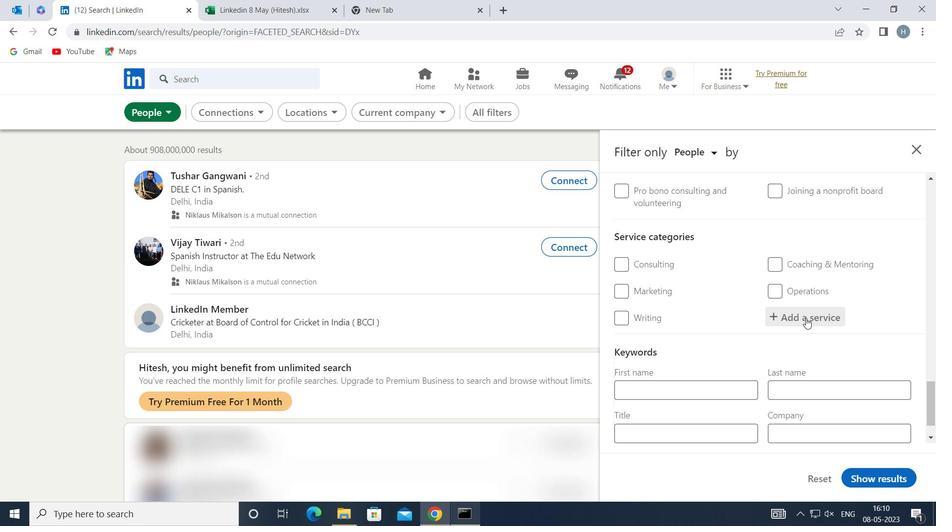 
Action: Mouse pressed left at (807, 318)
Screenshot: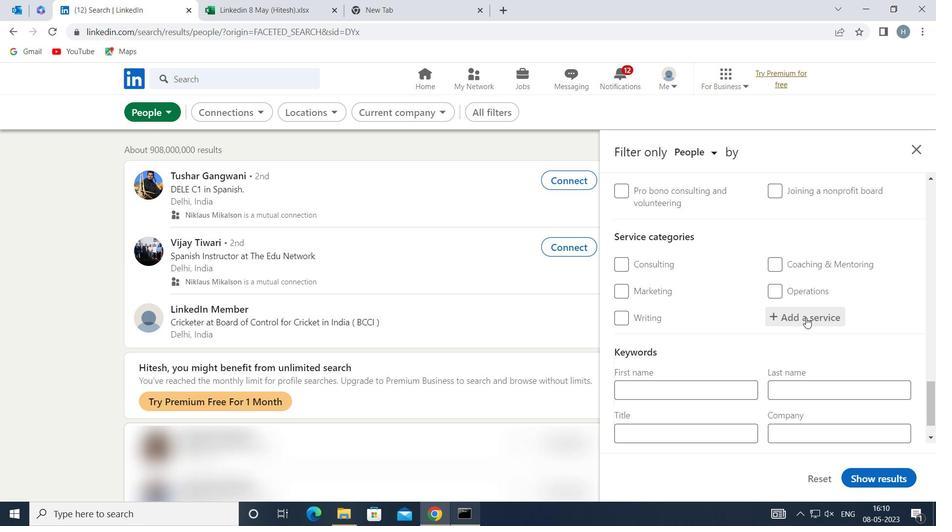 
Action: Key pressed <Key.shift>PROJECT<Key.space><Key.shift>MANA
Screenshot: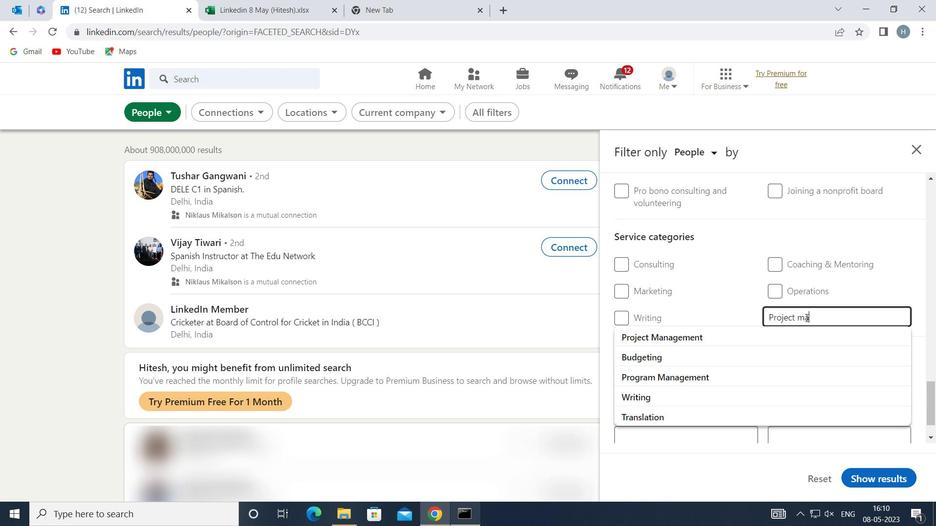 
Action: Mouse moved to (743, 339)
Screenshot: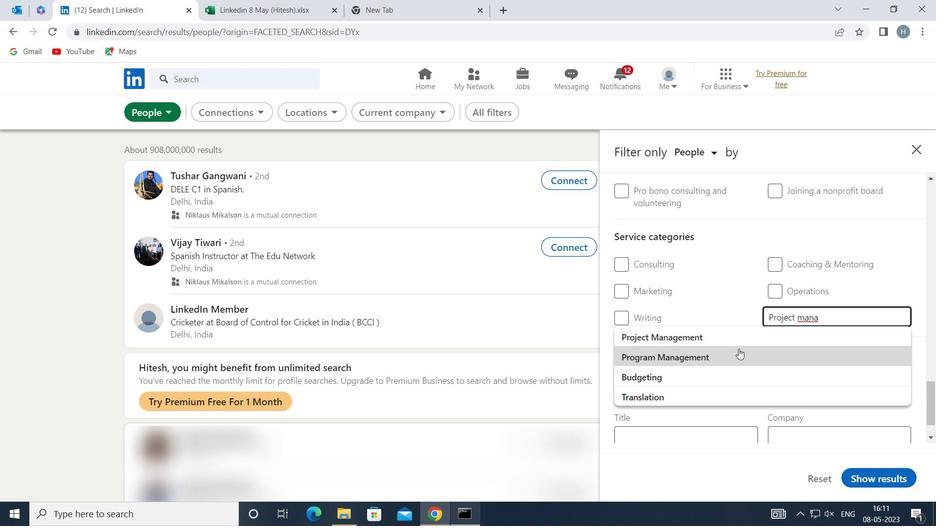 
Action: Mouse pressed left at (743, 339)
Screenshot: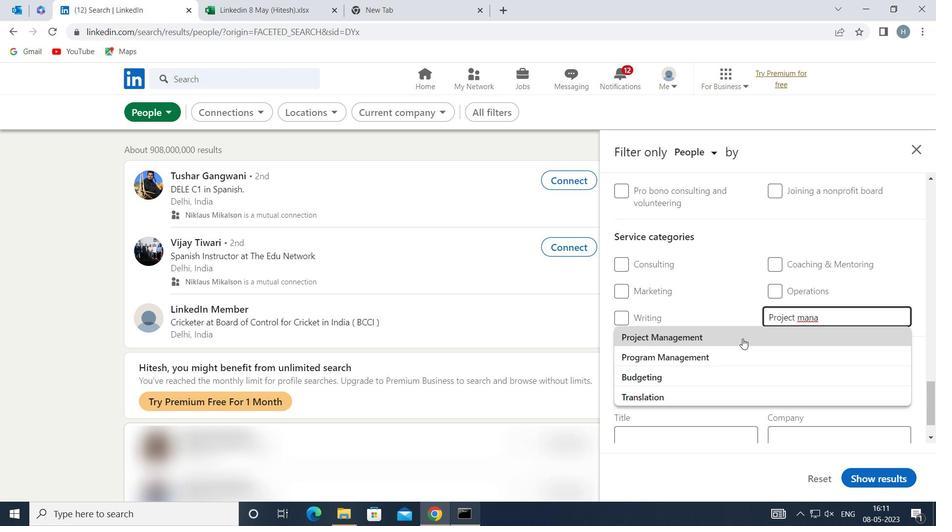 
Action: Mouse moved to (739, 336)
Screenshot: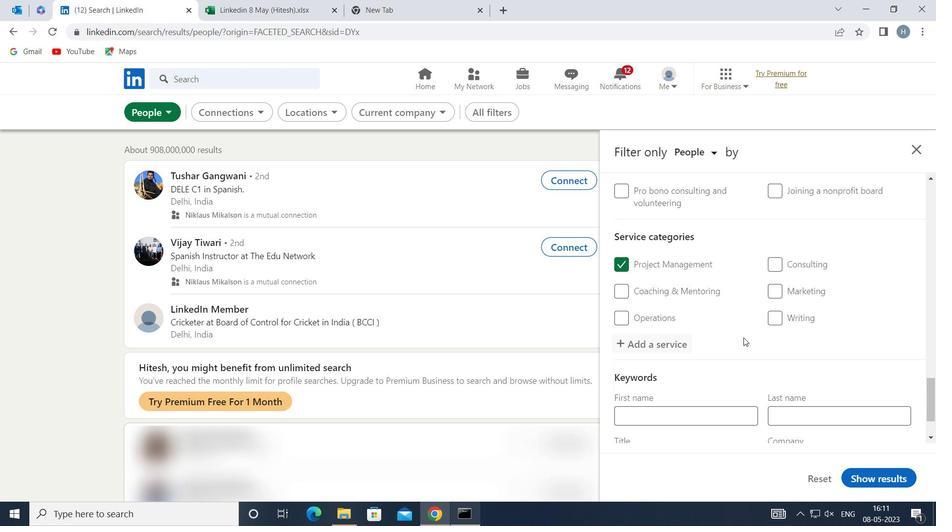 
Action: Mouse scrolled (739, 336) with delta (0, 0)
Screenshot: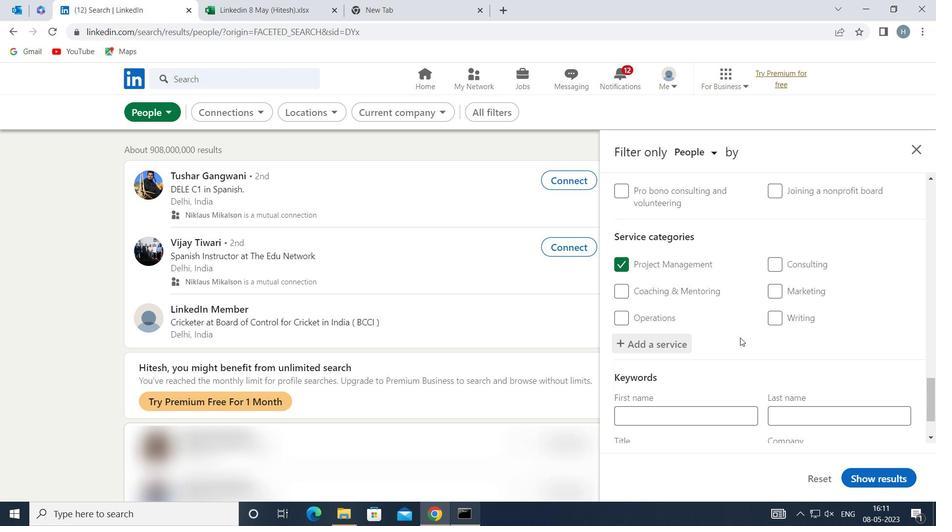 
Action: Mouse scrolled (739, 336) with delta (0, 0)
Screenshot: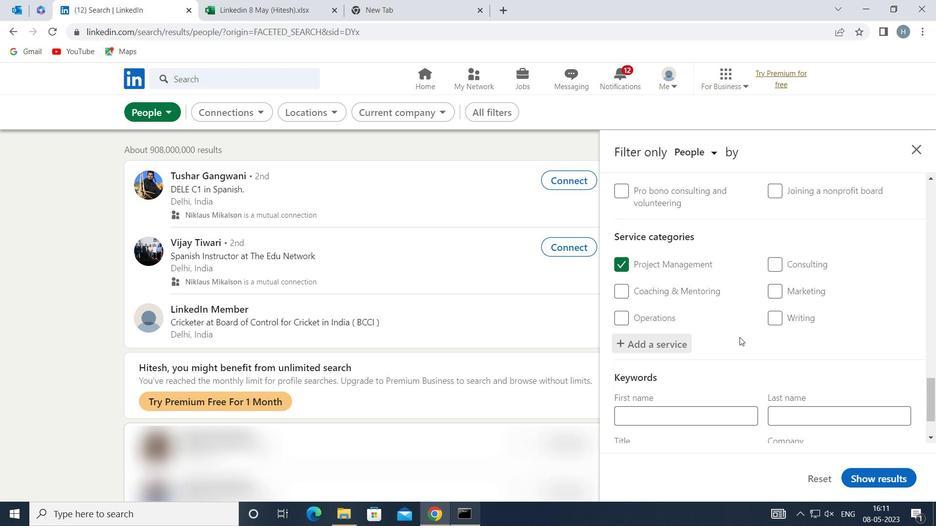
Action: Mouse scrolled (739, 336) with delta (0, 0)
Screenshot: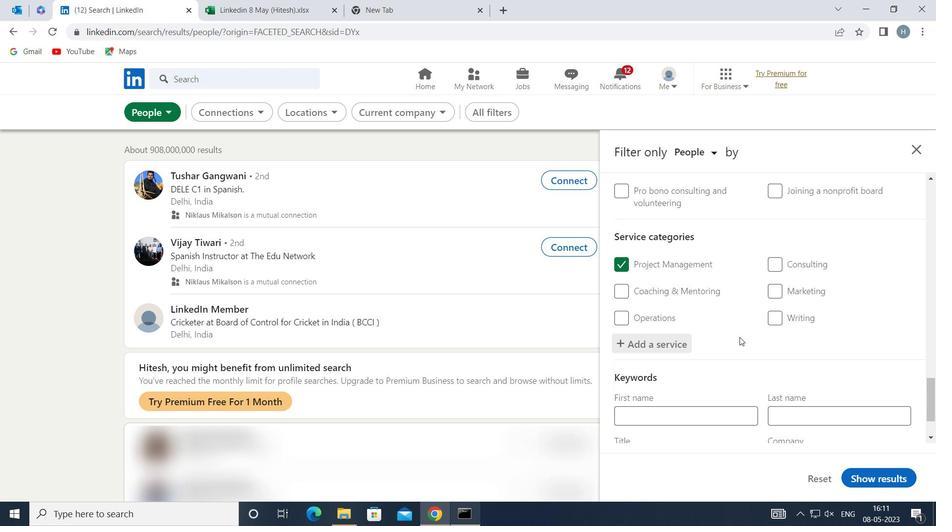 
Action: Mouse moved to (739, 335)
Screenshot: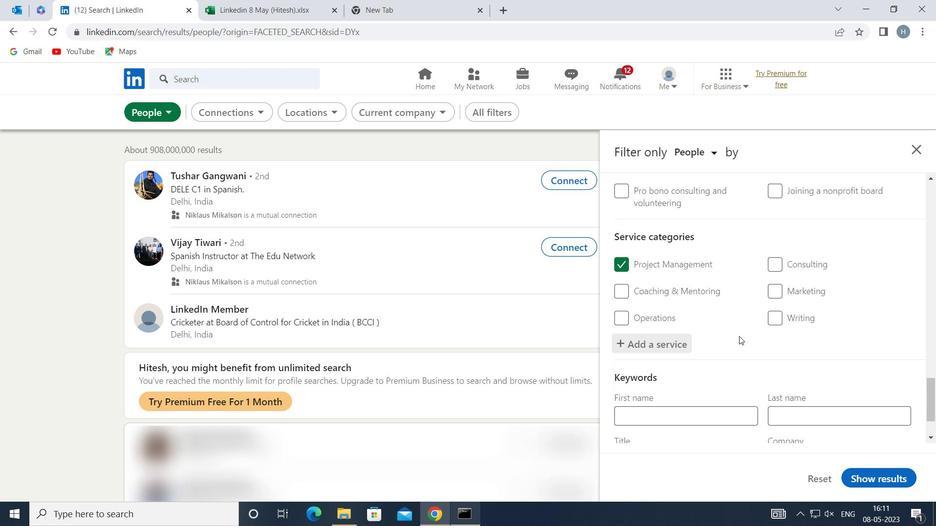 
Action: Mouse scrolled (739, 335) with delta (0, 0)
Screenshot: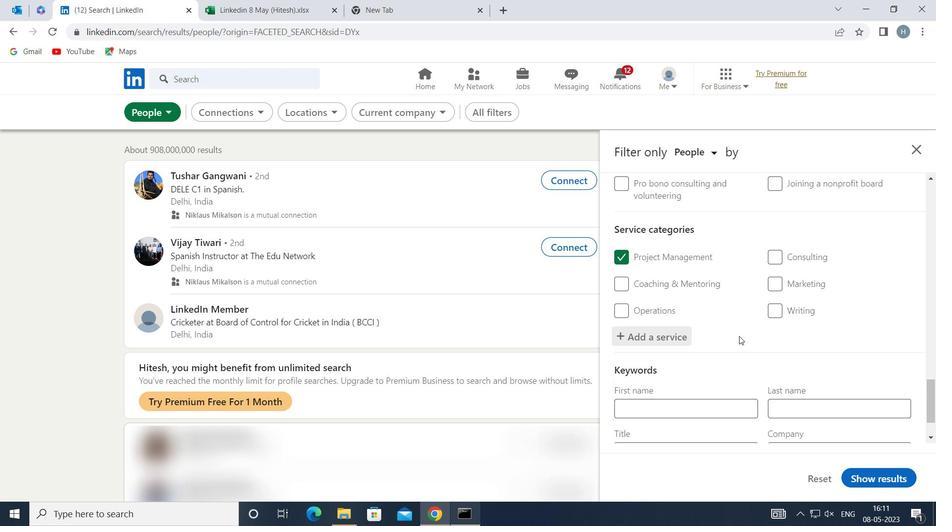 
Action: Mouse moved to (738, 338)
Screenshot: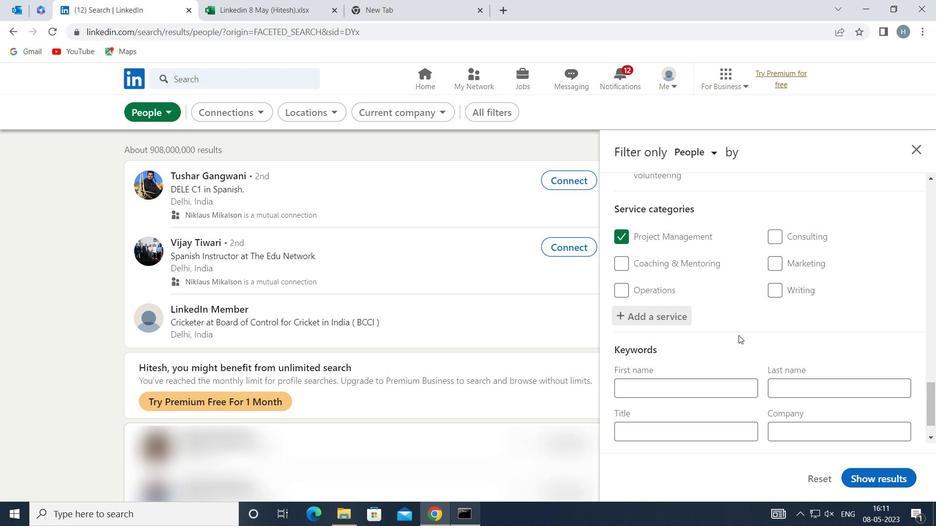 
Action: Mouse scrolled (738, 338) with delta (0, 0)
Screenshot: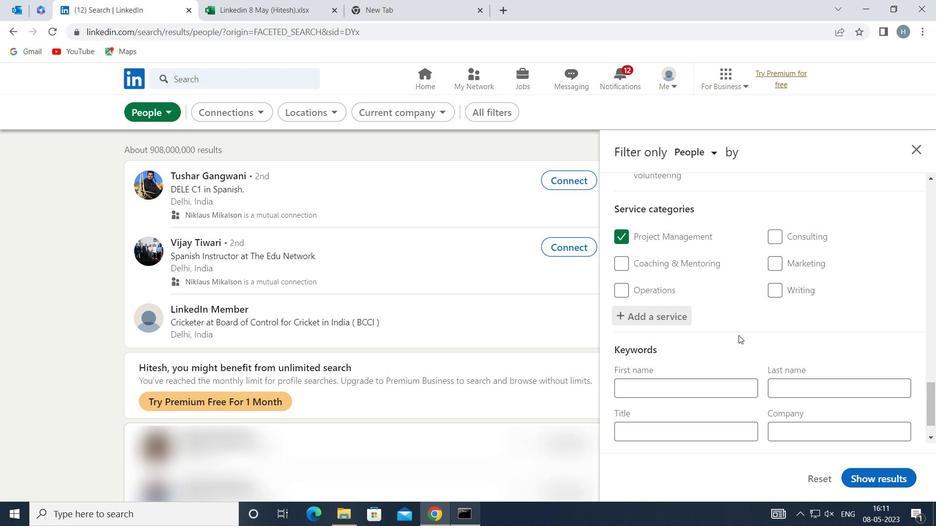 
Action: Mouse moved to (728, 387)
Screenshot: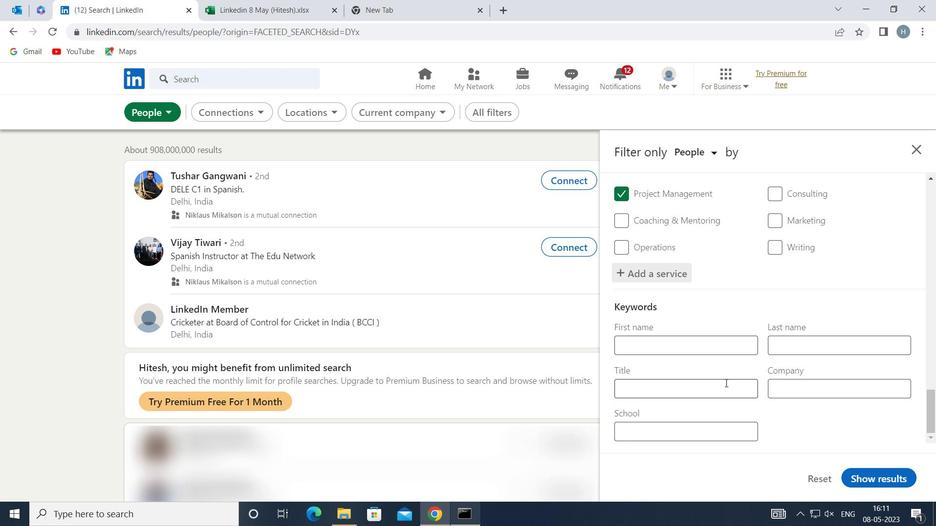 
Action: Mouse pressed left at (728, 387)
Screenshot: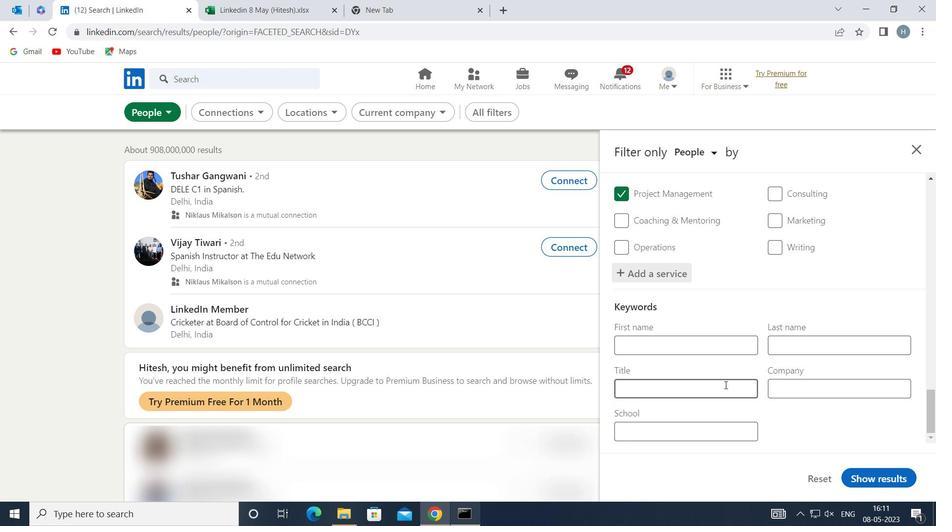 
Action: Mouse moved to (728, 386)
Screenshot: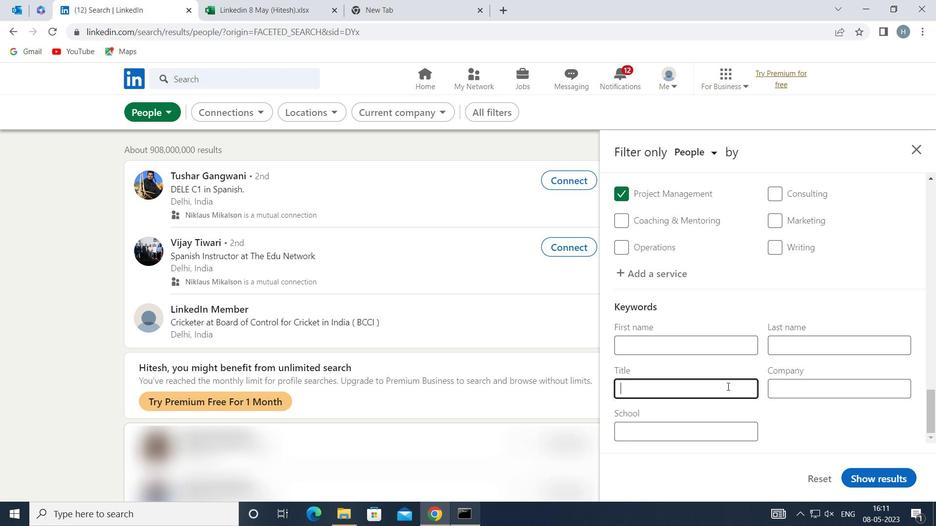 
Action: Key pressed <Key.shift>CHIEF<Key.space><Key.shift>ENGINEER
Screenshot: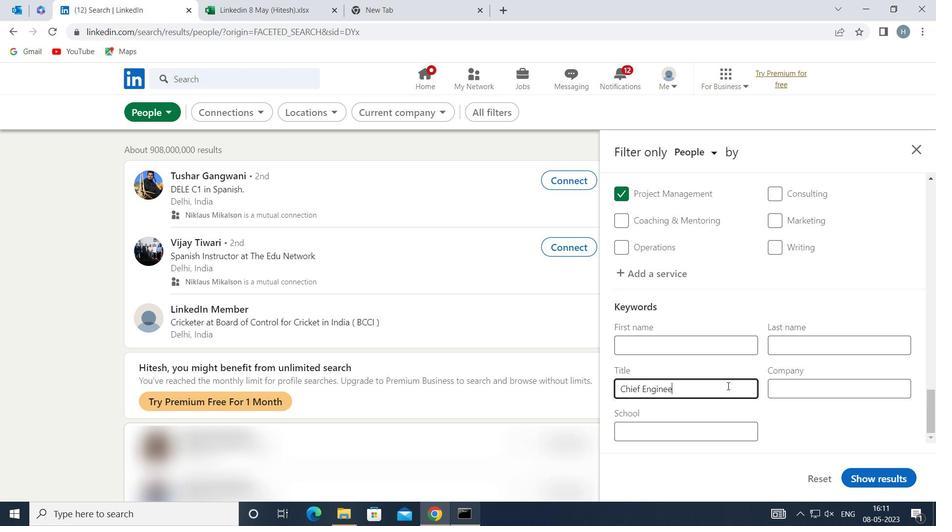 
Action: Mouse moved to (893, 474)
Screenshot: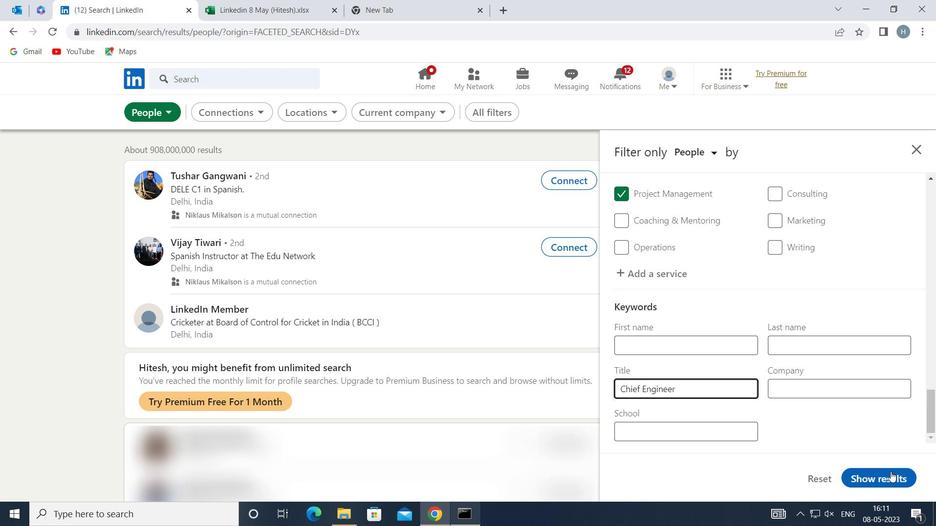 
Action: Mouse pressed left at (893, 474)
Screenshot: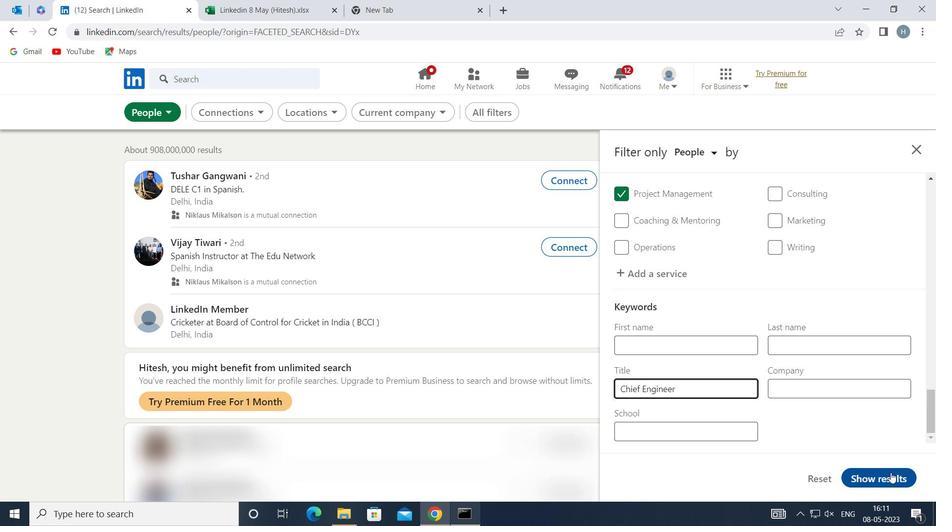 
Action: Mouse moved to (541, 291)
Screenshot: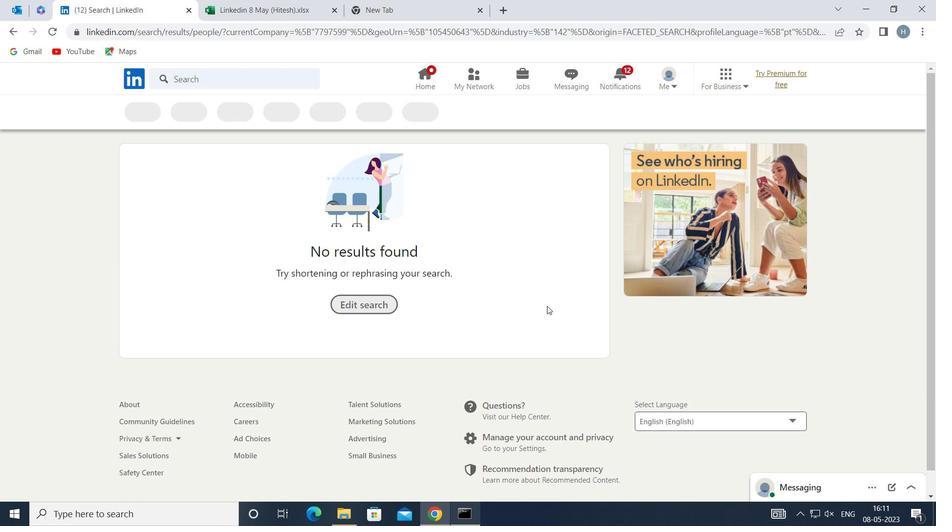 
